 Task: Search one way flight ticket for 4 adults, 1 infant in seat and 1 infant on lap in premium economy from Orlando: Orlando International Airport to Laramie: Laramie Regional Airport on 5-3-2023. Choice of flights is Emirates. Number of bags: 3 checked bags. Price is upto 93000. Outbound departure time preference is 9:30.
Action: Mouse moved to (379, 152)
Screenshot: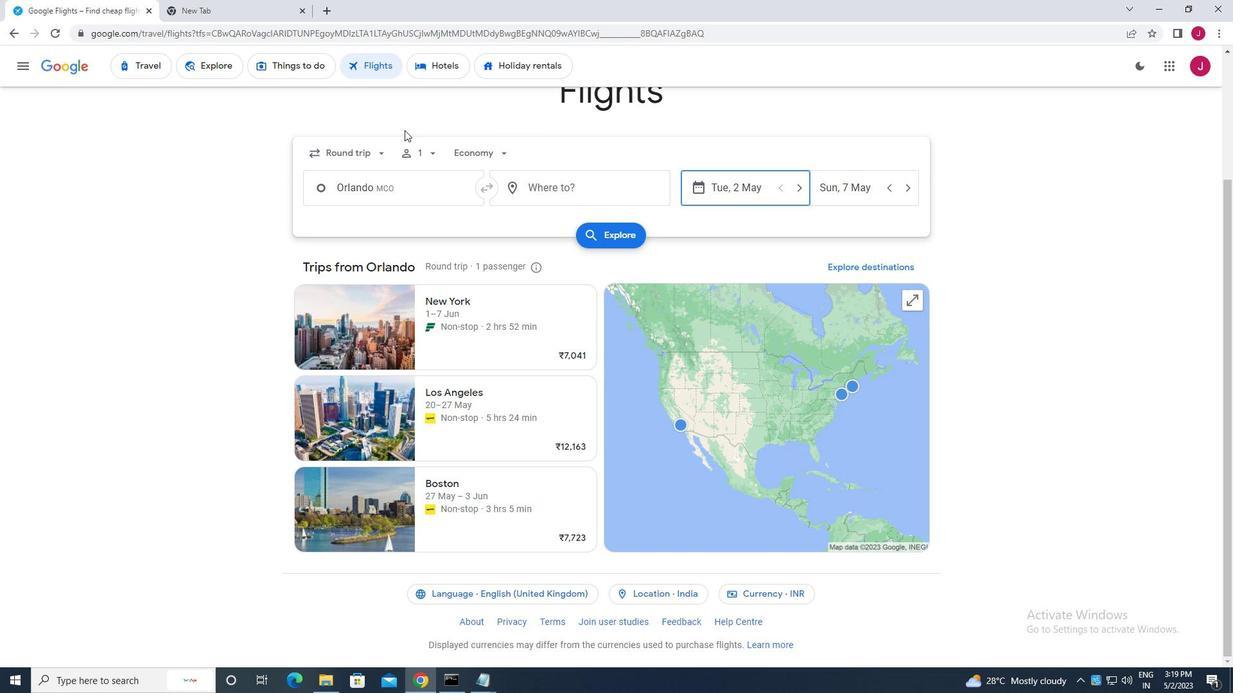 
Action: Mouse pressed left at (379, 152)
Screenshot: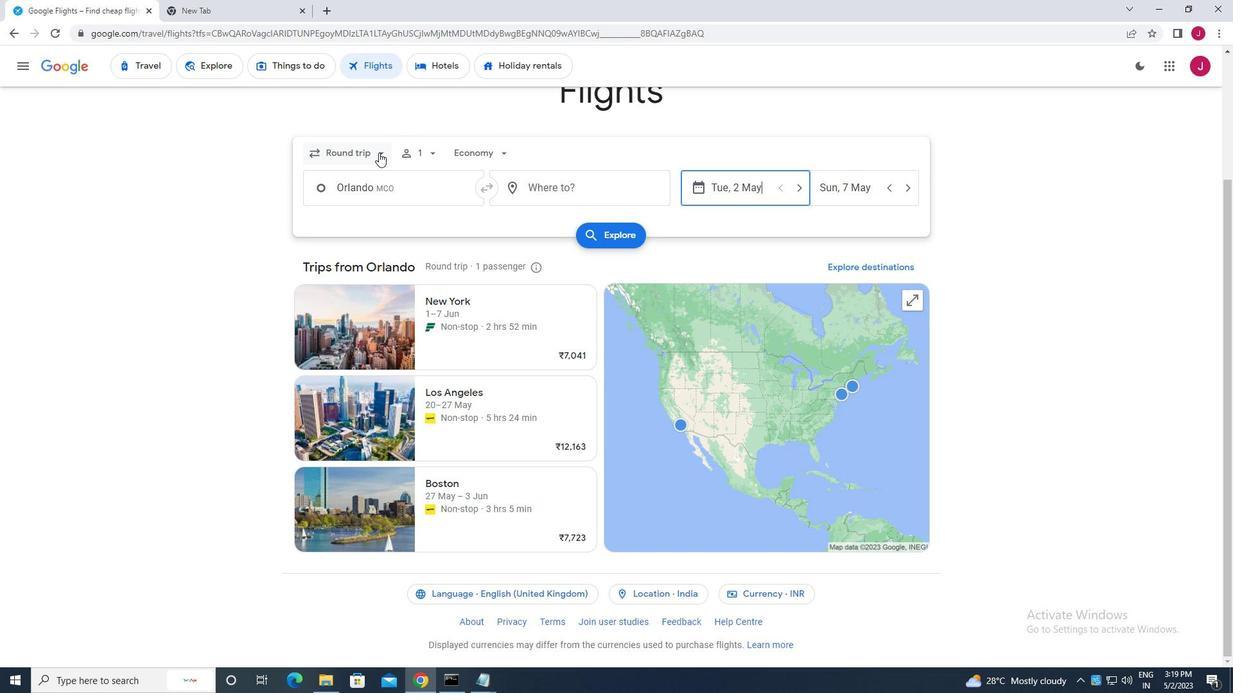 
Action: Mouse moved to (372, 210)
Screenshot: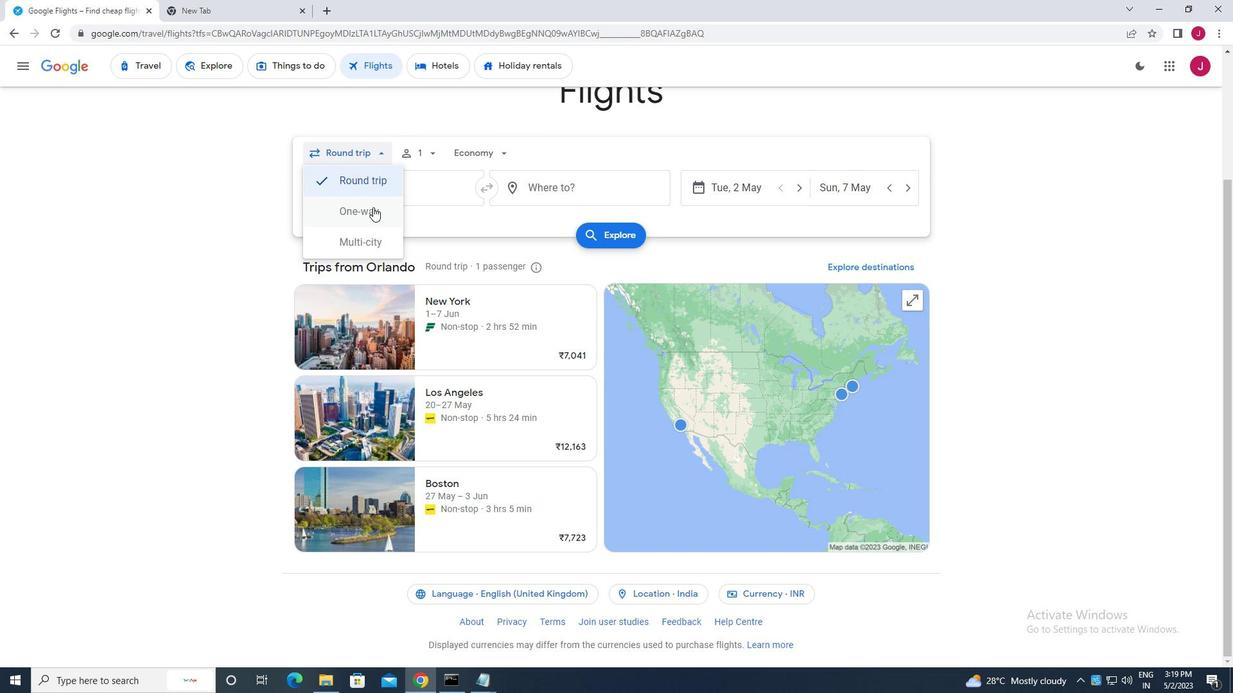 
Action: Mouse pressed left at (372, 210)
Screenshot: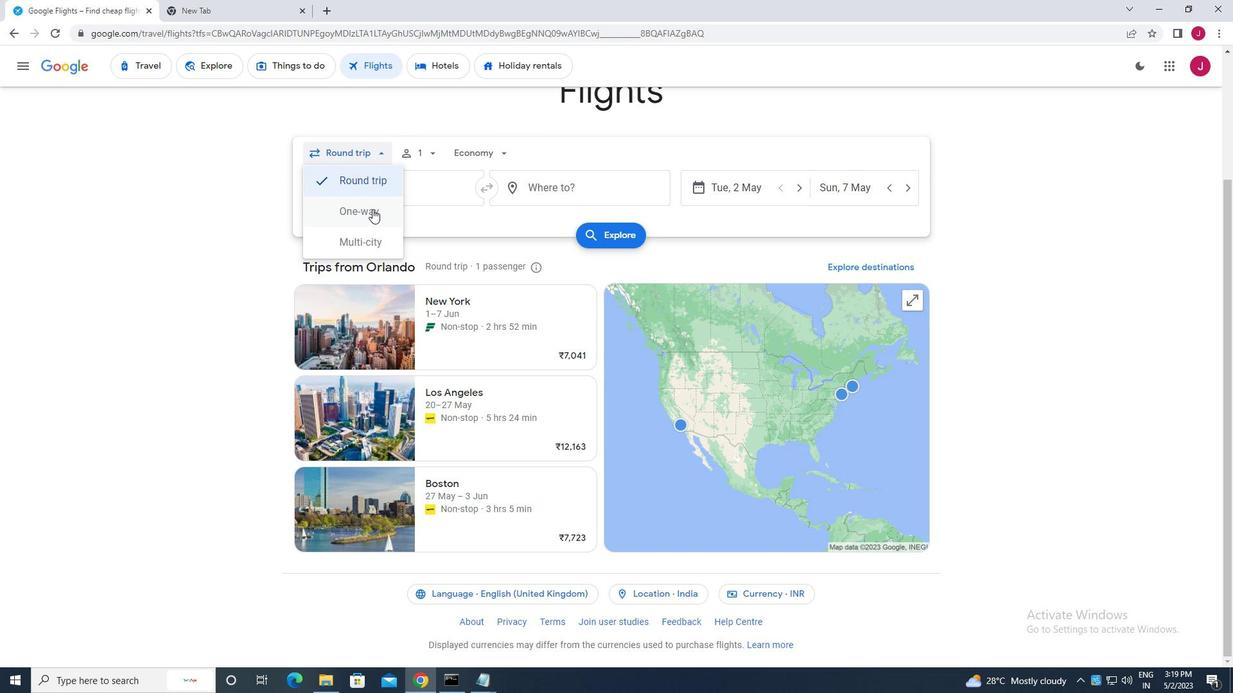 
Action: Mouse moved to (434, 154)
Screenshot: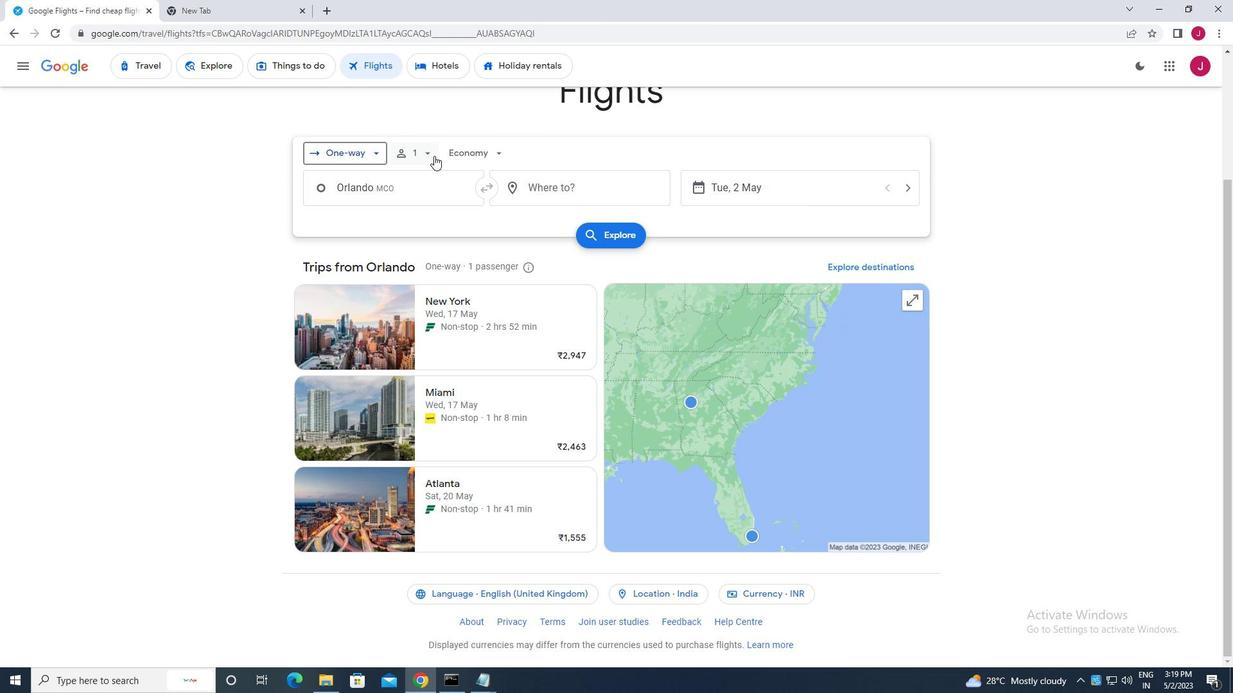 
Action: Mouse pressed left at (434, 154)
Screenshot: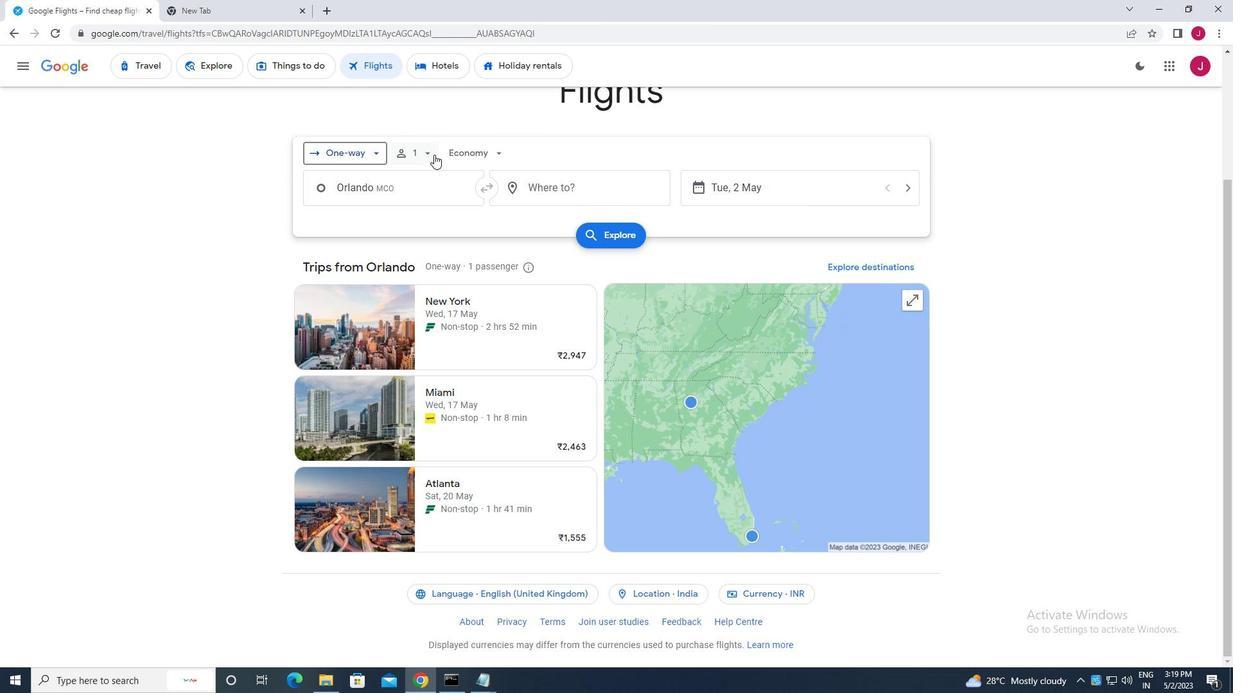 
Action: Mouse moved to (528, 188)
Screenshot: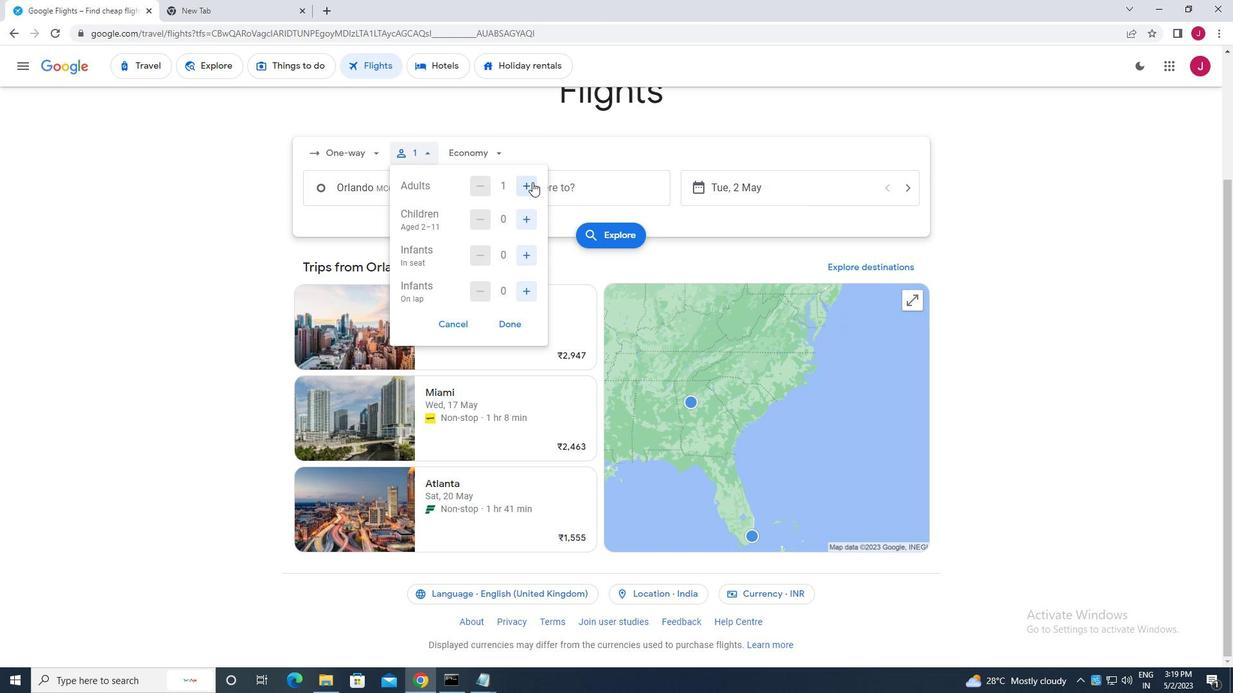 
Action: Mouse pressed left at (528, 188)
Screenshot: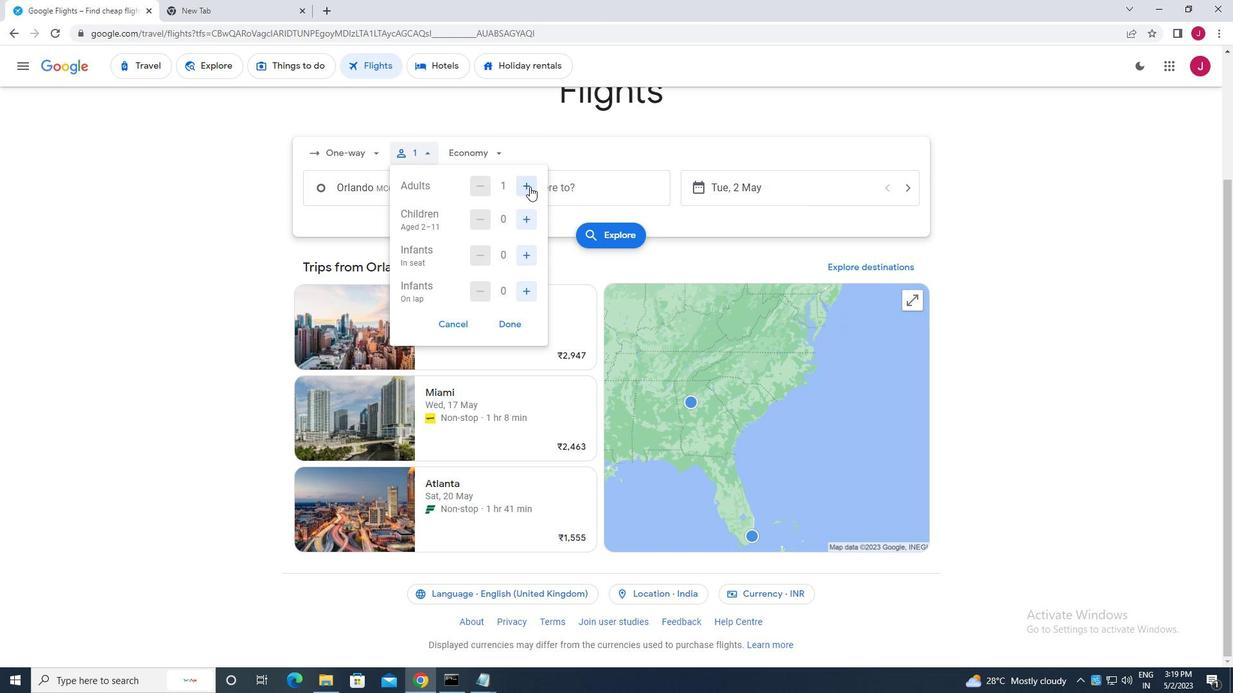 
Action: Mouse pressed left at (528, 188)
Screenshot: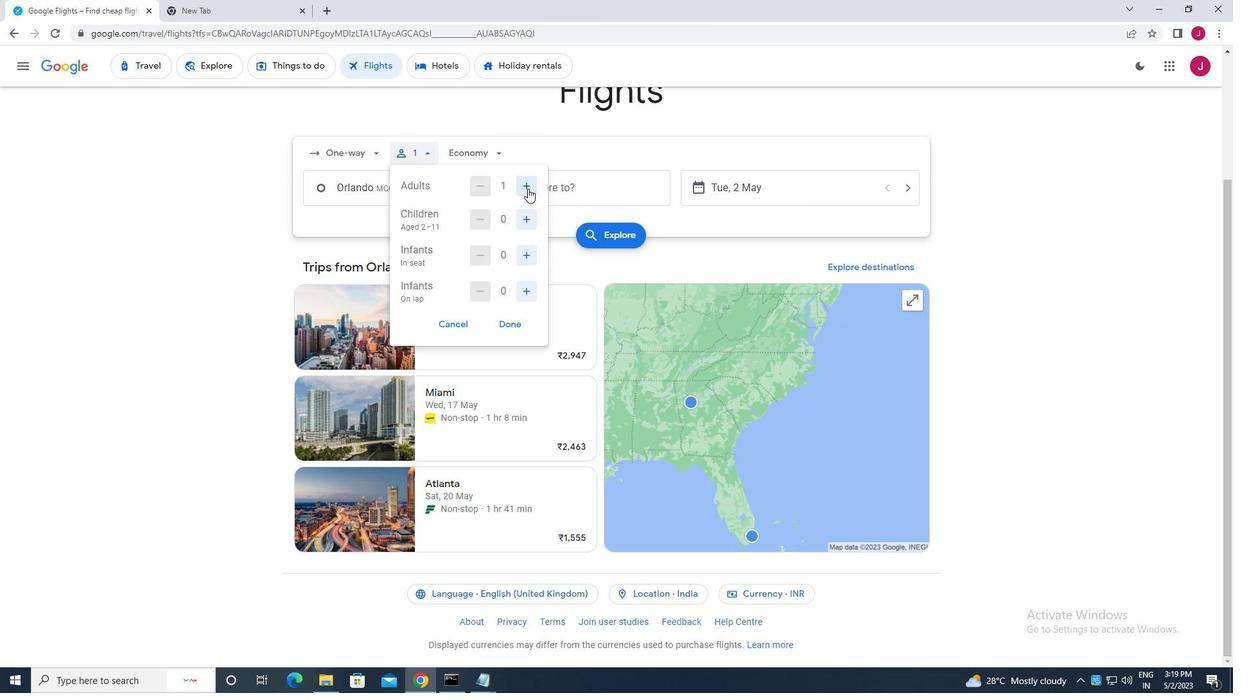 
Action: Mouse pressed left at (528, 188)
Screenshot: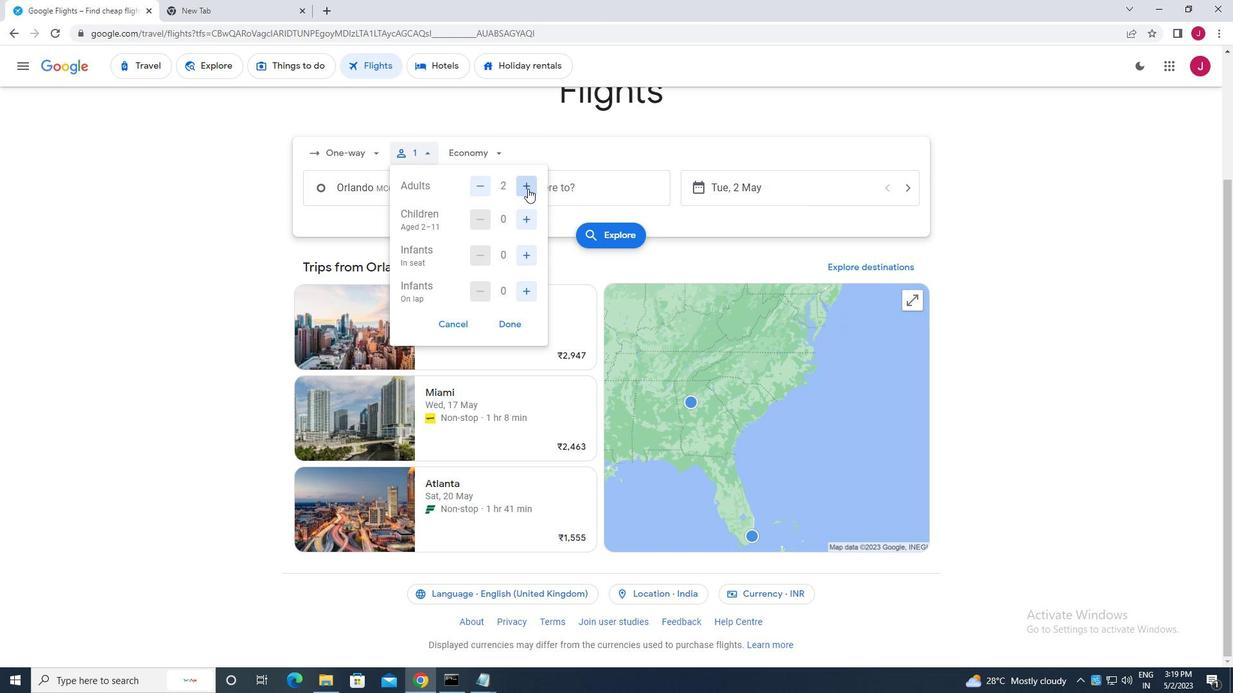 
Action: Mouse pressed left at (528, 188)
Screenshot: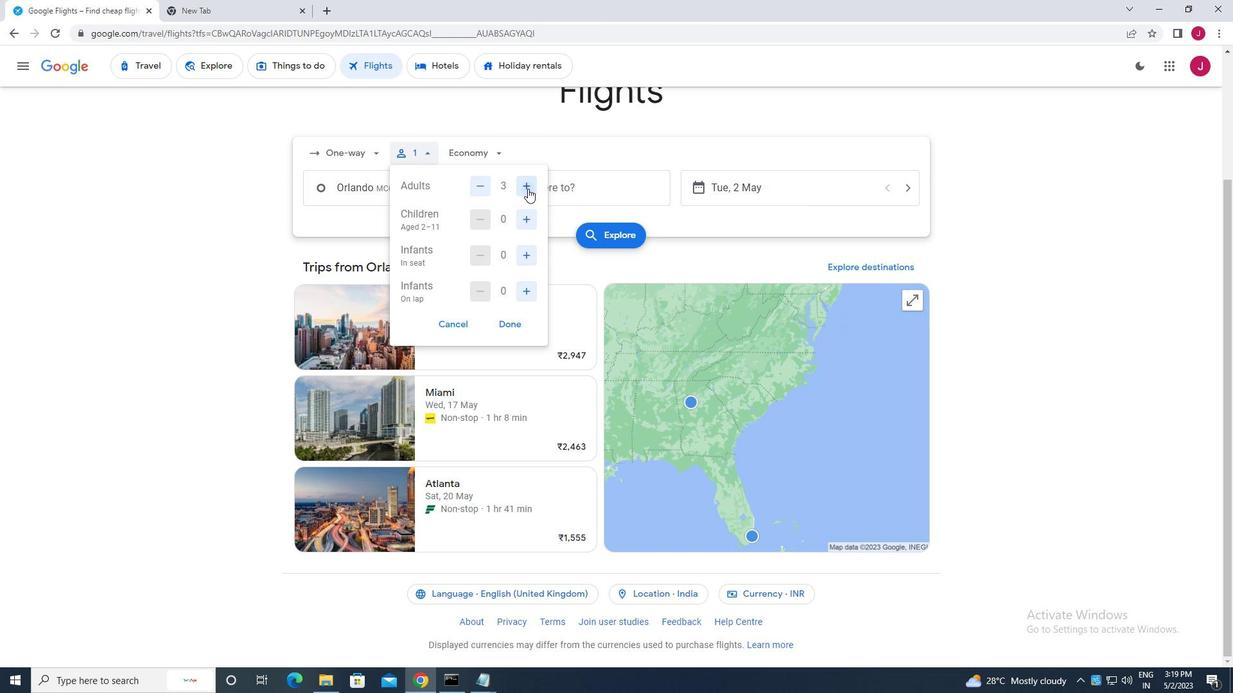 
Action: Mouse moved to (477, 181)
Screenshot: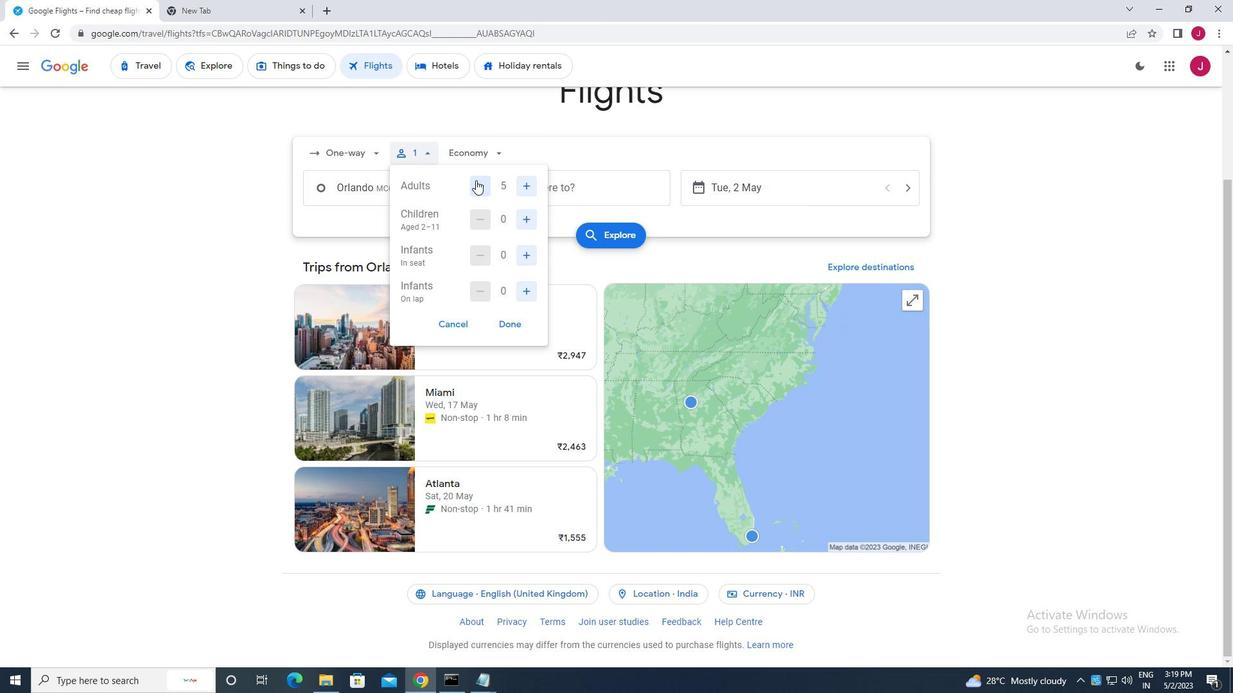 
Action: Mouse pressed left at (477, 181)
Screenshot: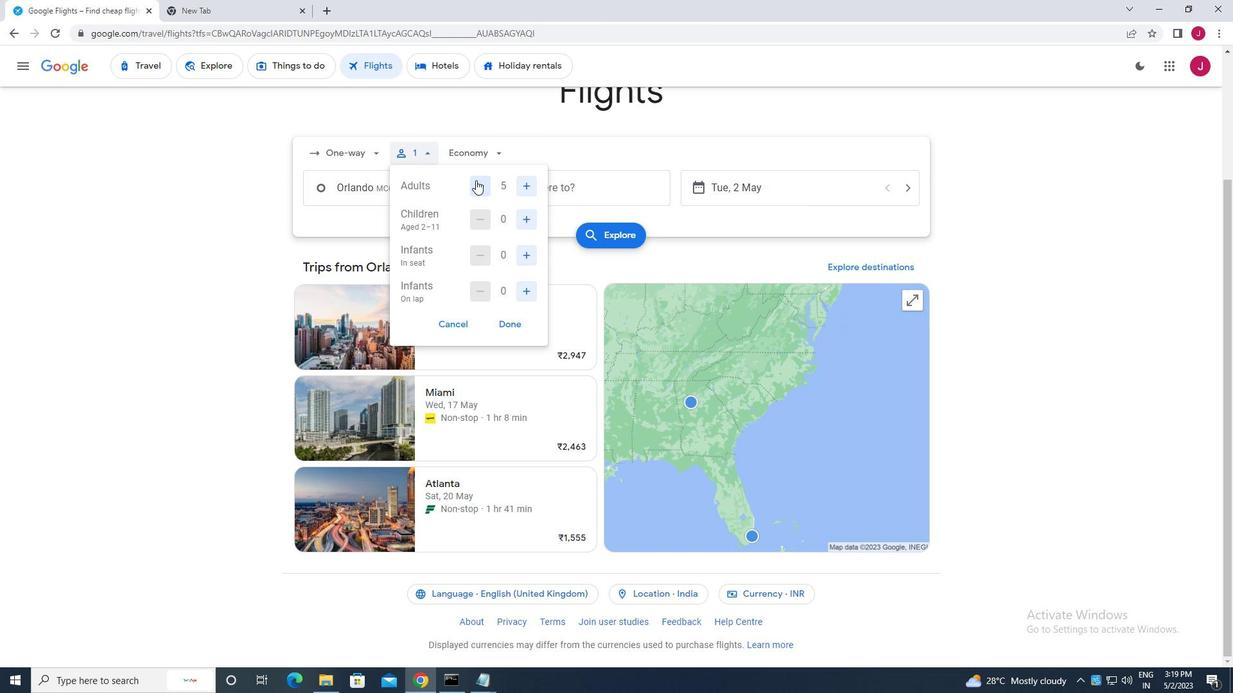 
Action: Mouse moved to (528, 224)
Screenshot: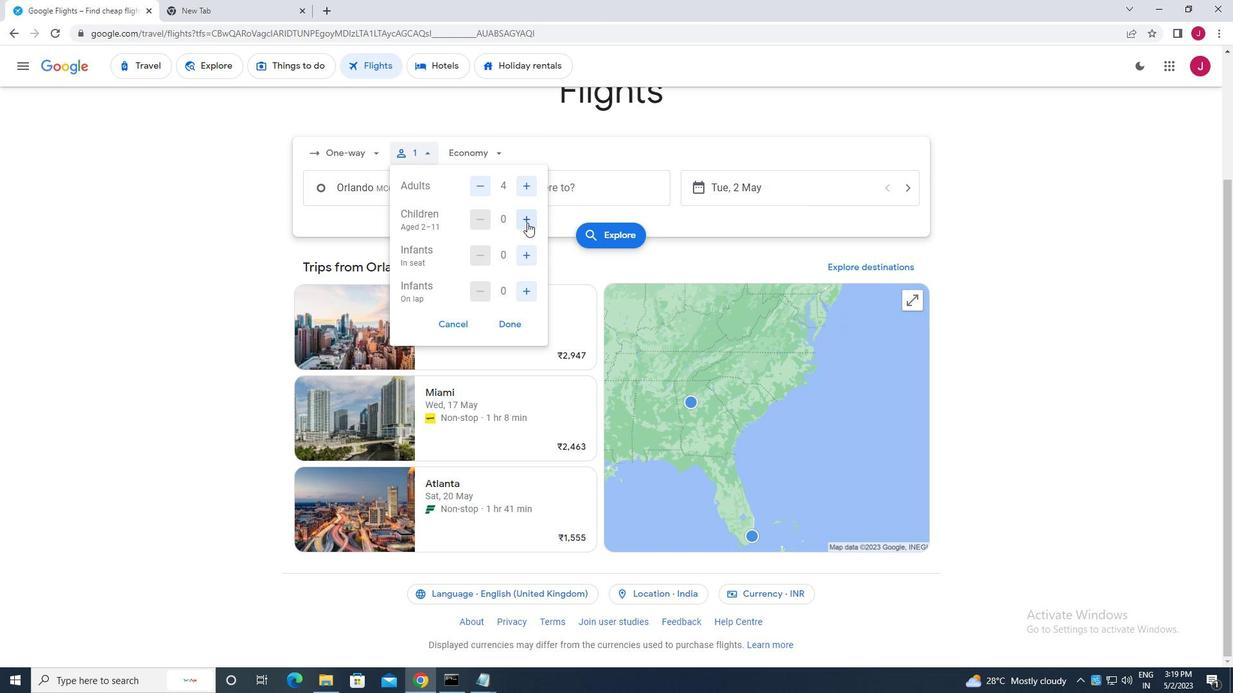 
Action: Mouse pressed left at (528, 224)
Screenshot: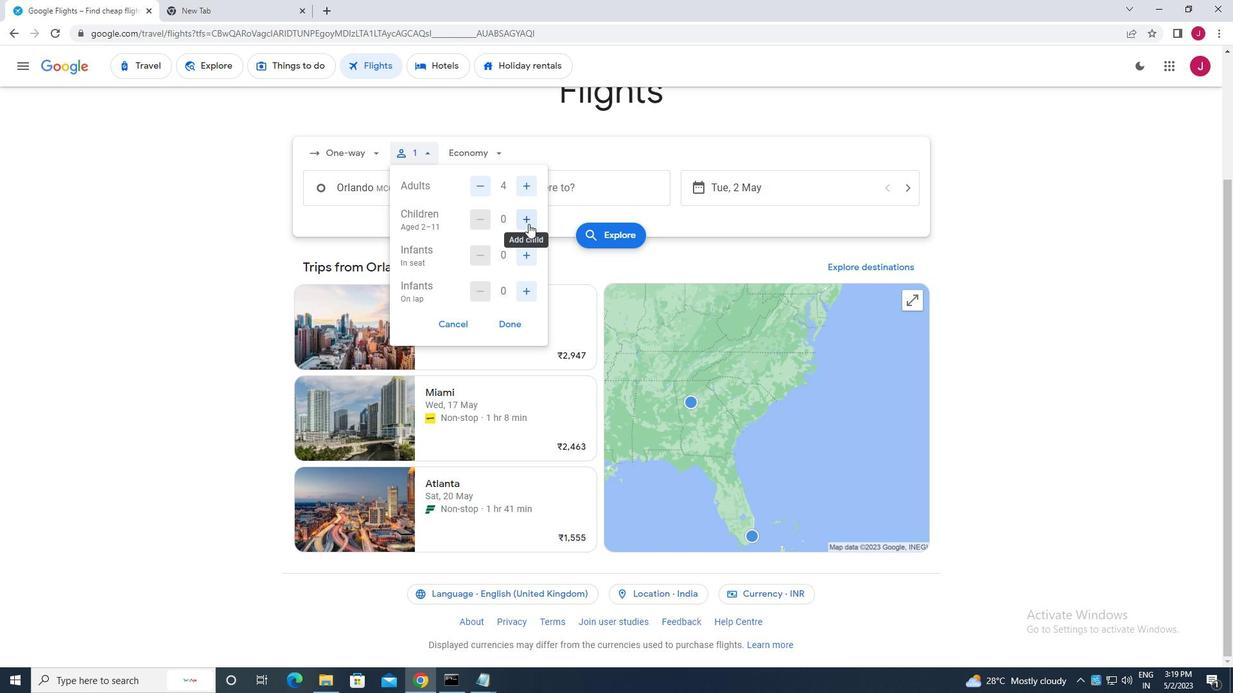 
Action: Mouse moved to (481, 219)
Screenshot: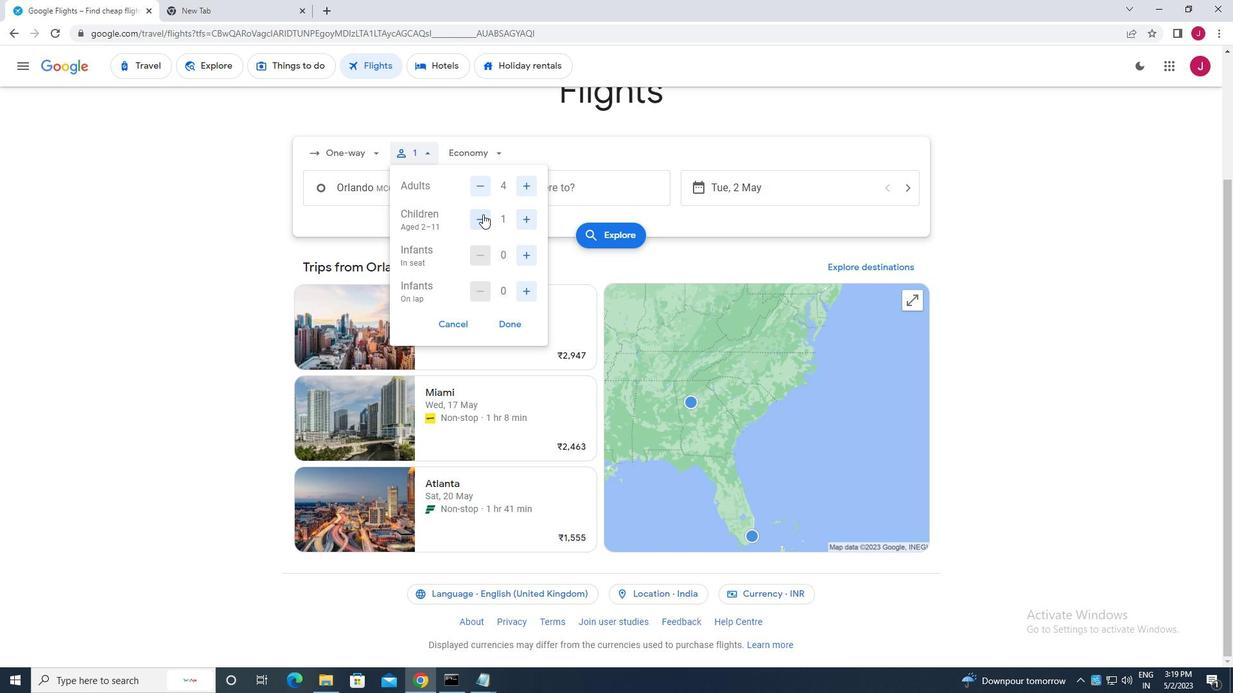 
Action: Mouse pressed left at (481, 219)
Screenshot: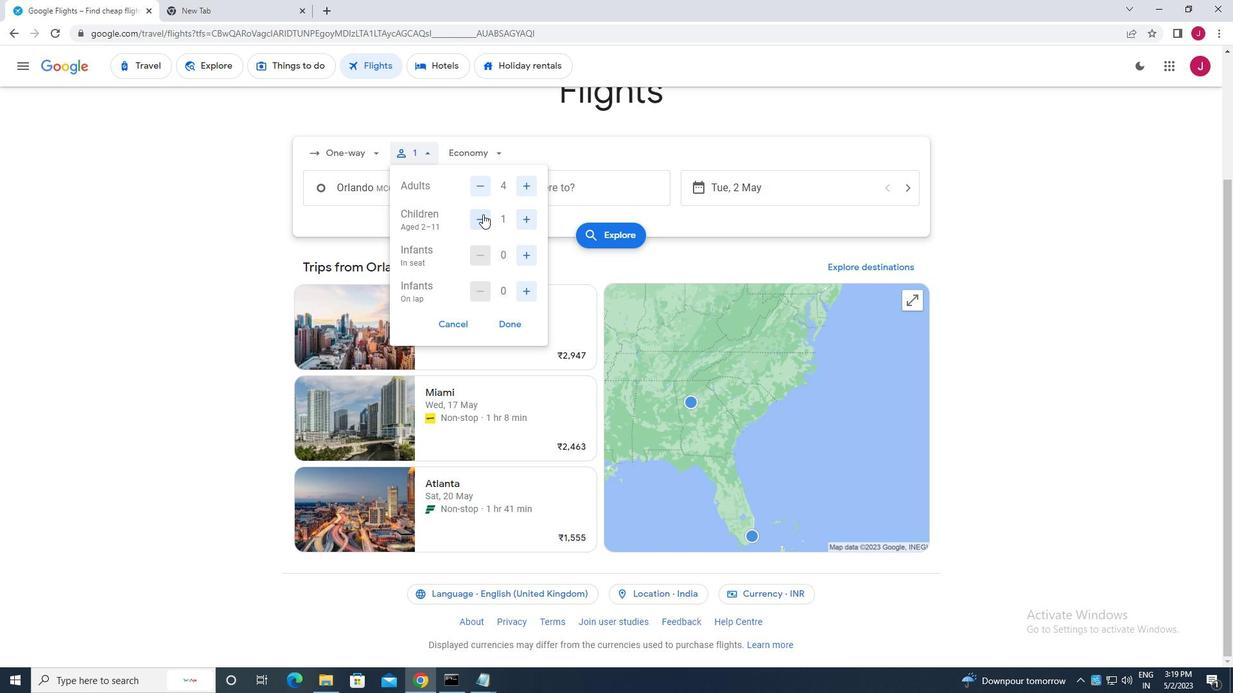 
Action: Mouse moved to (525, 255)
Screenshot: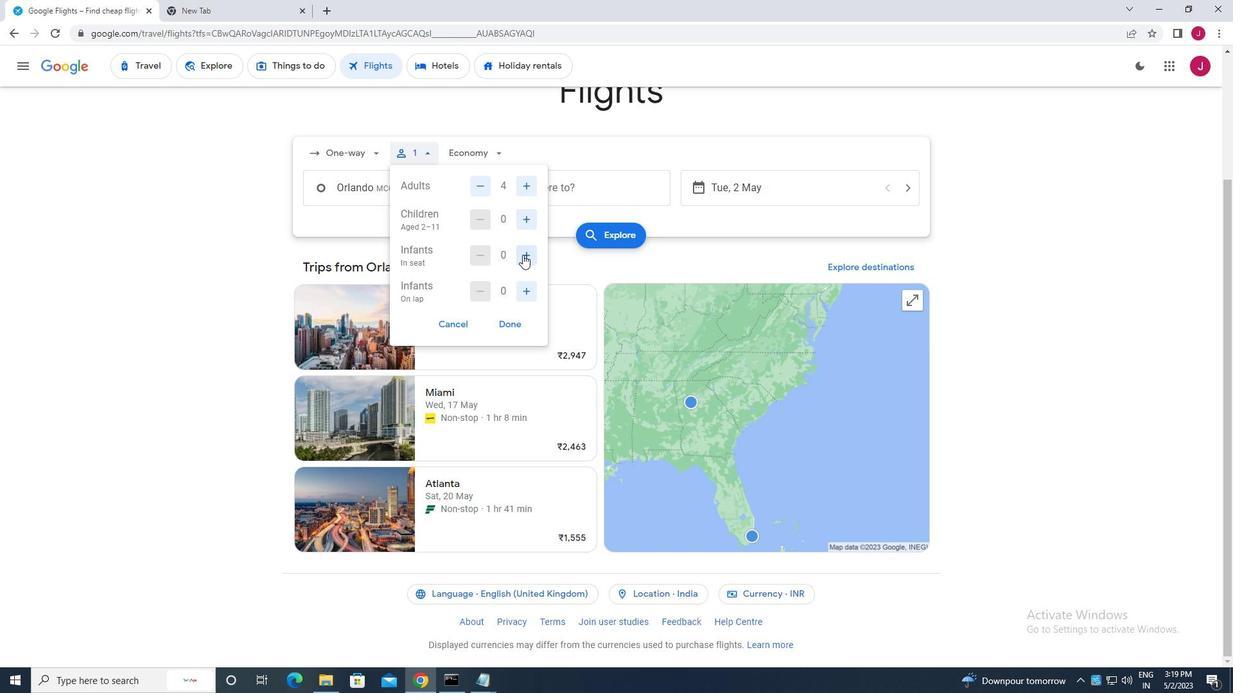 
Action: Mouse pressed left at (525, 255)
Screenshot: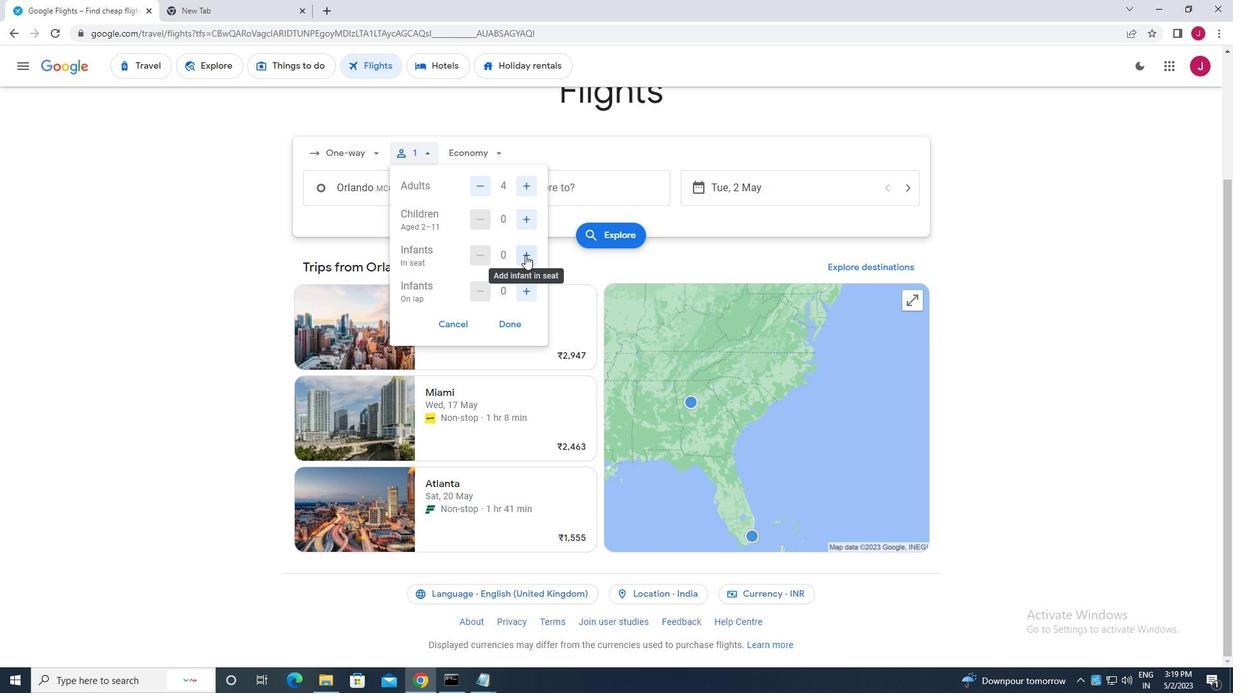 
Action: Mouse moved to (526, 288)
Screenshot: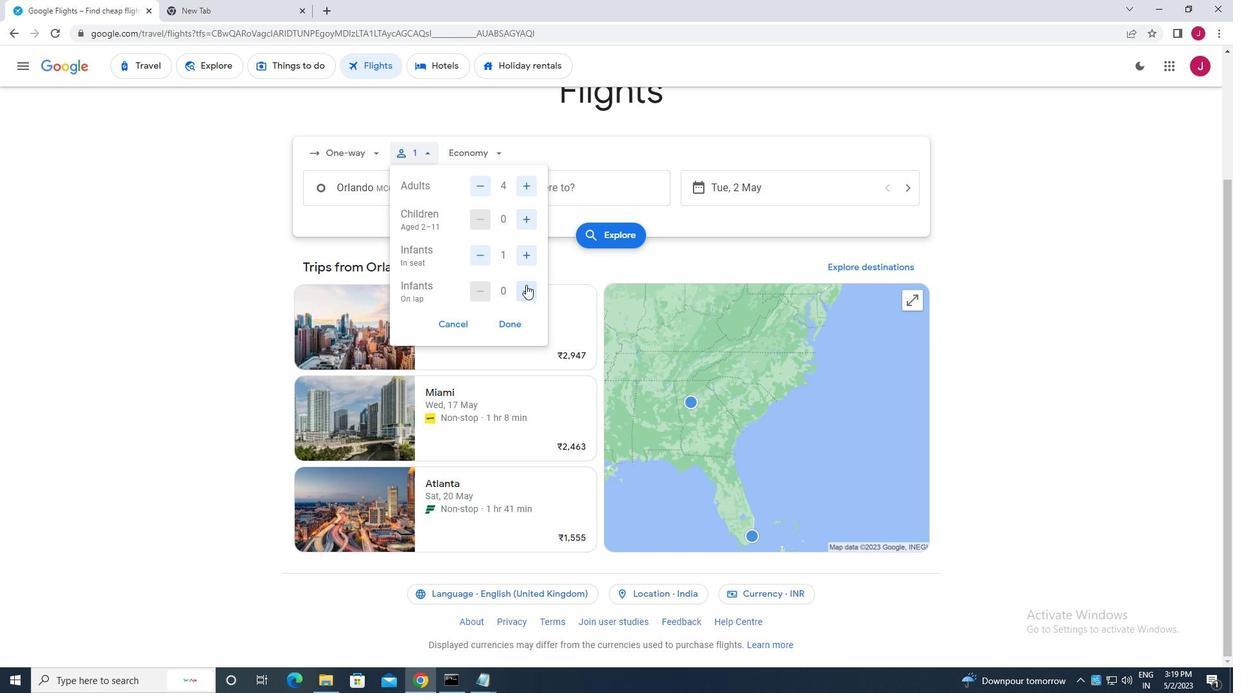 
Action: Mouse pressed left at (526, 288)
Screenshot: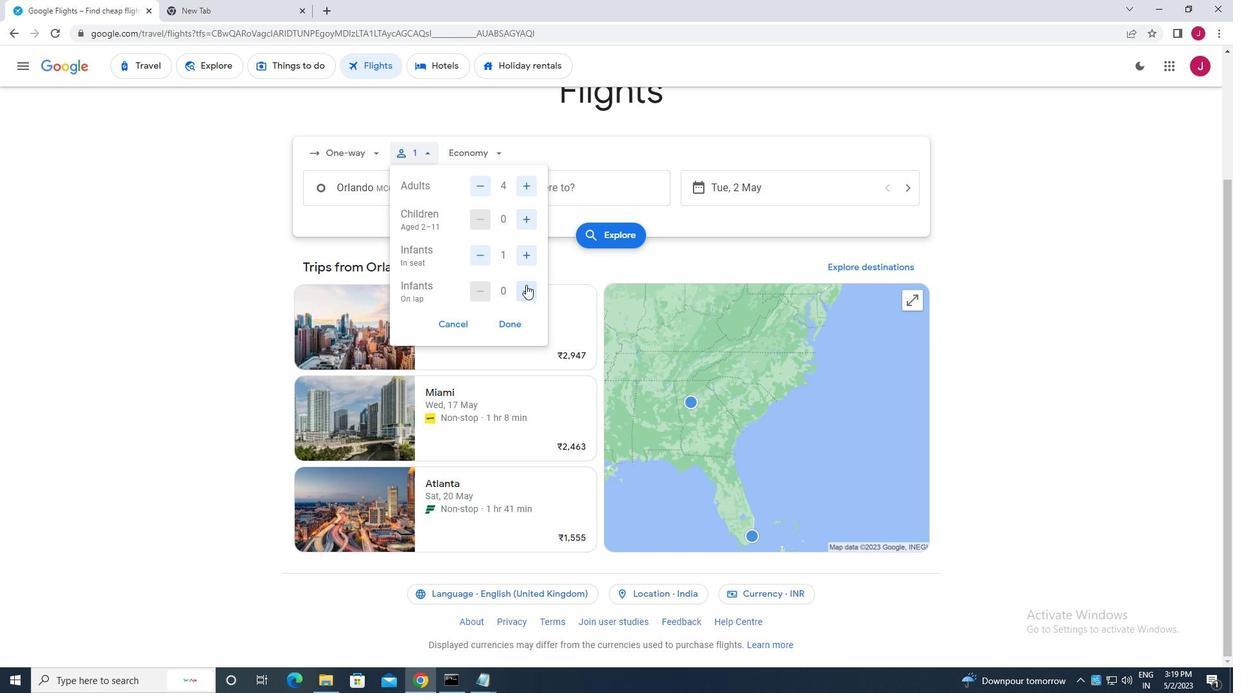 
Action: Mouse moved to (512, 322)
Screenshot: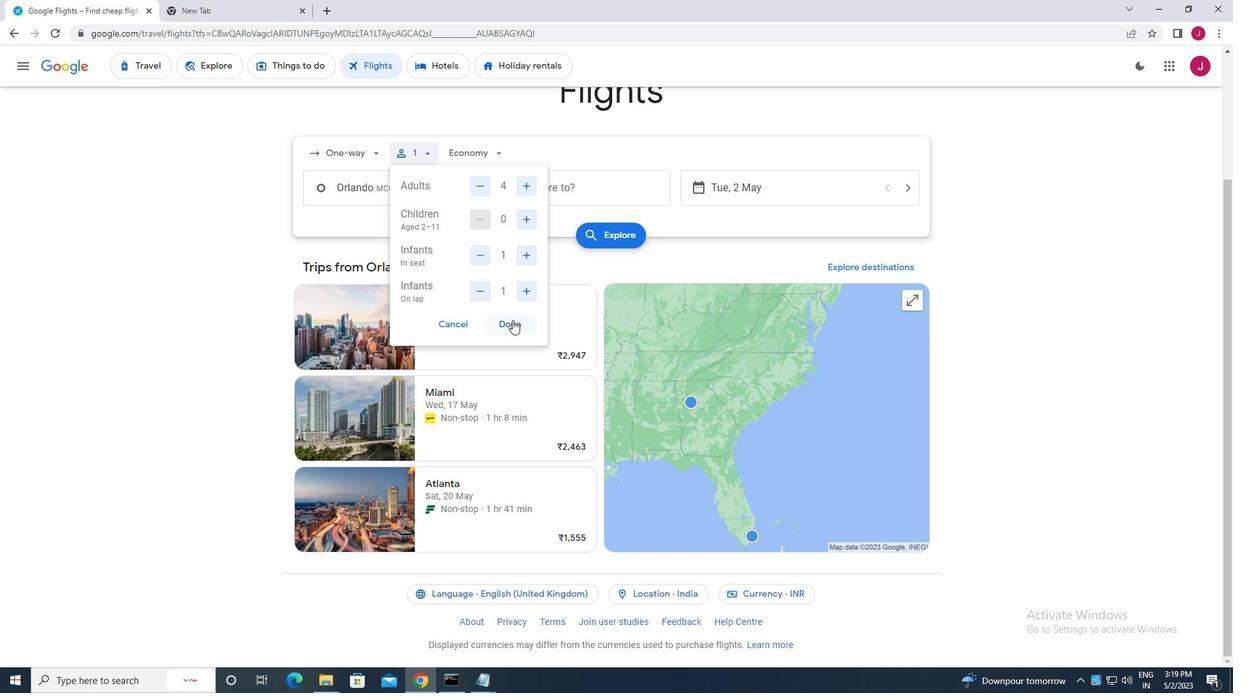 
Action: Mouse pressed left at (512, 322)
Screenshot: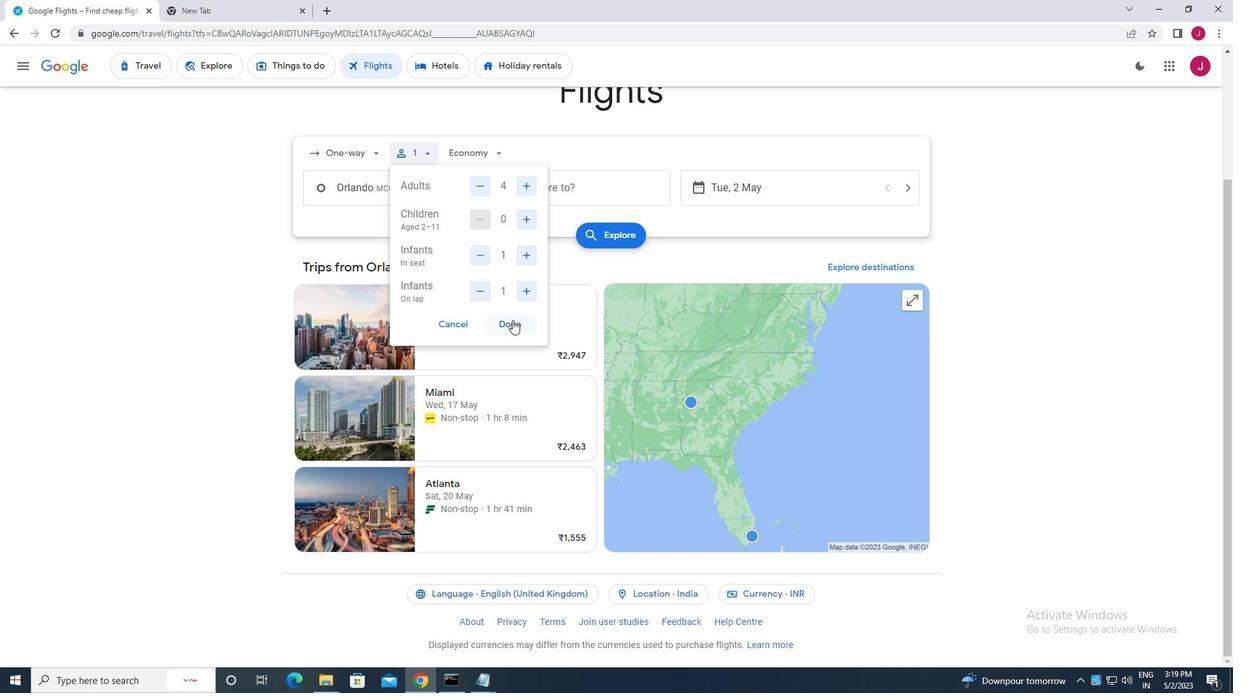 
Action: Mouse moved to (498, 152)
Screenshot: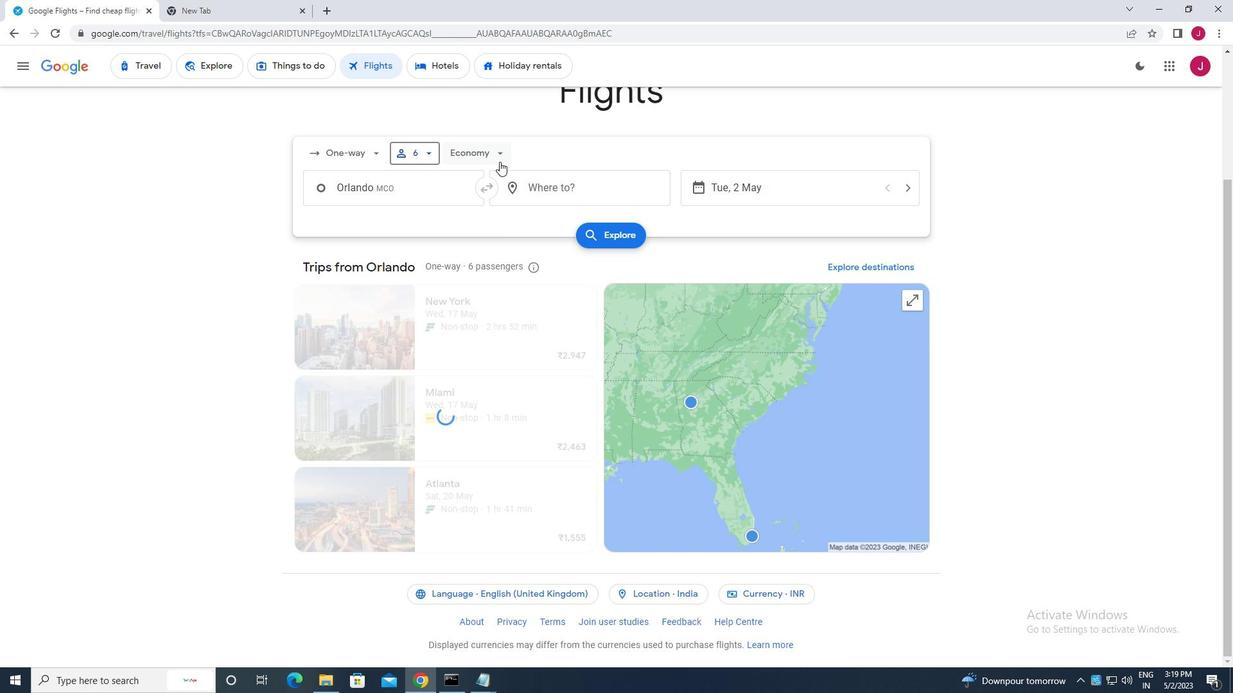 
Action: Mouse pressed left at (498, 152)
Screenshot: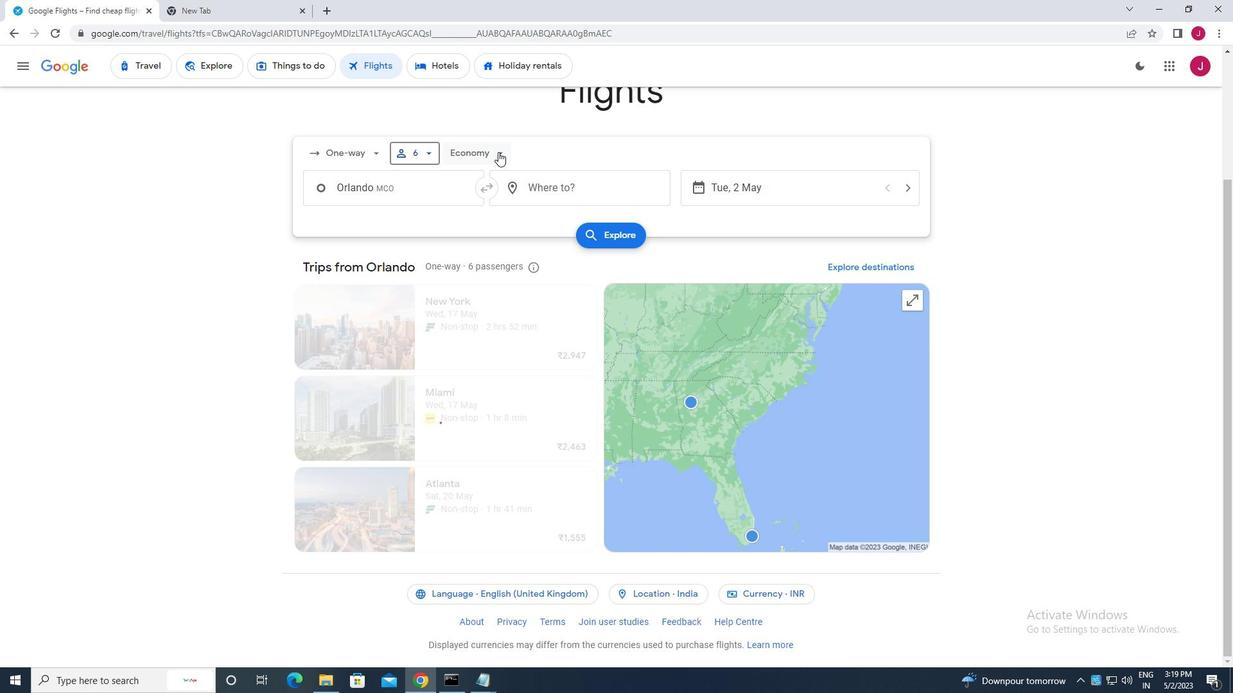 
Action: Mouse moved to (498, 208)
Screenshot: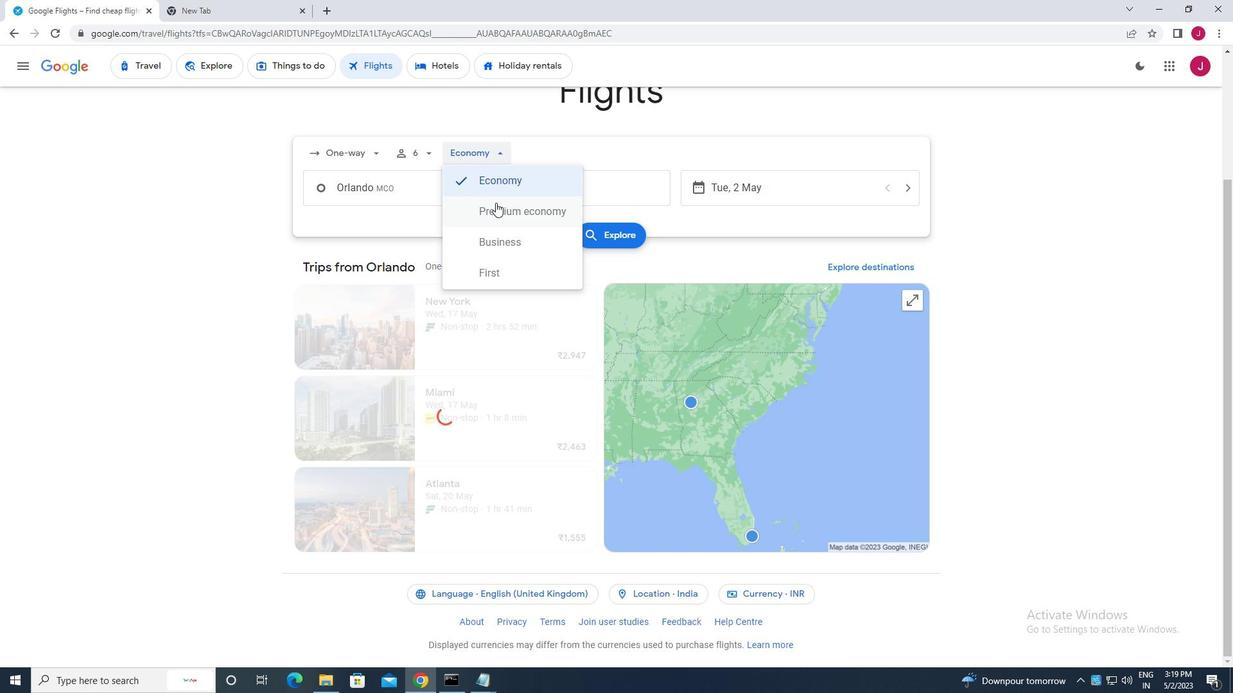 
Action: Mouse pressed left at (498, 208)
Screenshot: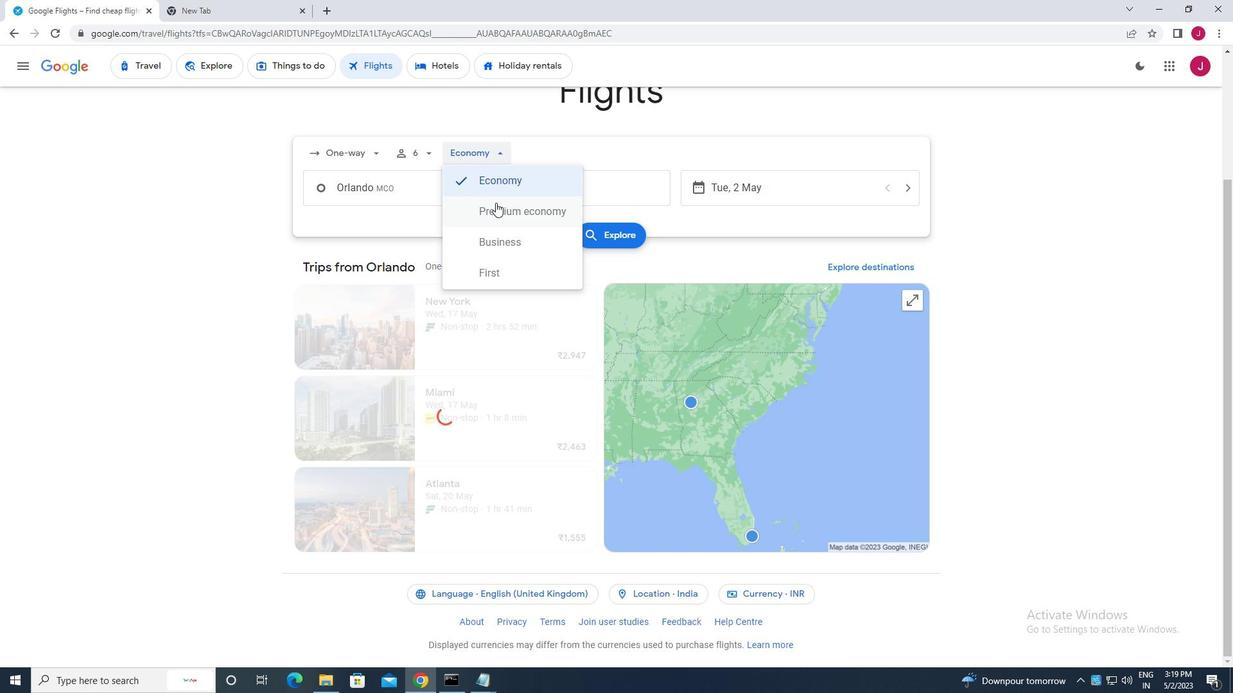
Action: Mouse moved to (423, 187)
Screenshot: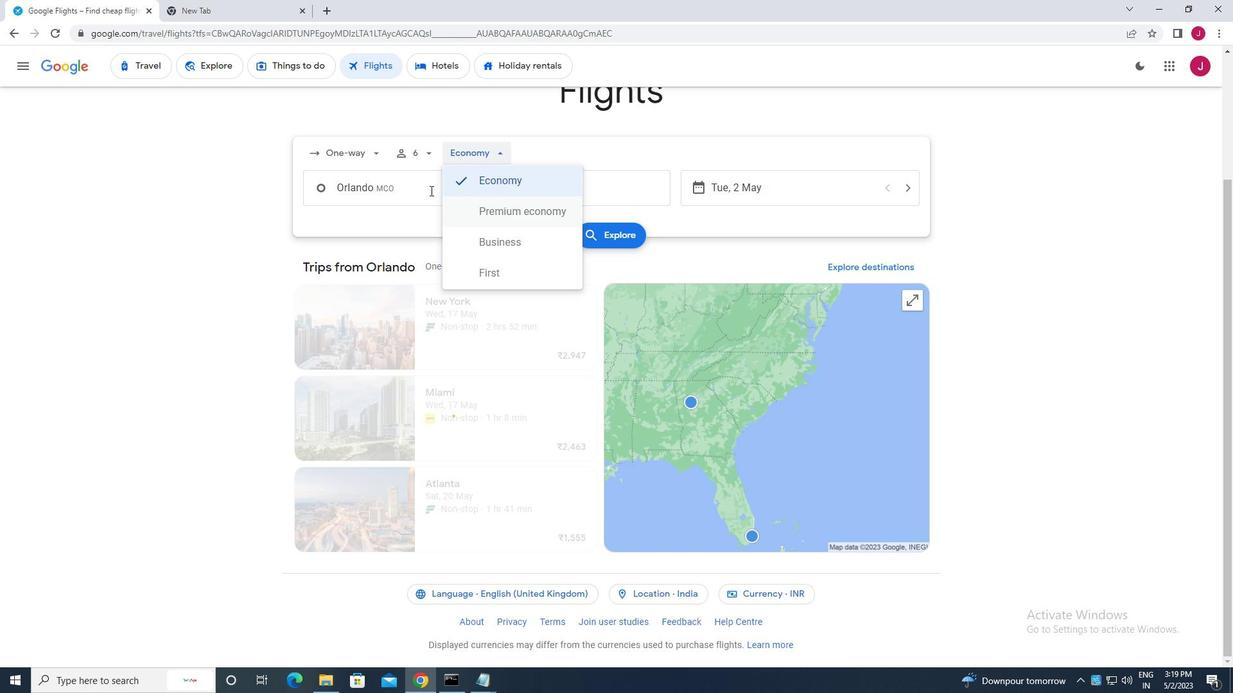 
Action: Mouse pressed left at (423, 187)
Screenshot: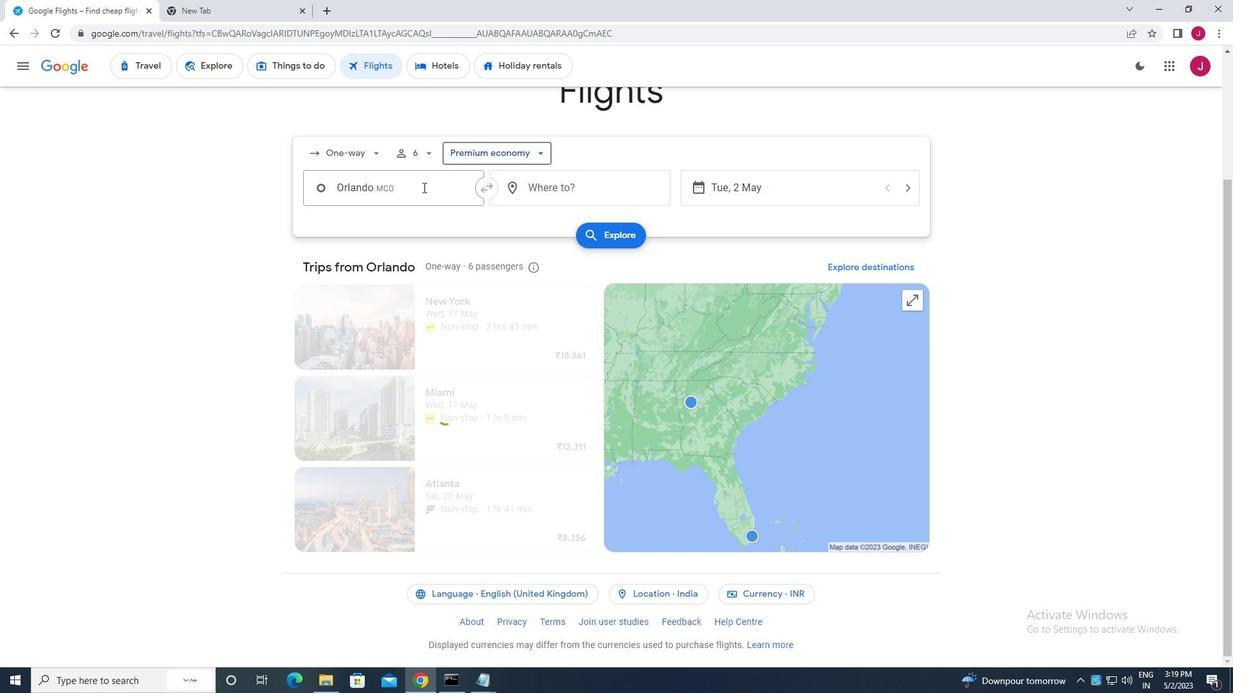 
Action: Key pressed orland
Screenshot: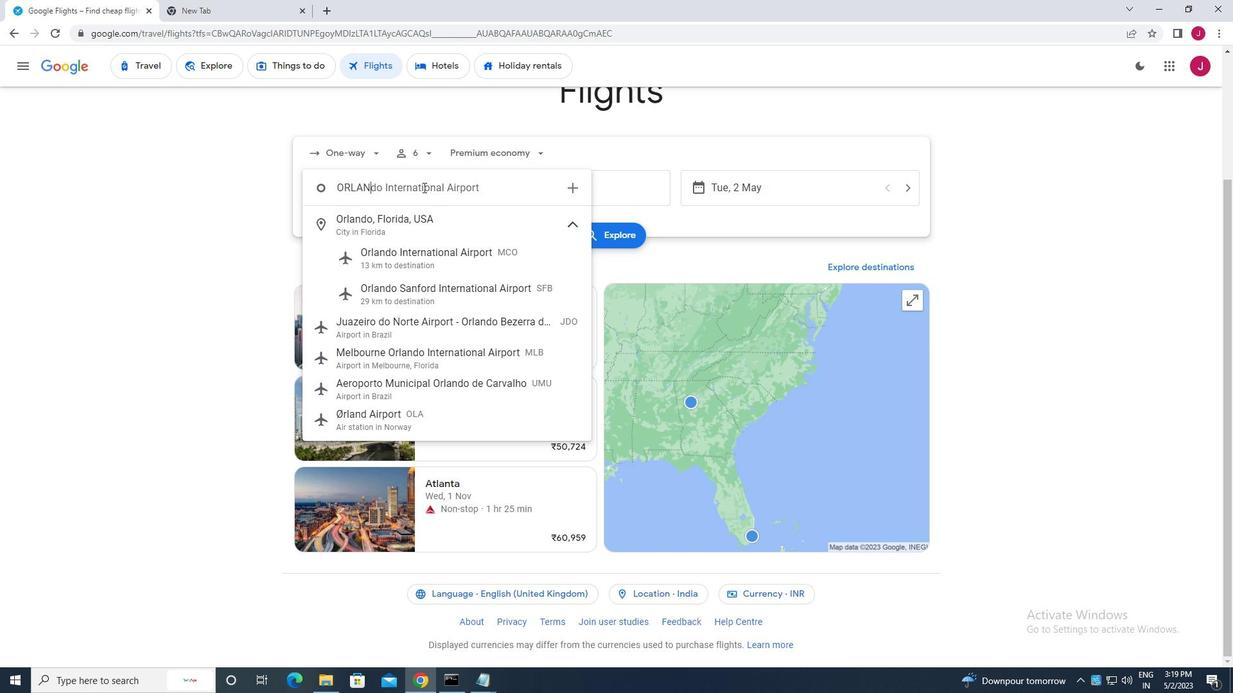 
Action: Mouse moved to (404, 256)
Screenshot: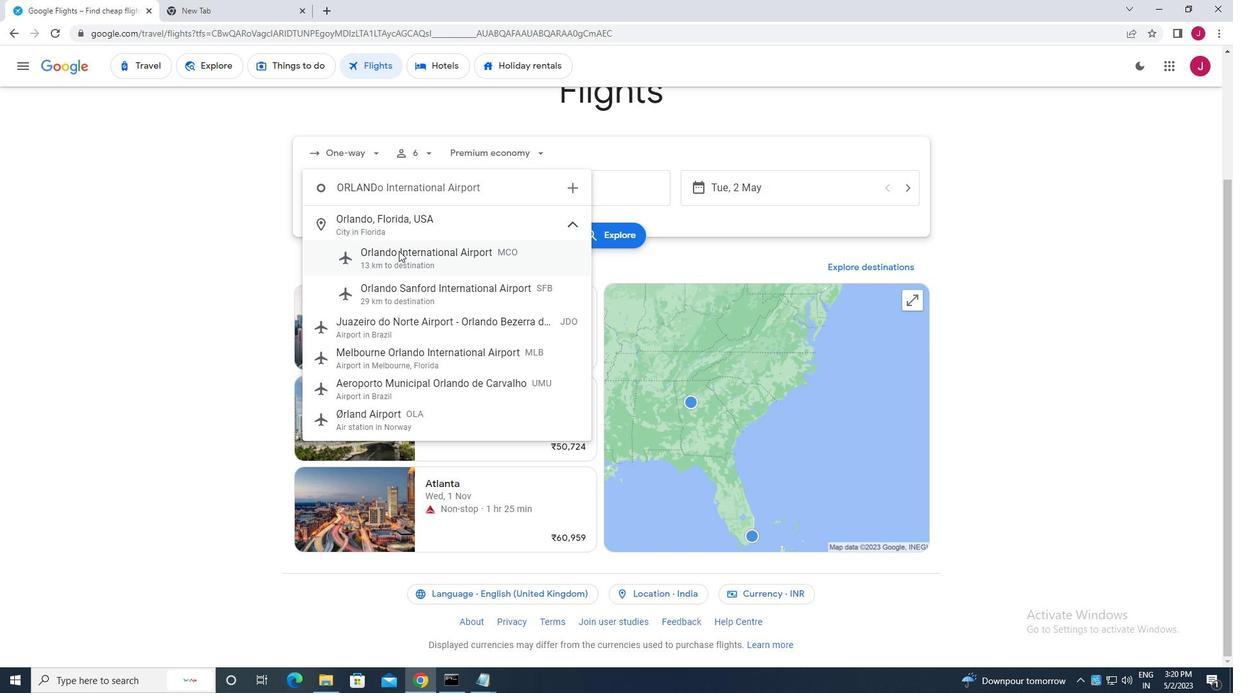 
Action: Mouse pressed left at (404, 256)
Screenshot: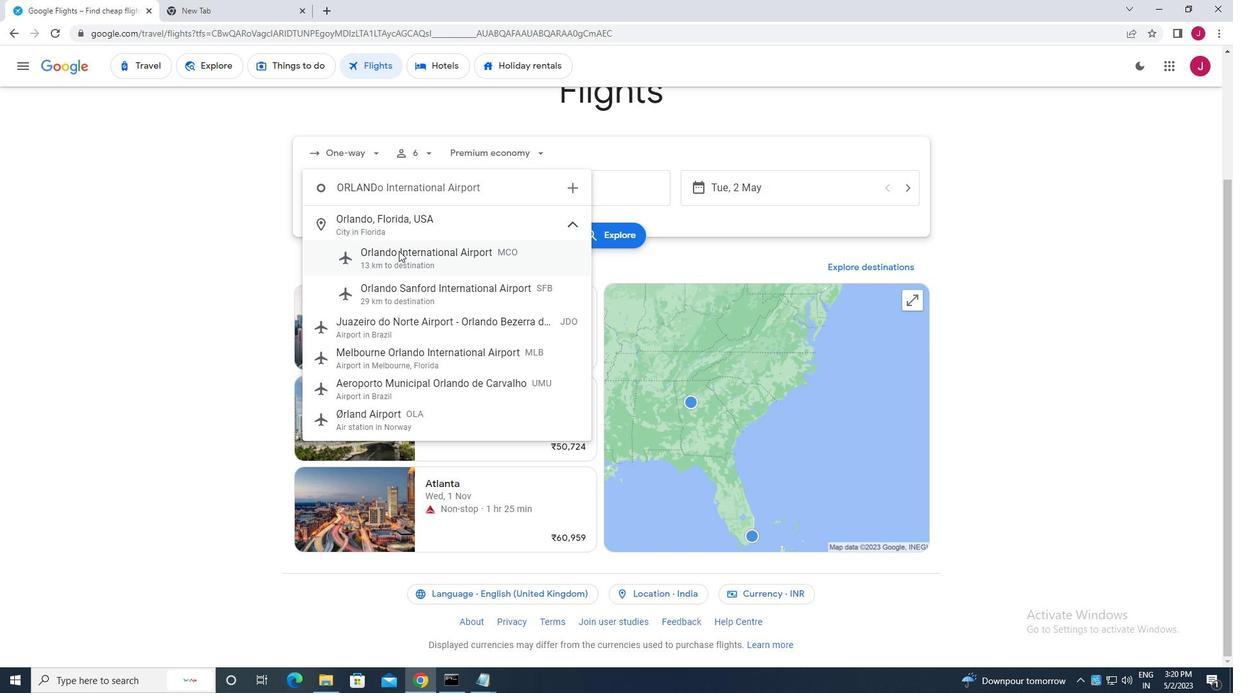 
Action: Mouse moved to (617, 195)
Screenshot: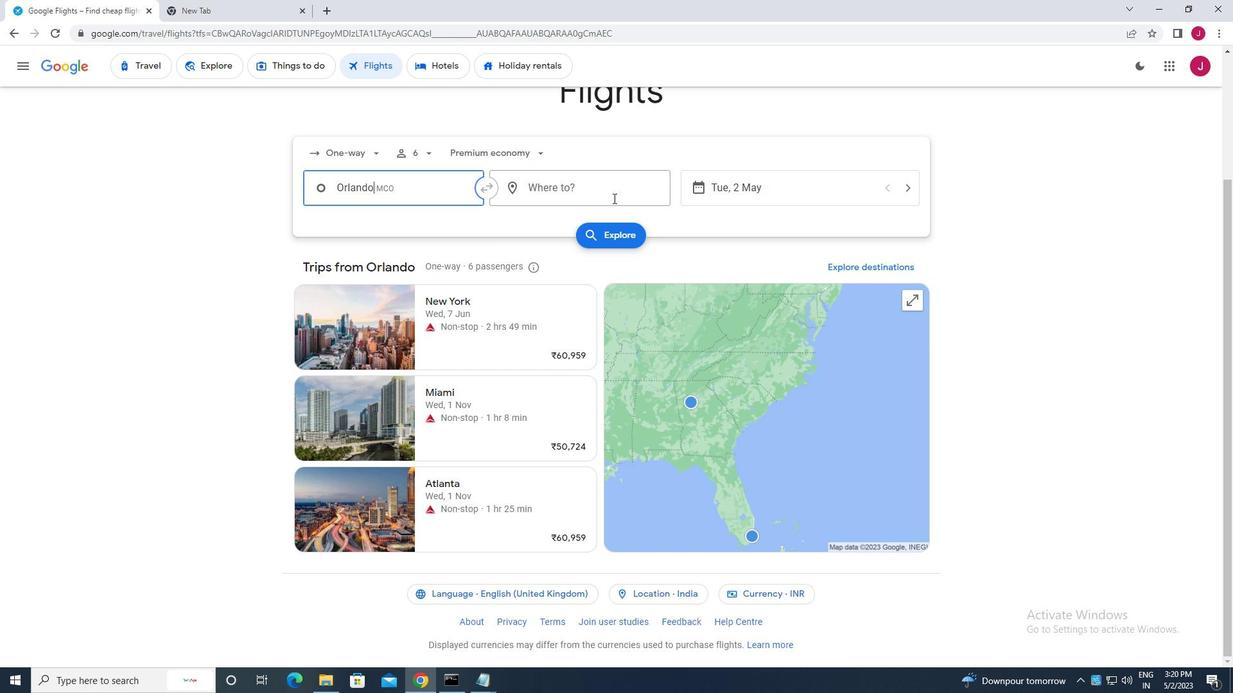 
Action: Mouse pressed left at (617, 195)
Screenshot: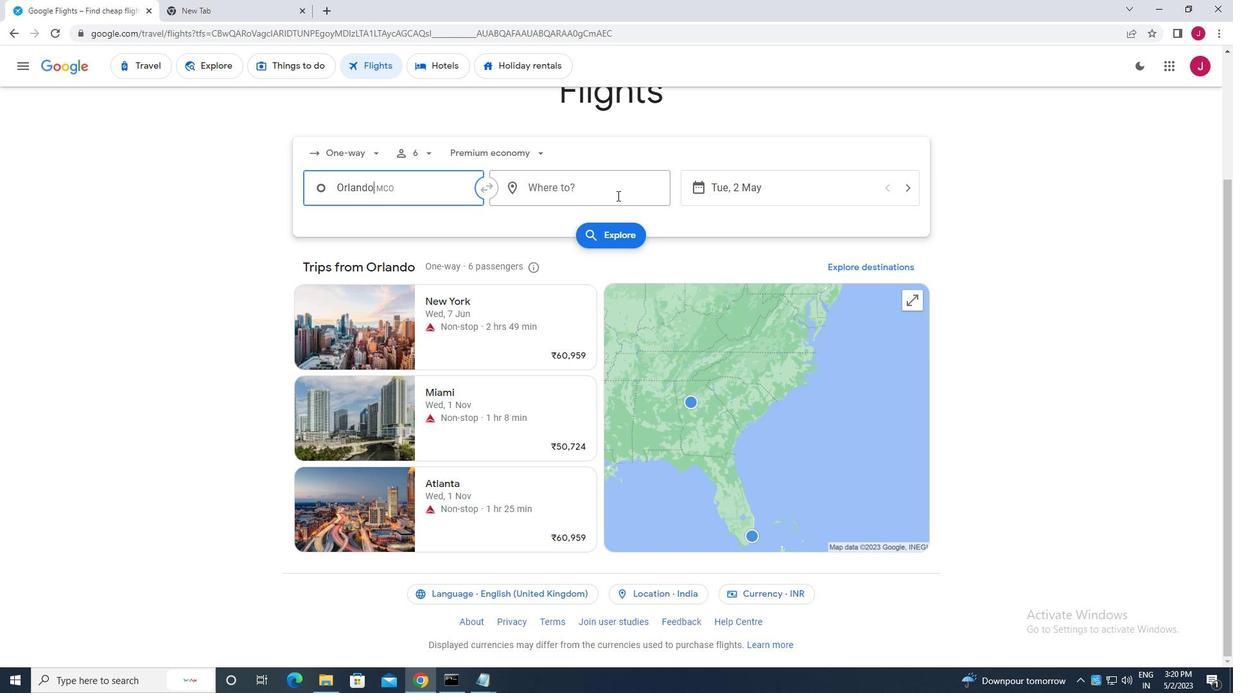 
Action: Mouse moved to (617, 196)
Screenshot: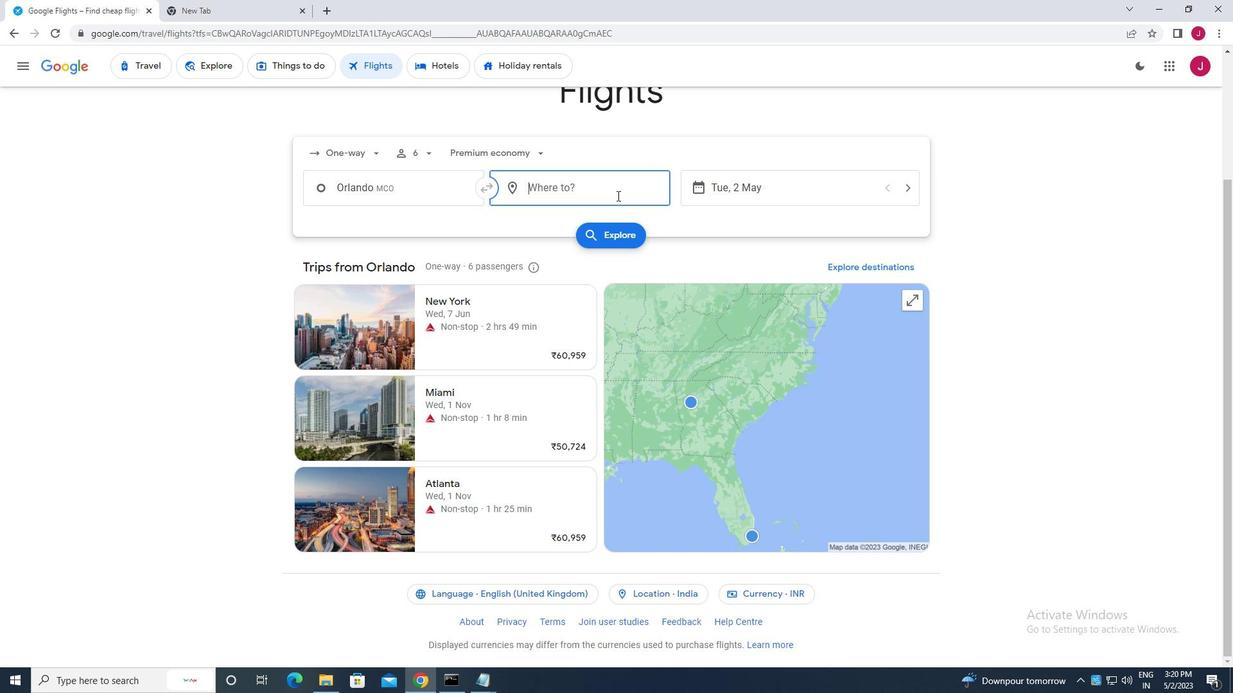 
Action: Key pressed laram
Screenshot: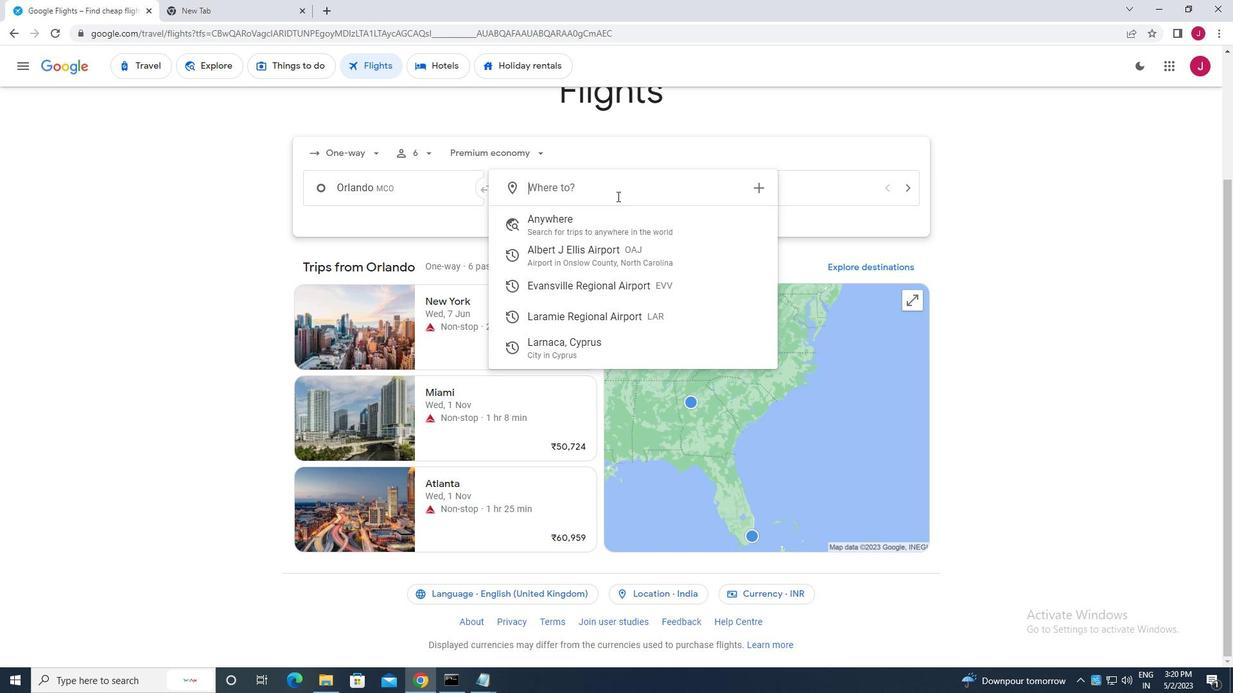 
Action: Mouse moved to (619, 298)
Screenshot: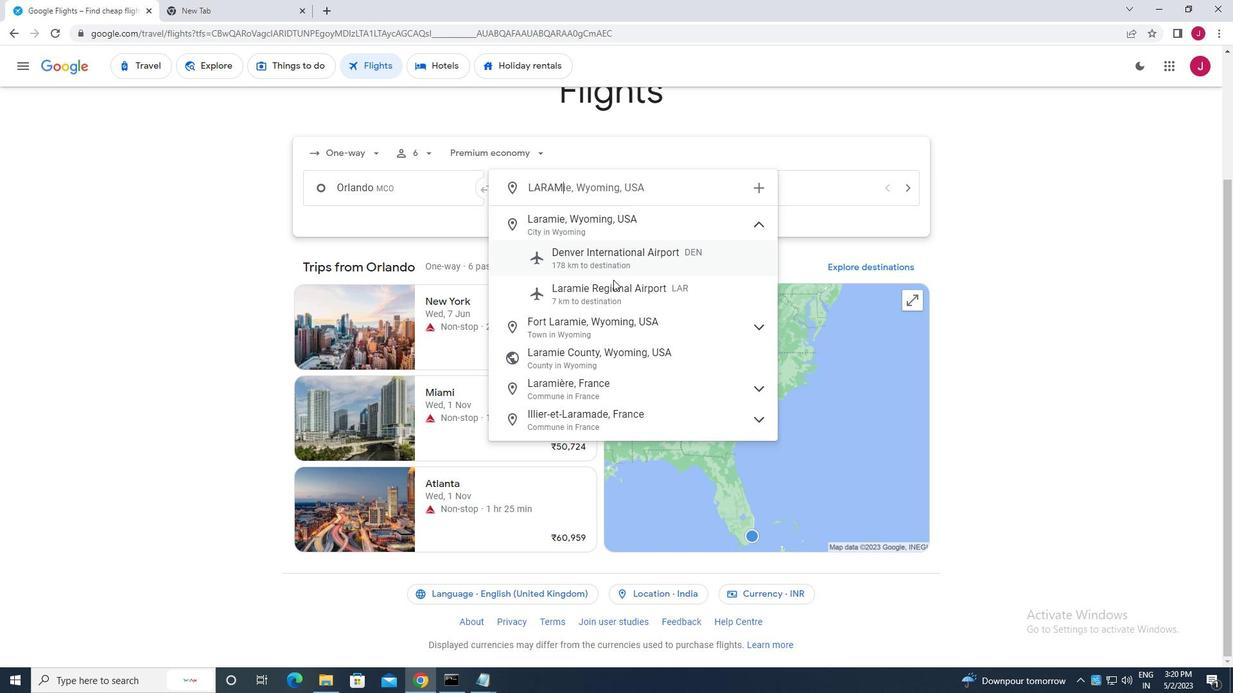 
Action: Mouse pressed left at (619, 298)
Screenshot: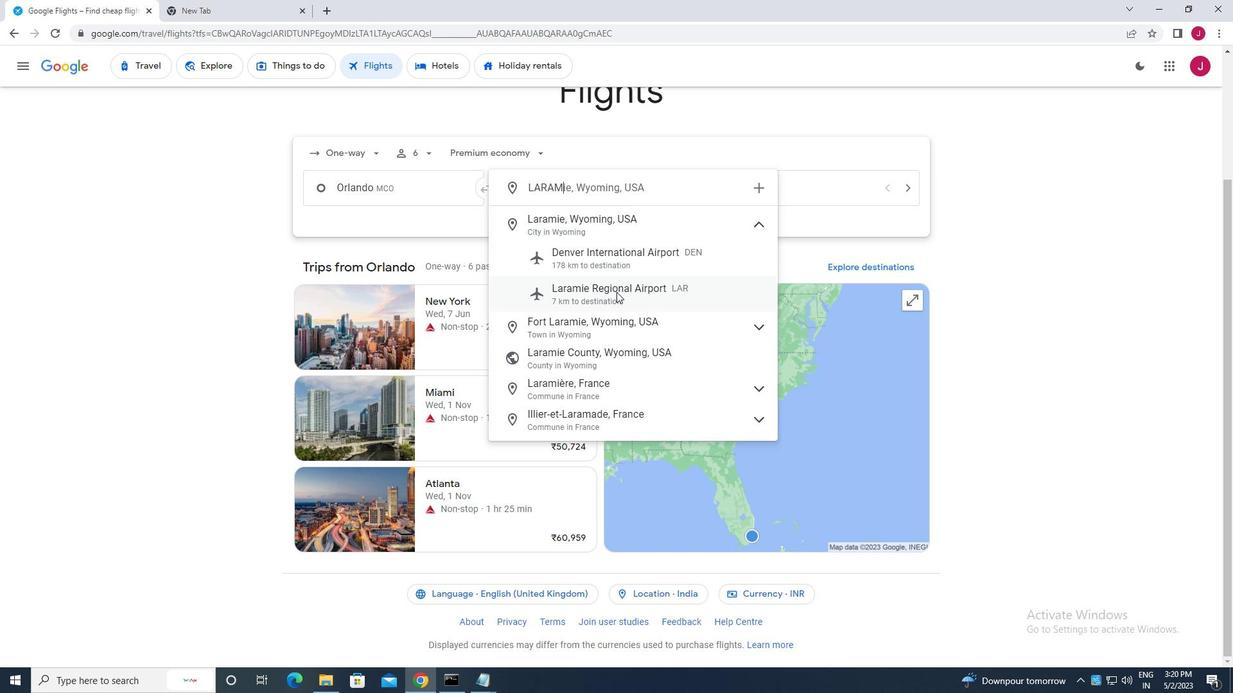 
Action: Mouse moved to (751, 196)
Screenshot: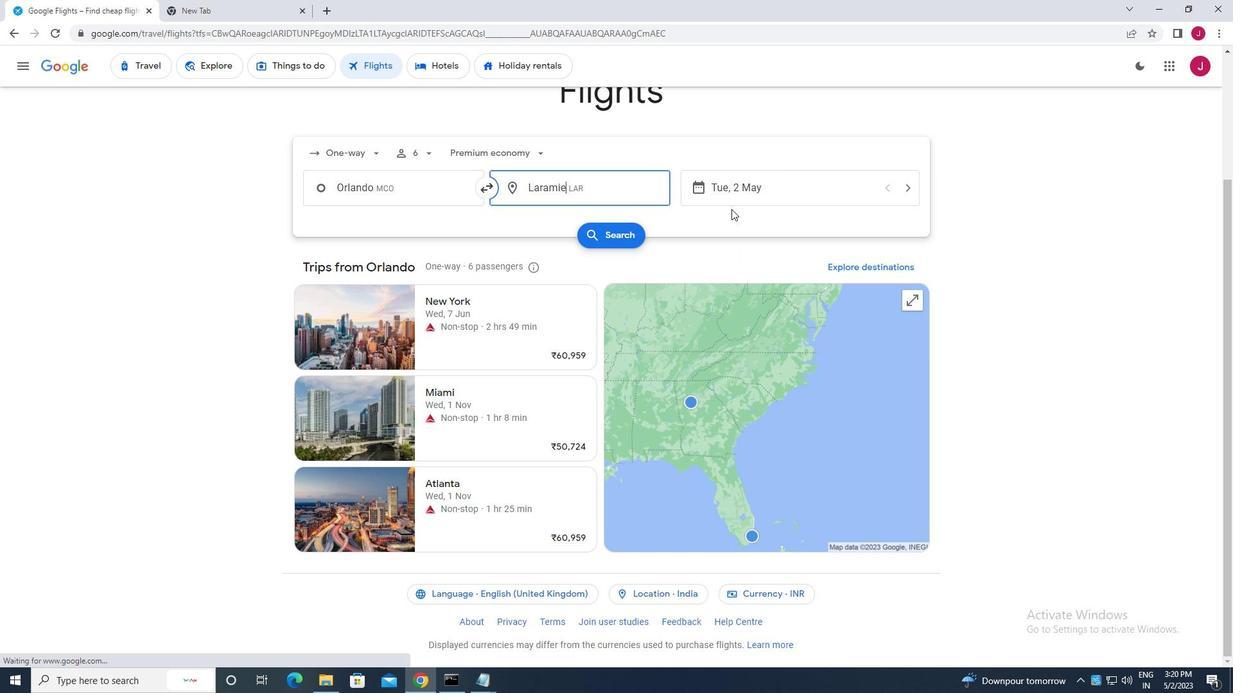 
Action: Mouse pressed left at (751, 196)
Screenshot: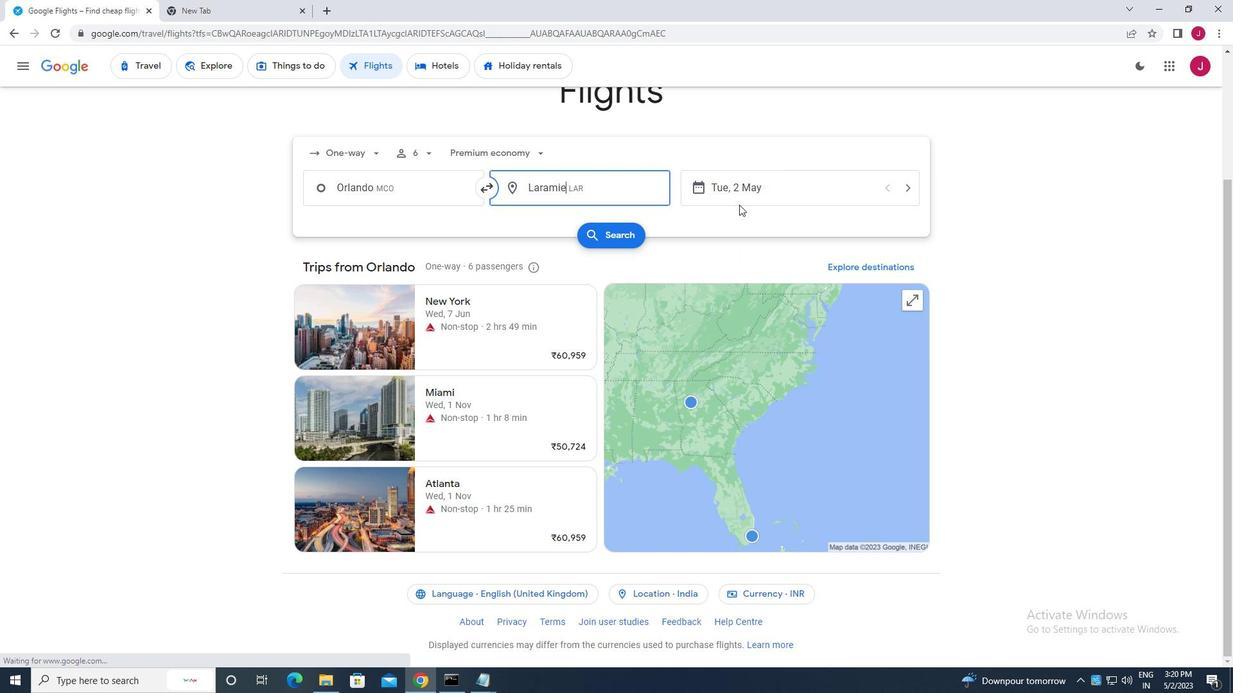 
Action: Mouse moved to (557, 285)
Screenshot: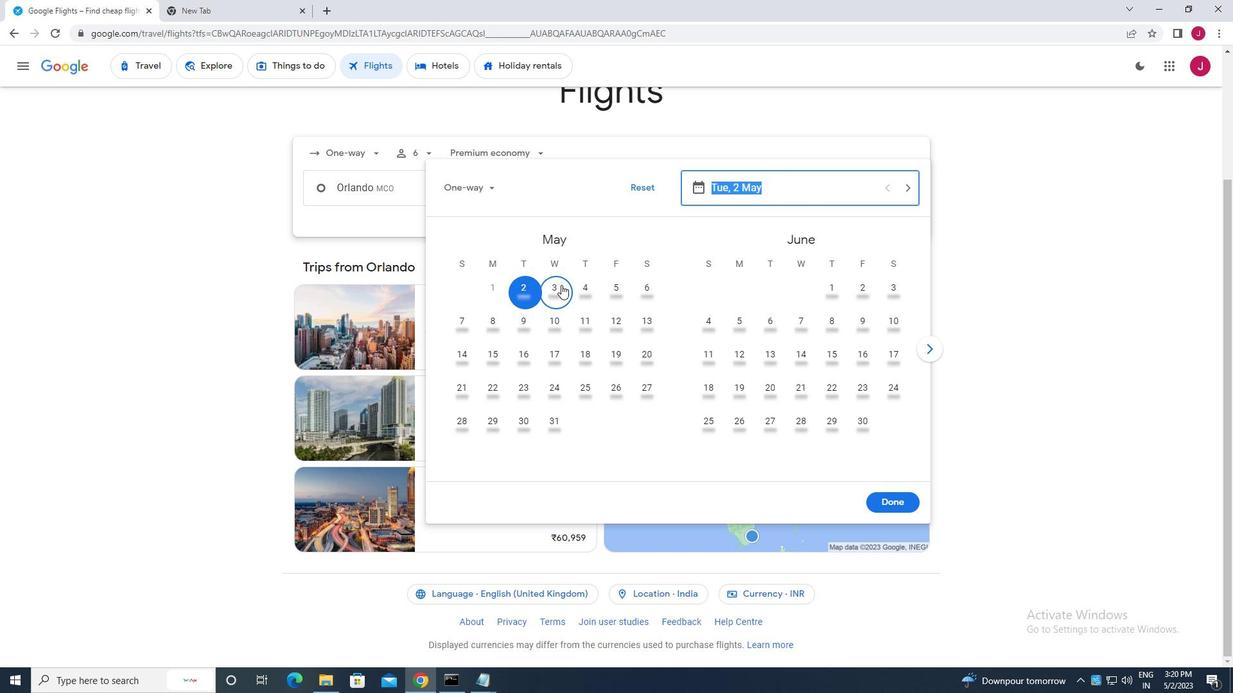 
Action: Mouse pressed left at (557, 285)
Screenshot: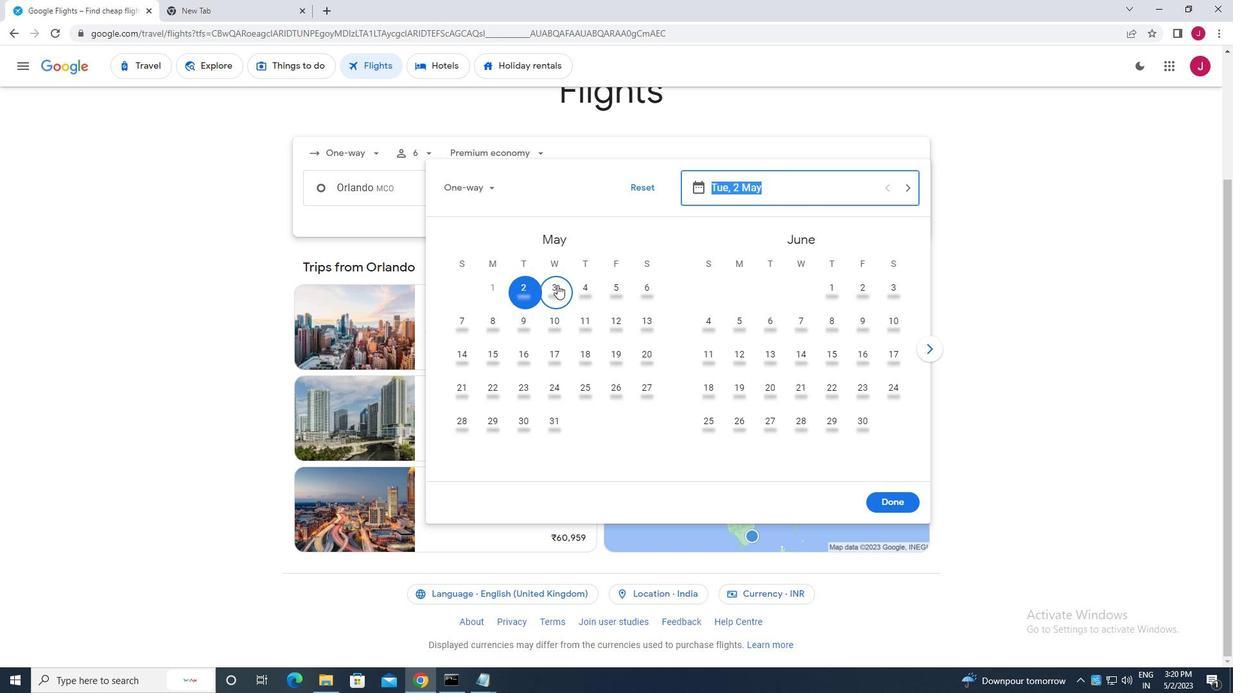 
Action: Mouse moved to (873, 502)
Screenshot: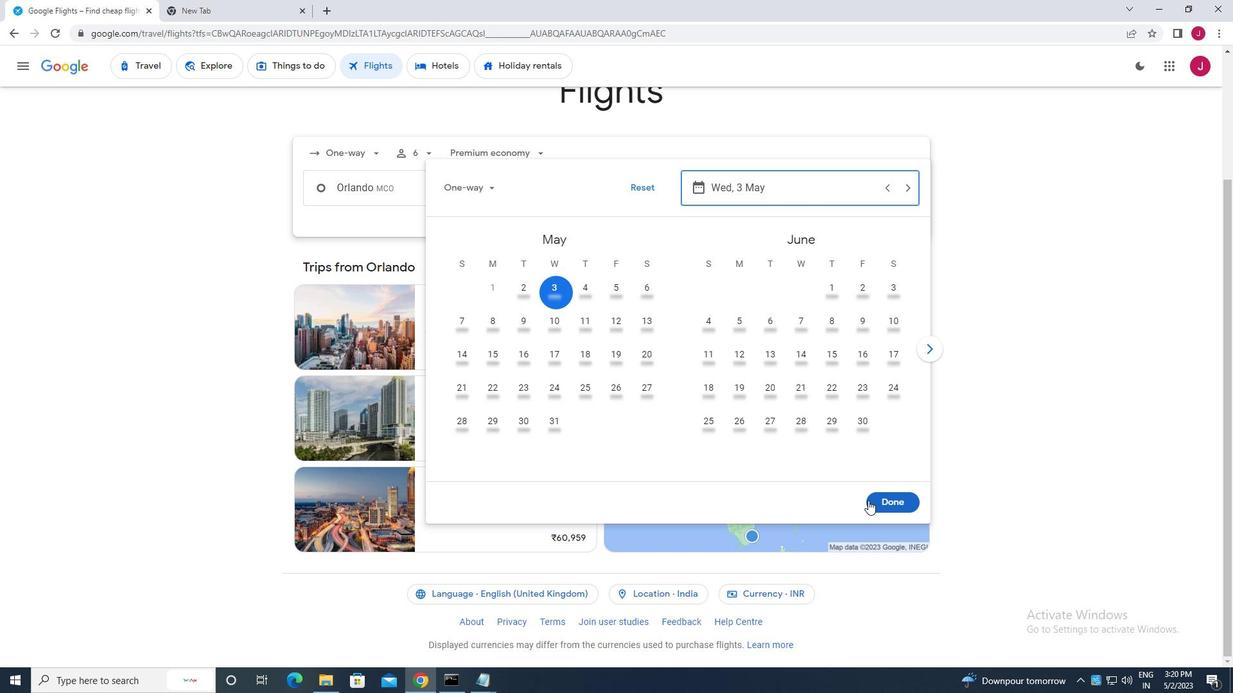 
Action: Mouse pressed left at (873, 502)
Screenshot: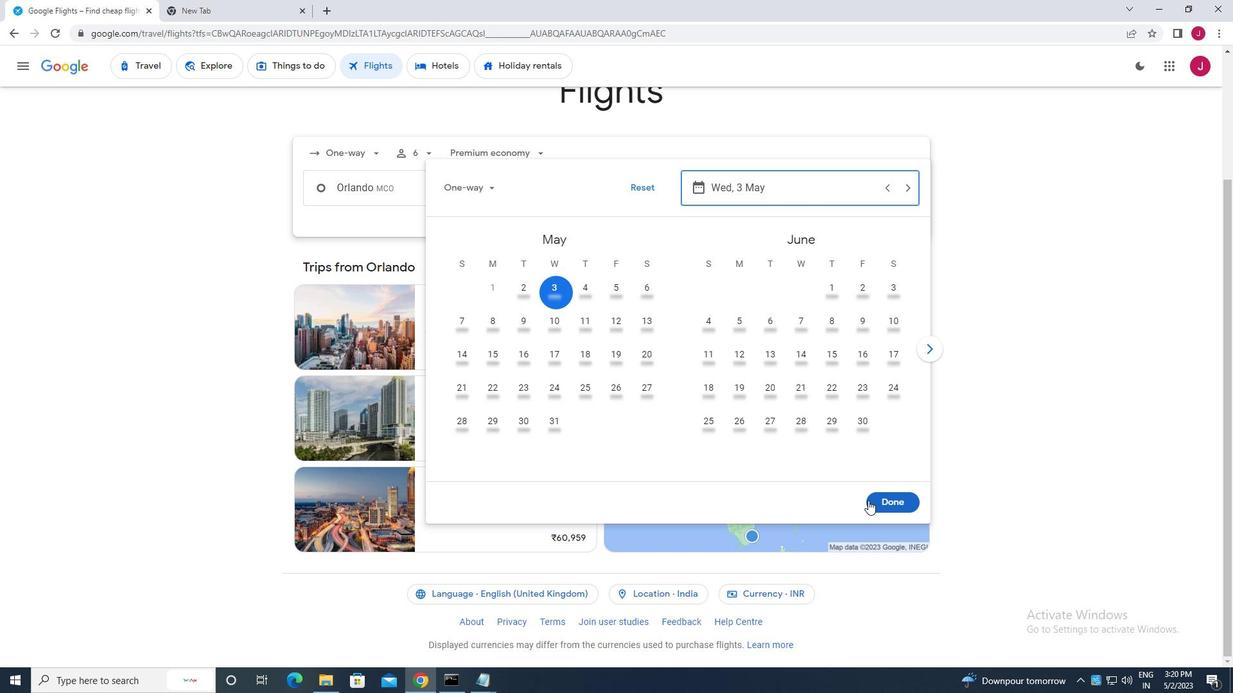 
Action: Mouse moved to (610, 234)
Screenshot: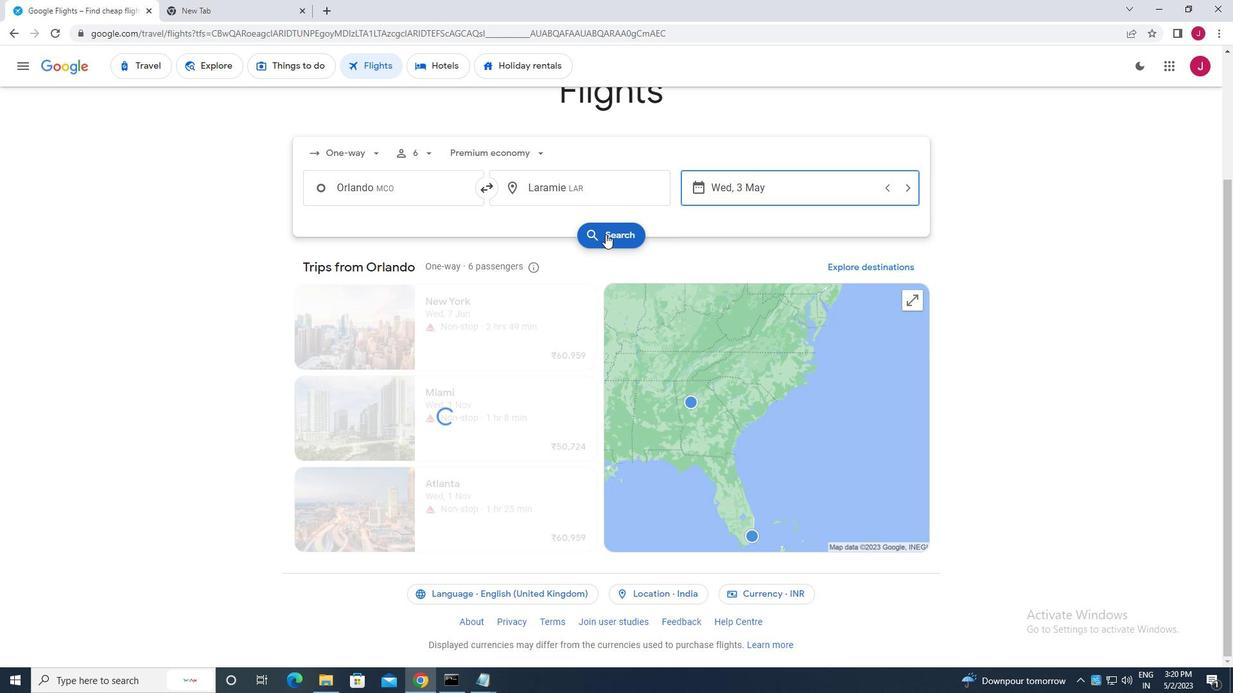 
Action: Mouse pressed left at (610, 234)
Screenshot: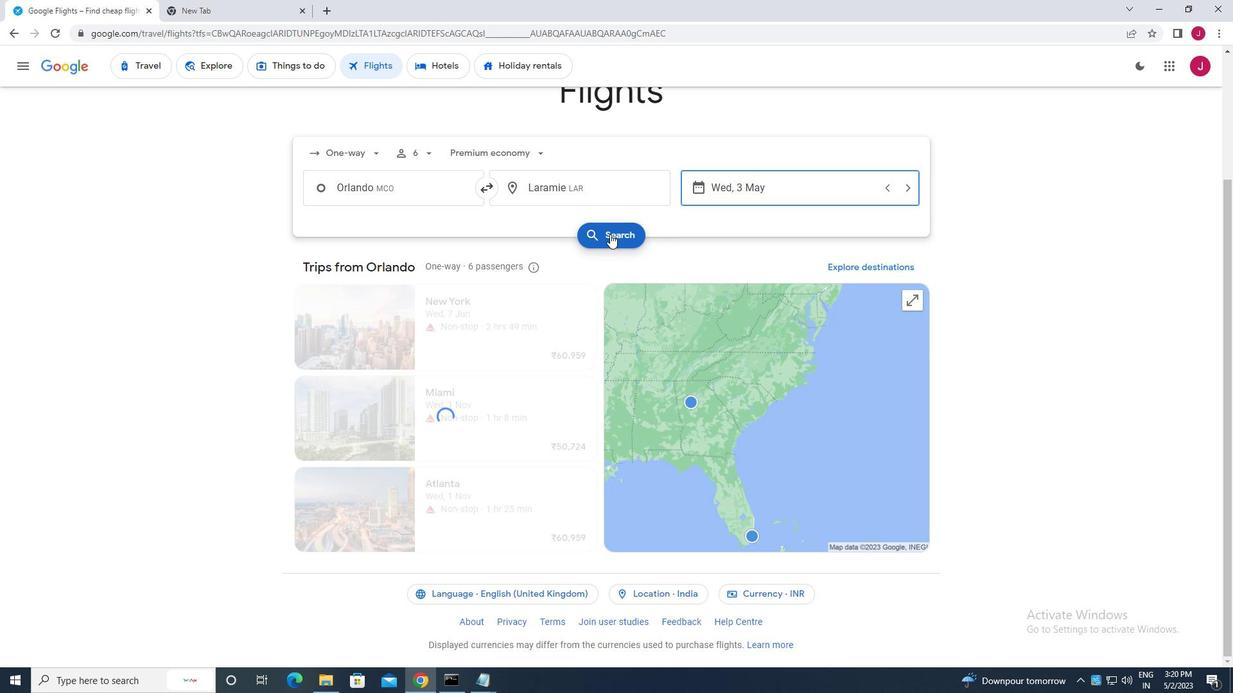 
Action: Mouse moved to (315, 186)
Screenshot: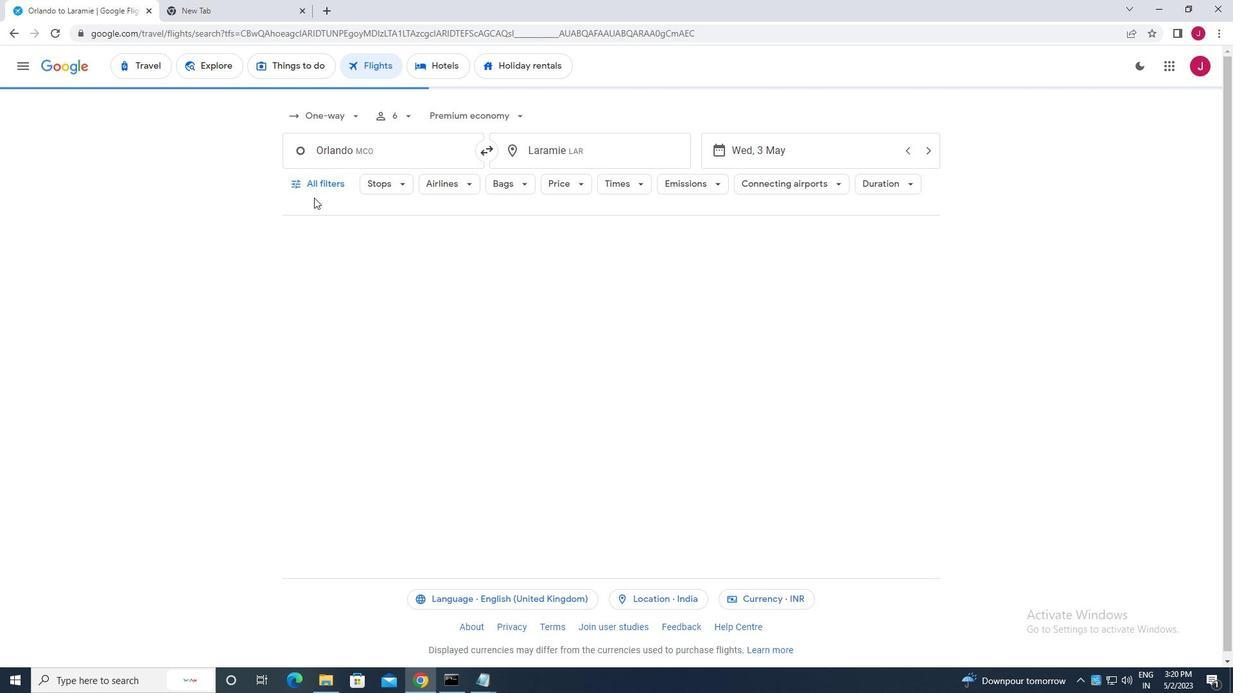
Action: Mouse pressed left at (315, 186)
Screenshot: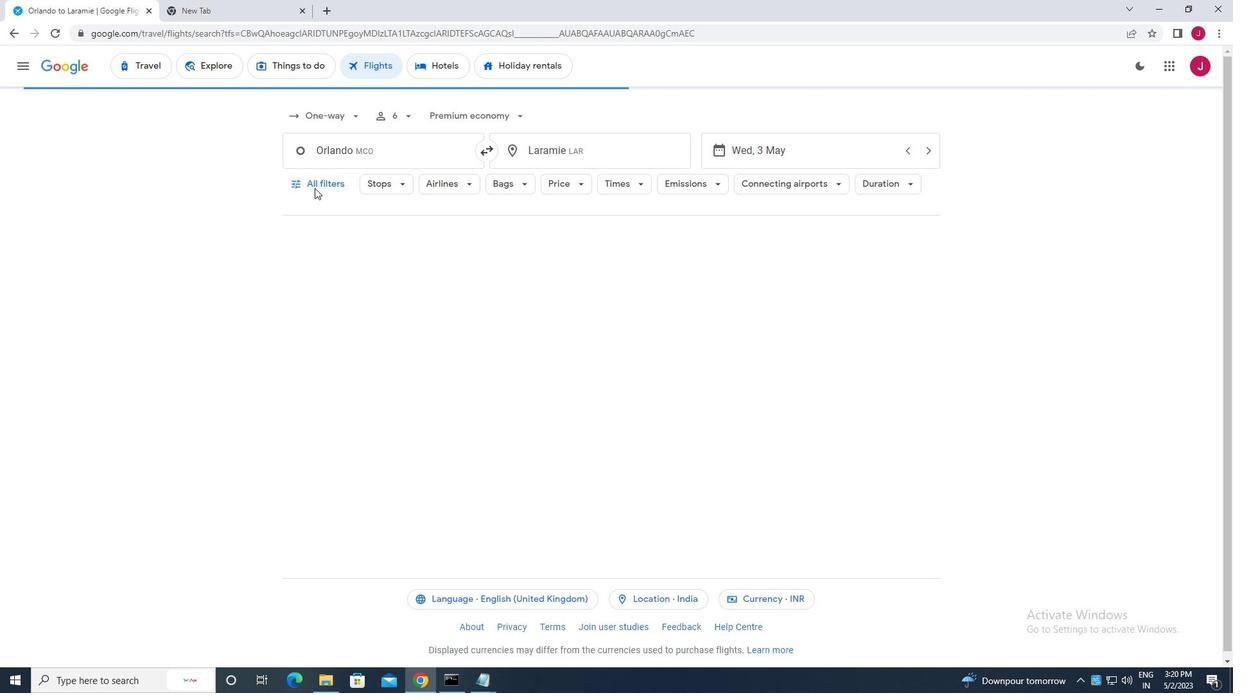 
Action: Mouse moved to (349, 233)
Screenshot: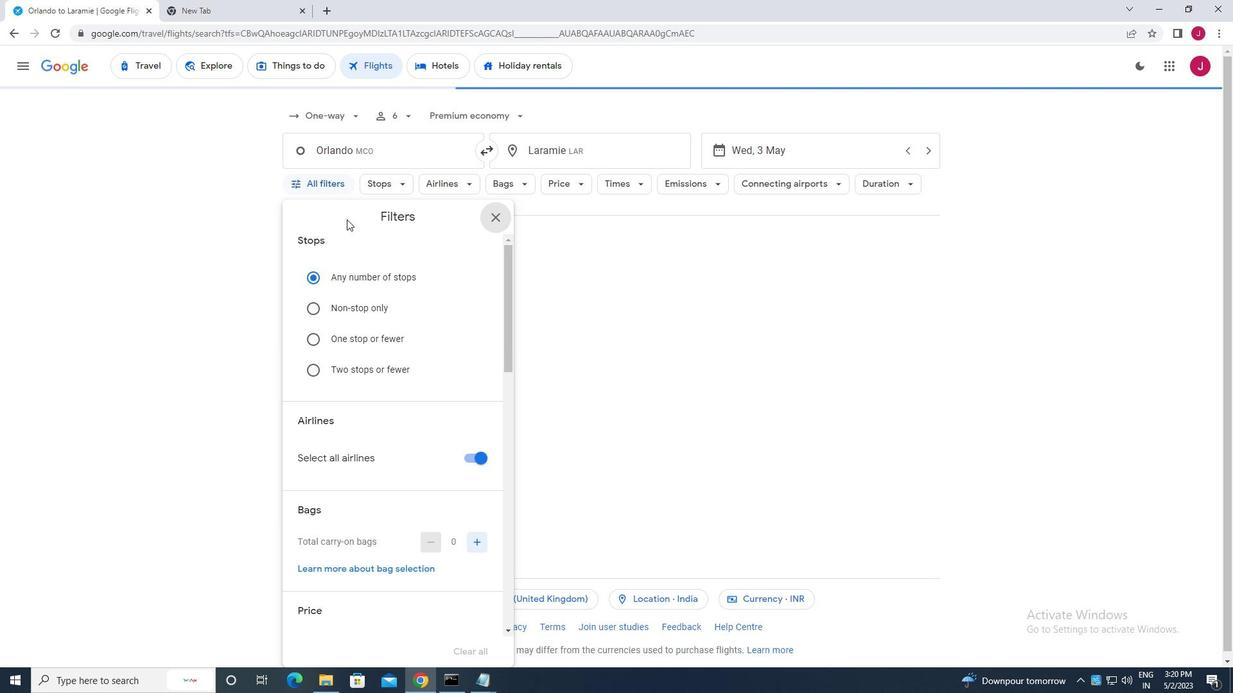 
Action: Mouse scrolled (349, 233) with delta (0, 0)
Screenshot: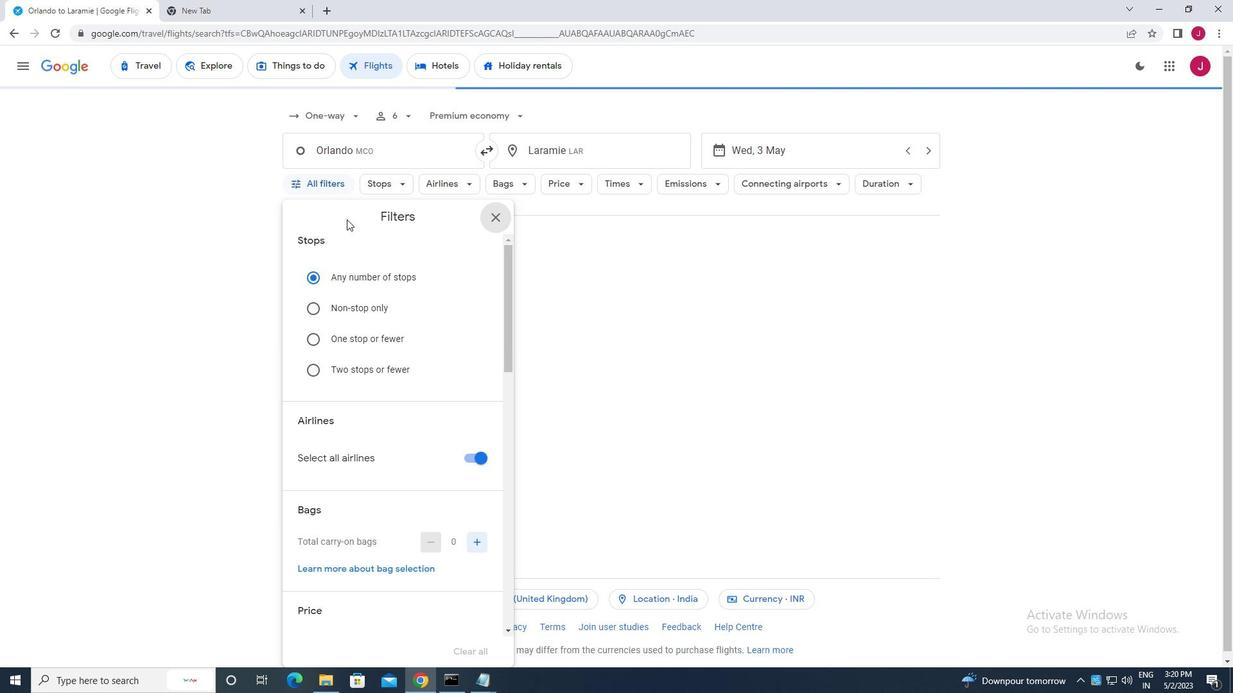 
Action: Mouse moved to (350, 239)
Screenshot: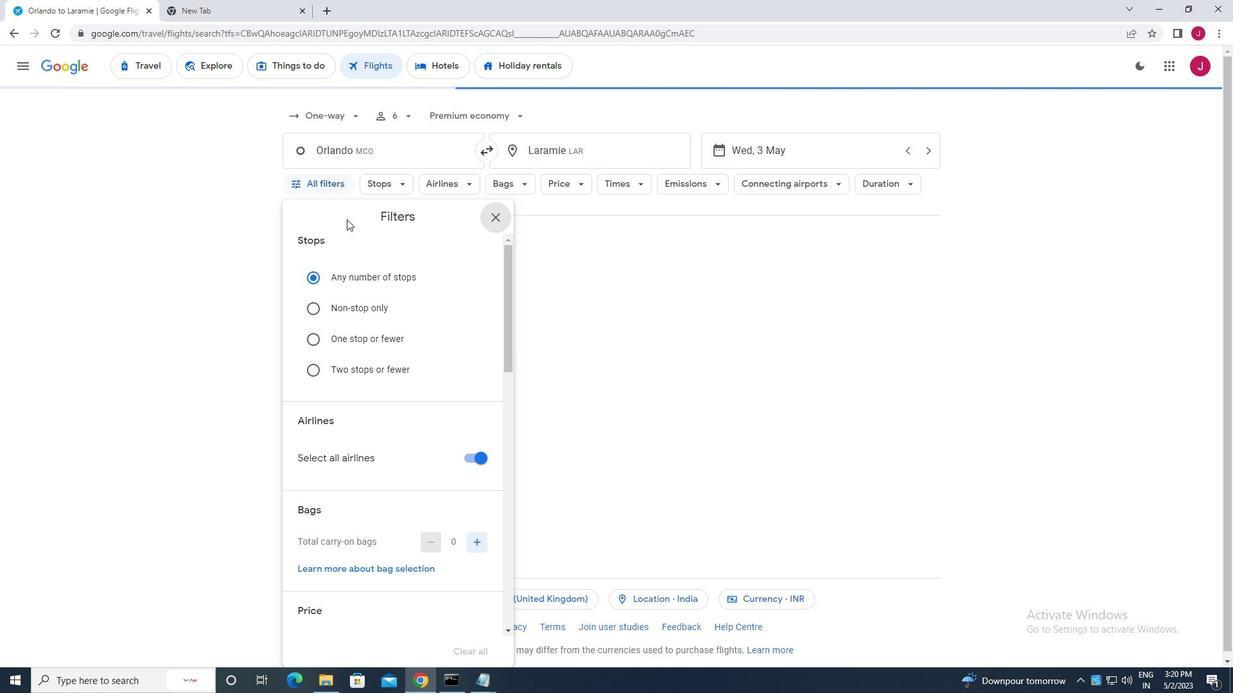
Action: Mouse scrolled (350, 238) with delta (0, 0)
Screenshot: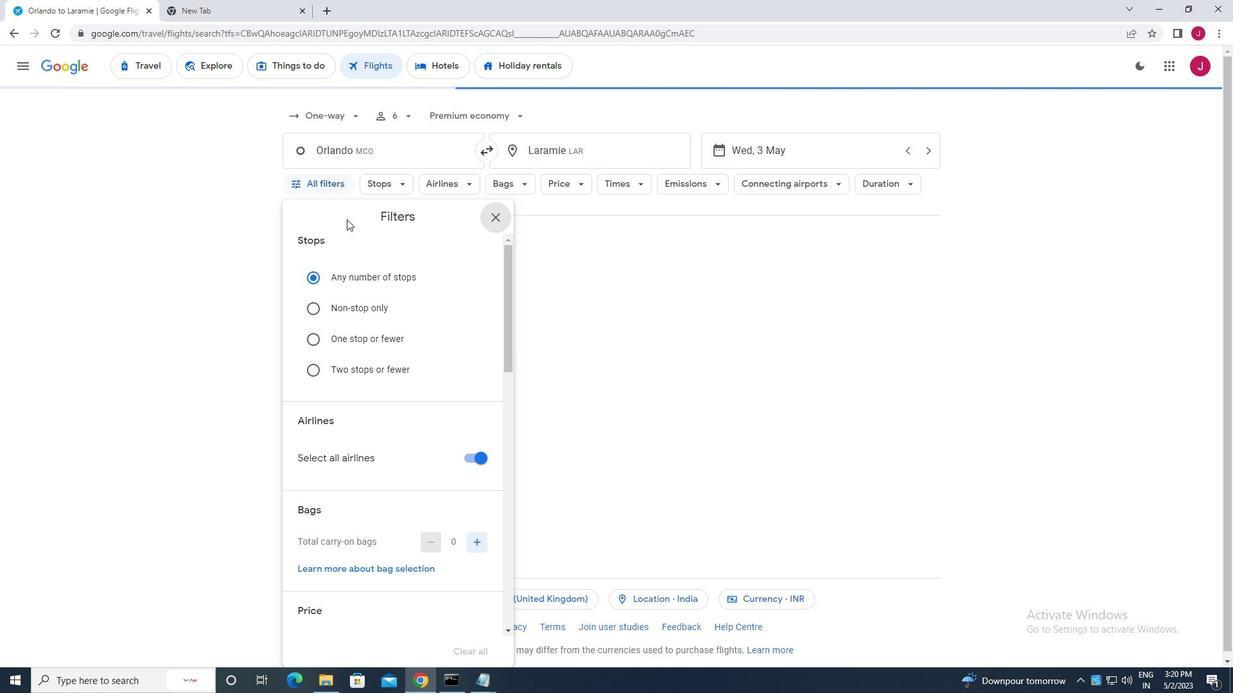 
Action: Mouse moved to (391, 279)
Screenshot: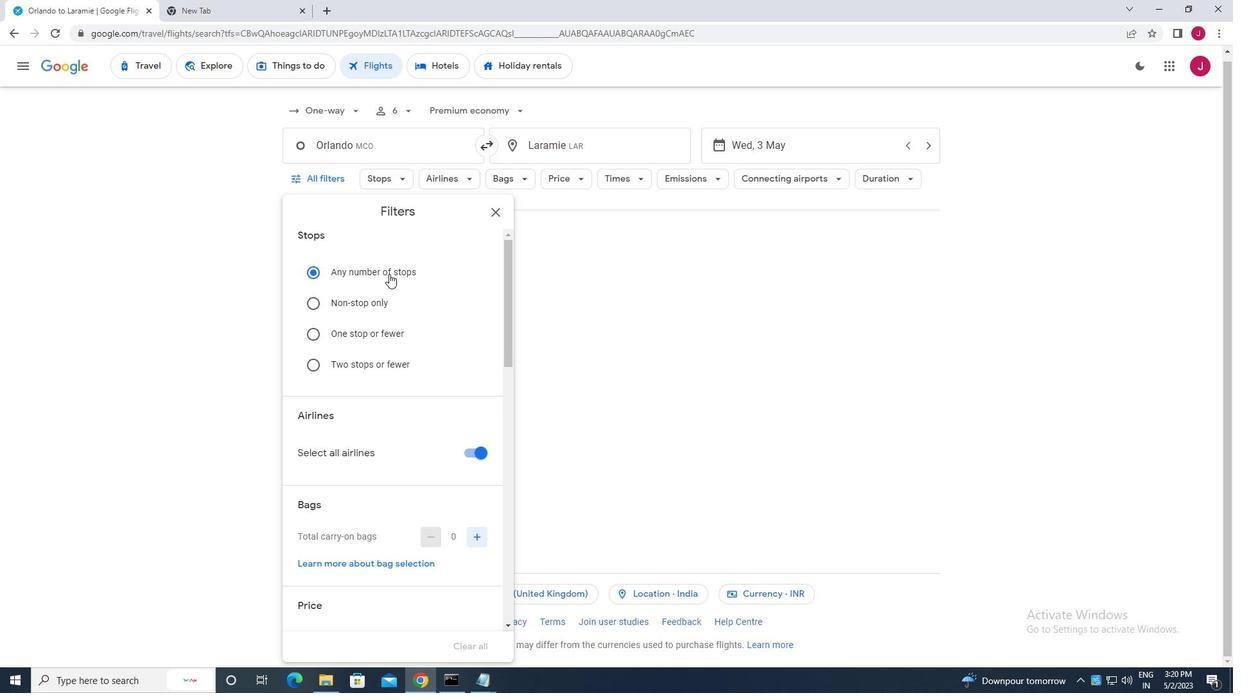 
Action: Mouse scrolled (391, 278) with delta (0, 0)
Screenshot: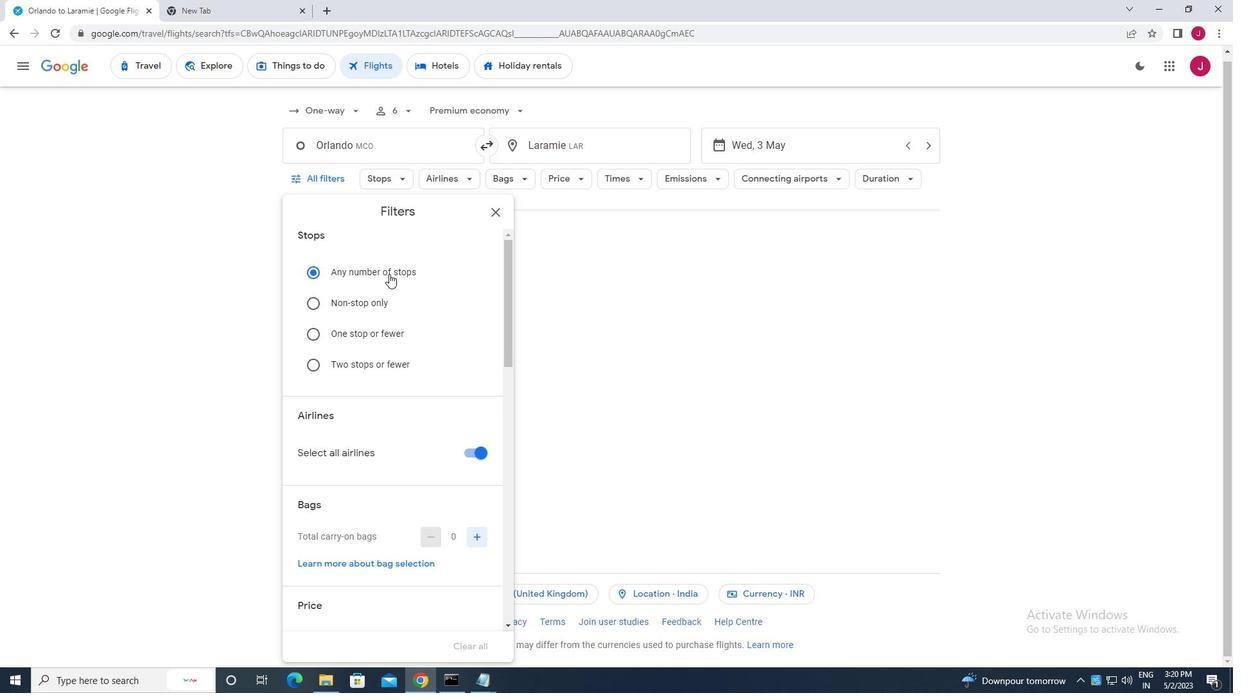 
Action: Mouse moved to (391, 280)
Screenshot: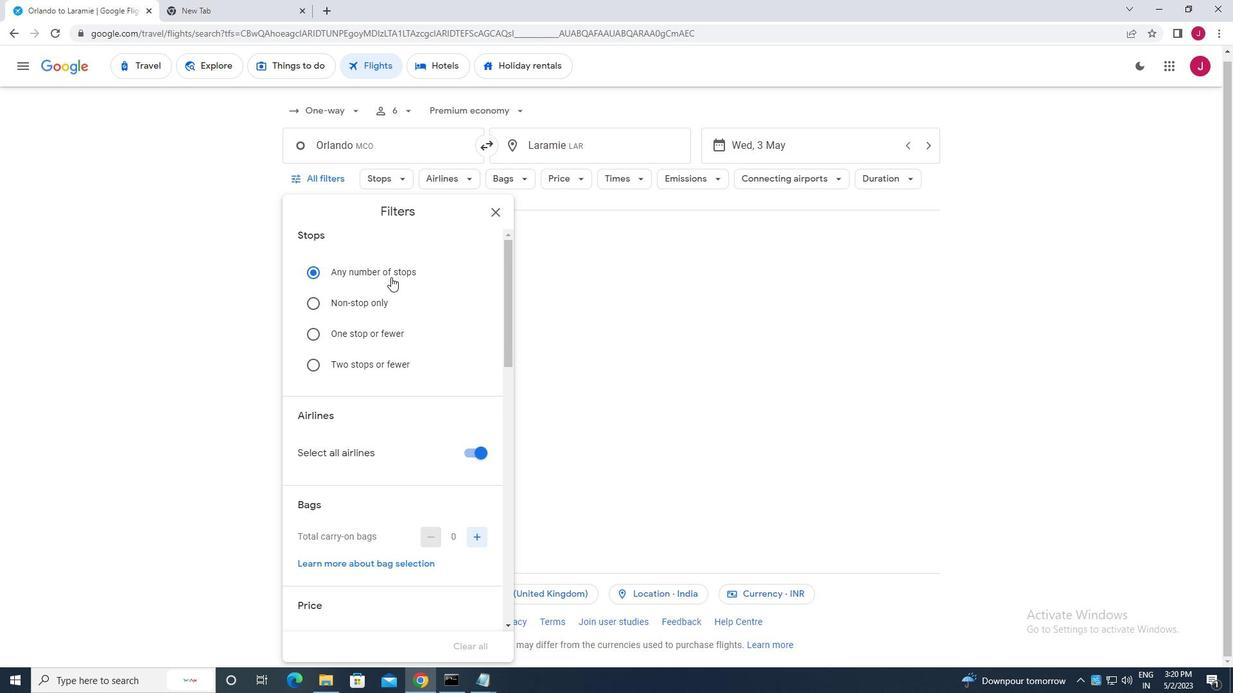 
Action: Mouse scrolled (391, 279) with delta (0, 0)
Screenshot: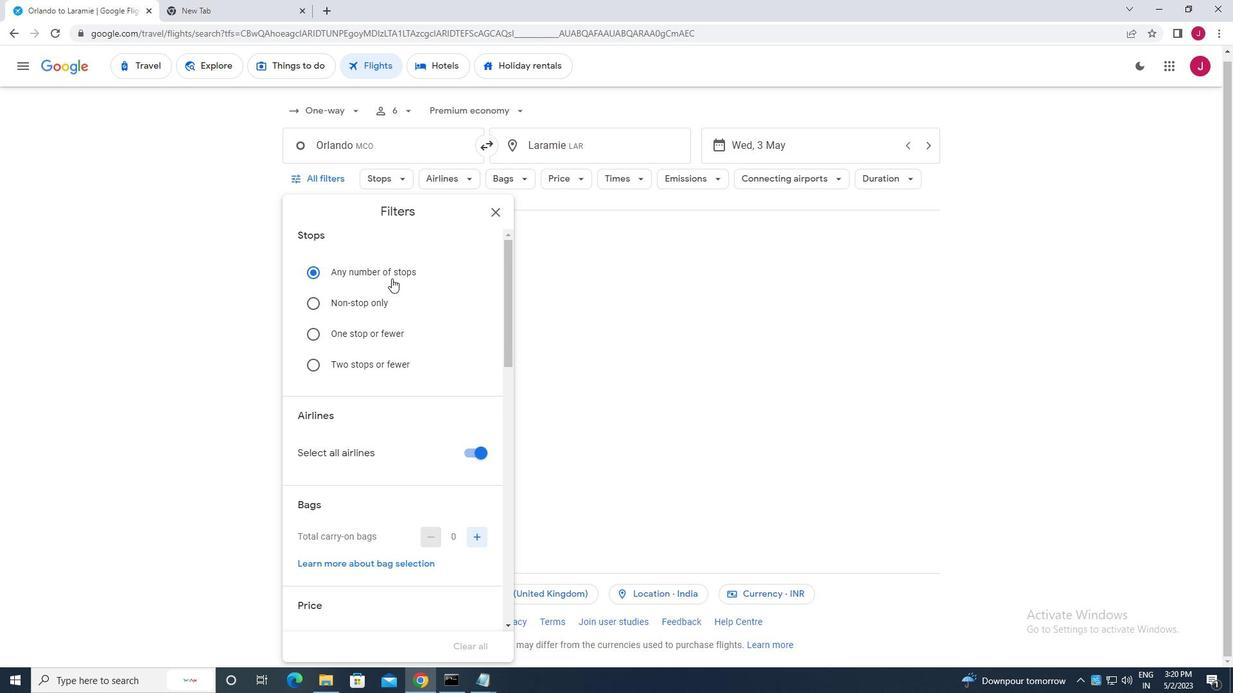 
Action: Mouse moved to (467, 322)
Screenshot: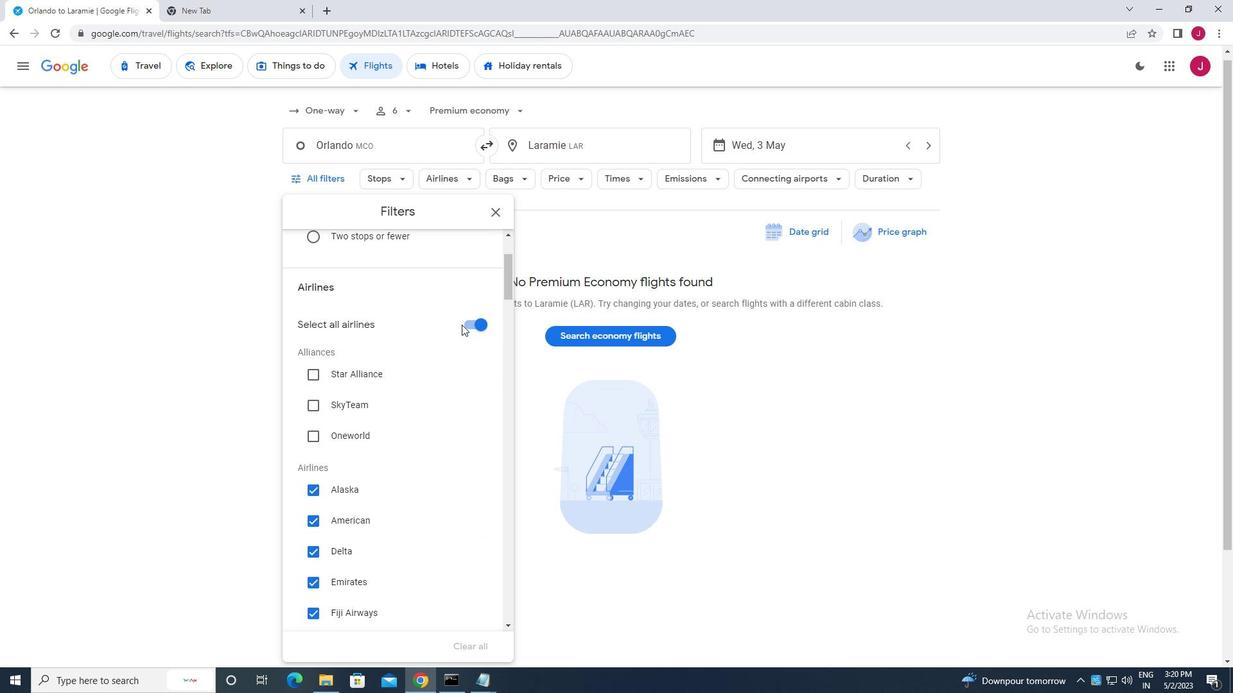 
Action: Mouse pressed left at (467, 322)
Screenshot: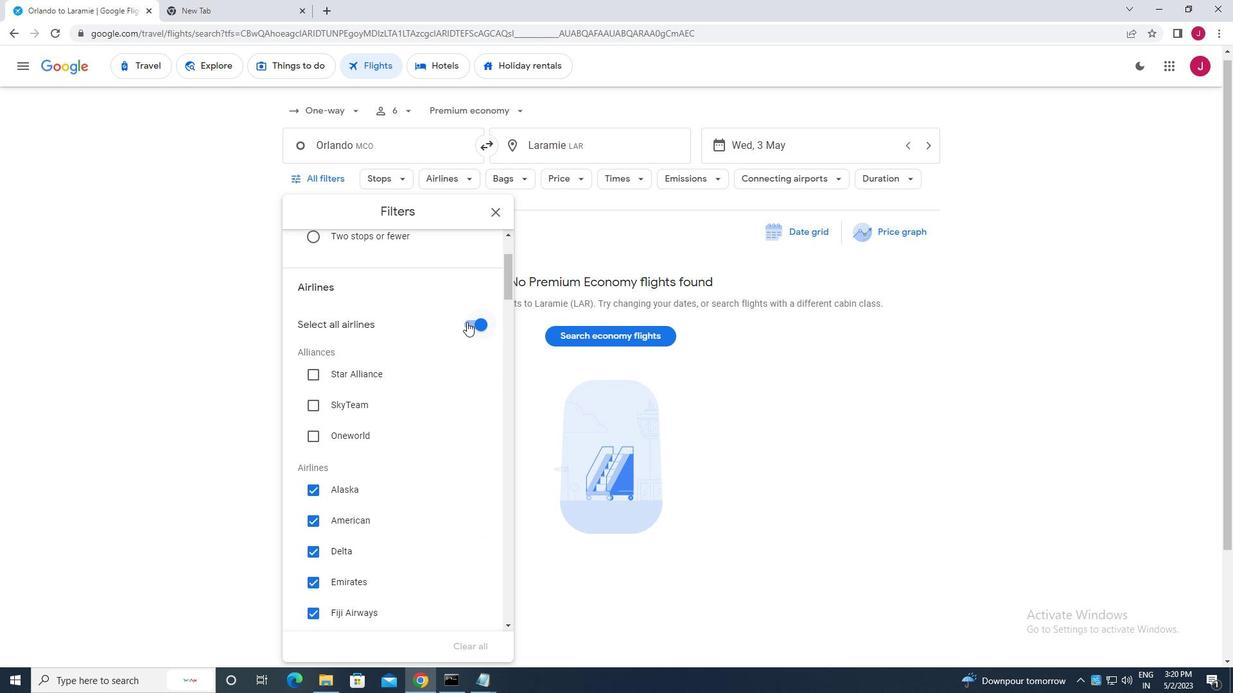 
Action: Mouse moved to (447, 324)
Screenshot: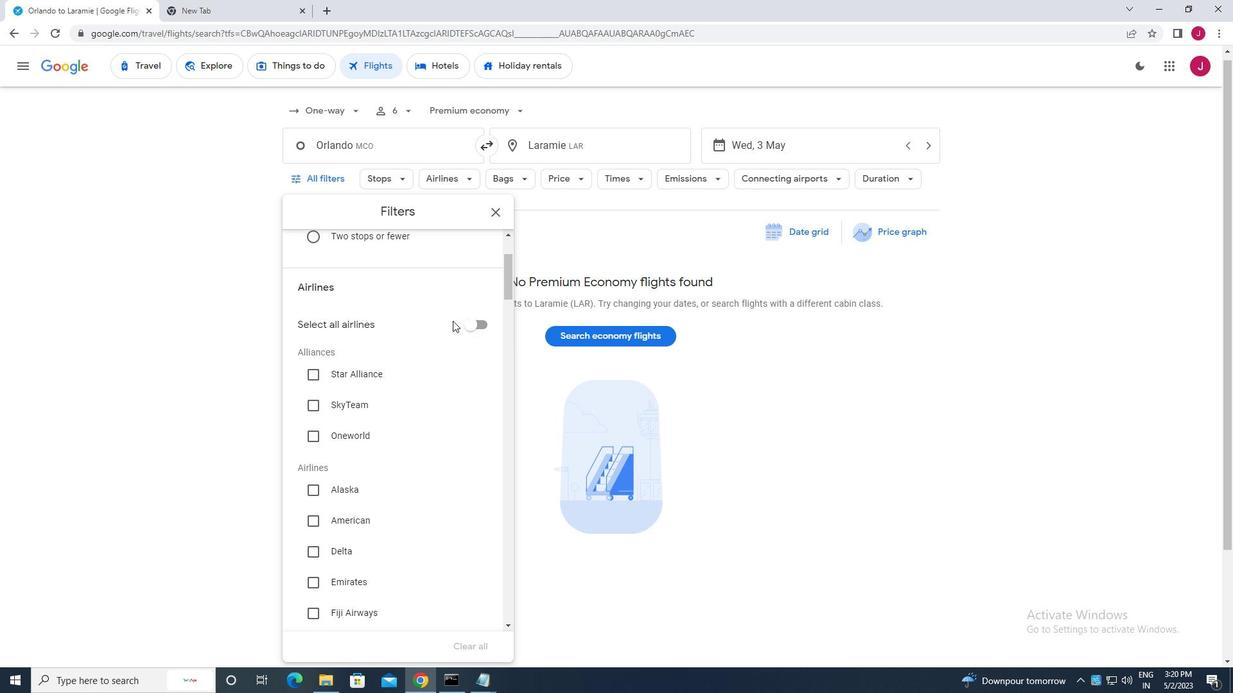 
Action: Mouse scrolled (447, 323) with delta (0, 0)
Screenshot: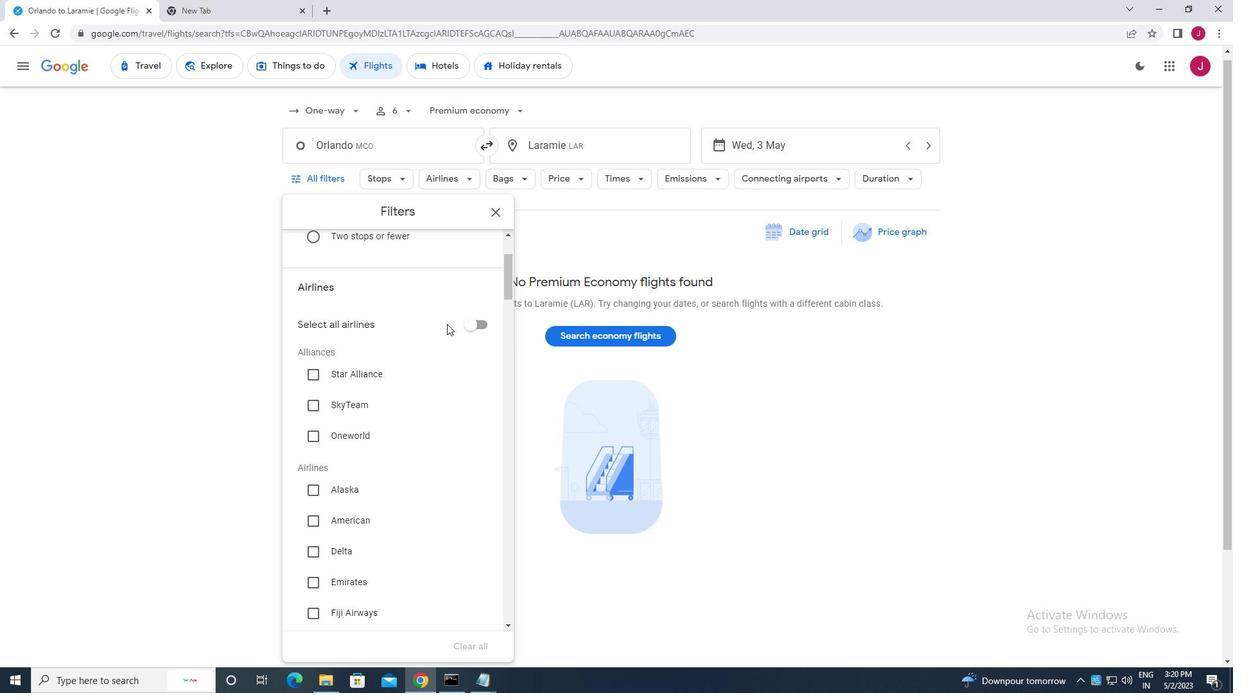 
Action: Mouse scrolled (447, 323) with delta (0, 0)
Screenshot: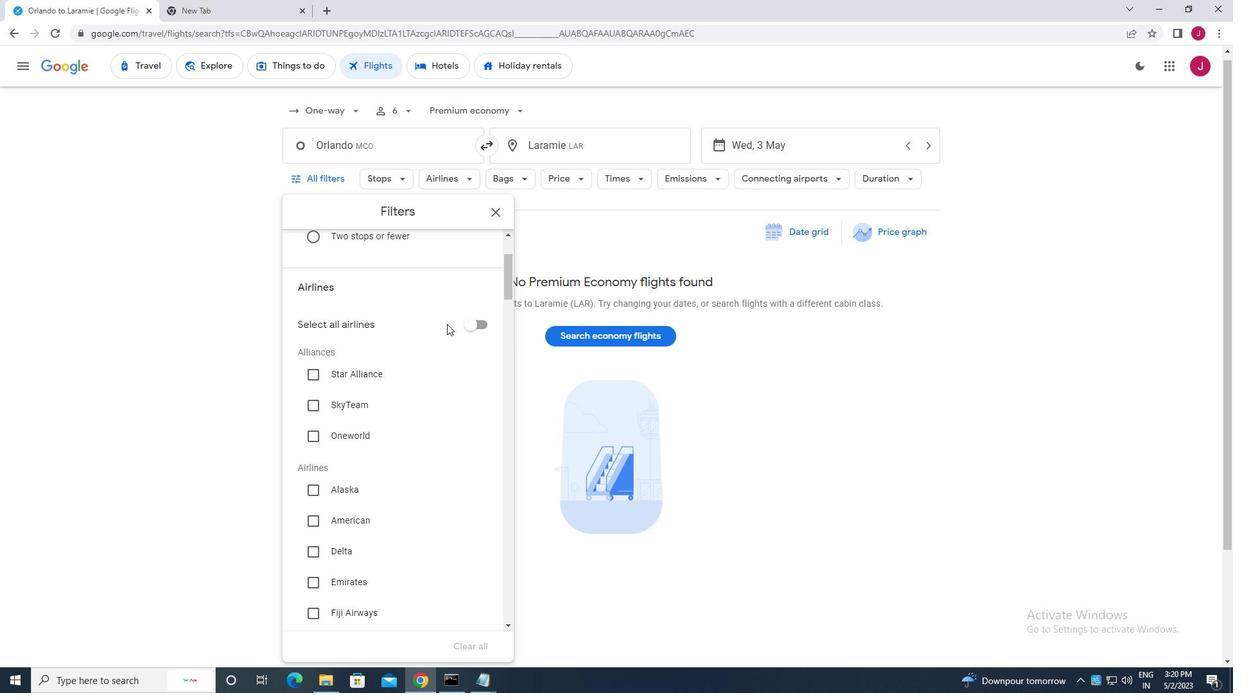 
Action: Mouse scrolled (447, 323) with delta (0, 0)
Screenshot: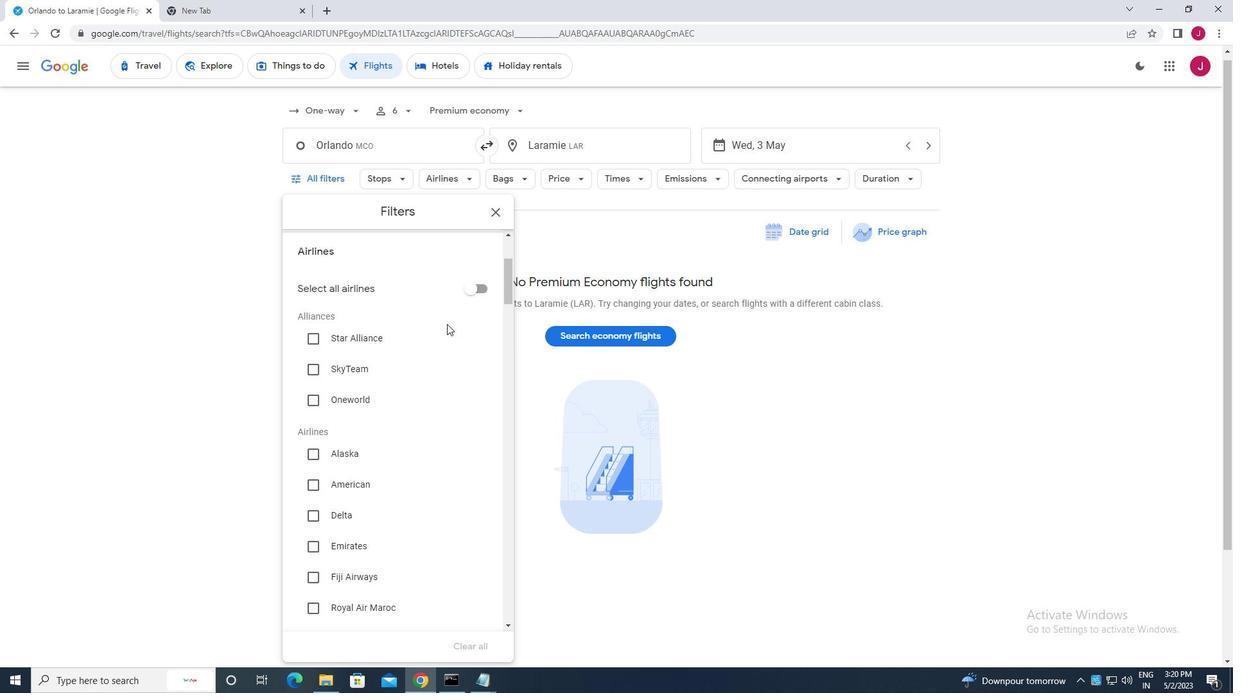 
Action: Mouse moved to (317, 389)
Screenshot: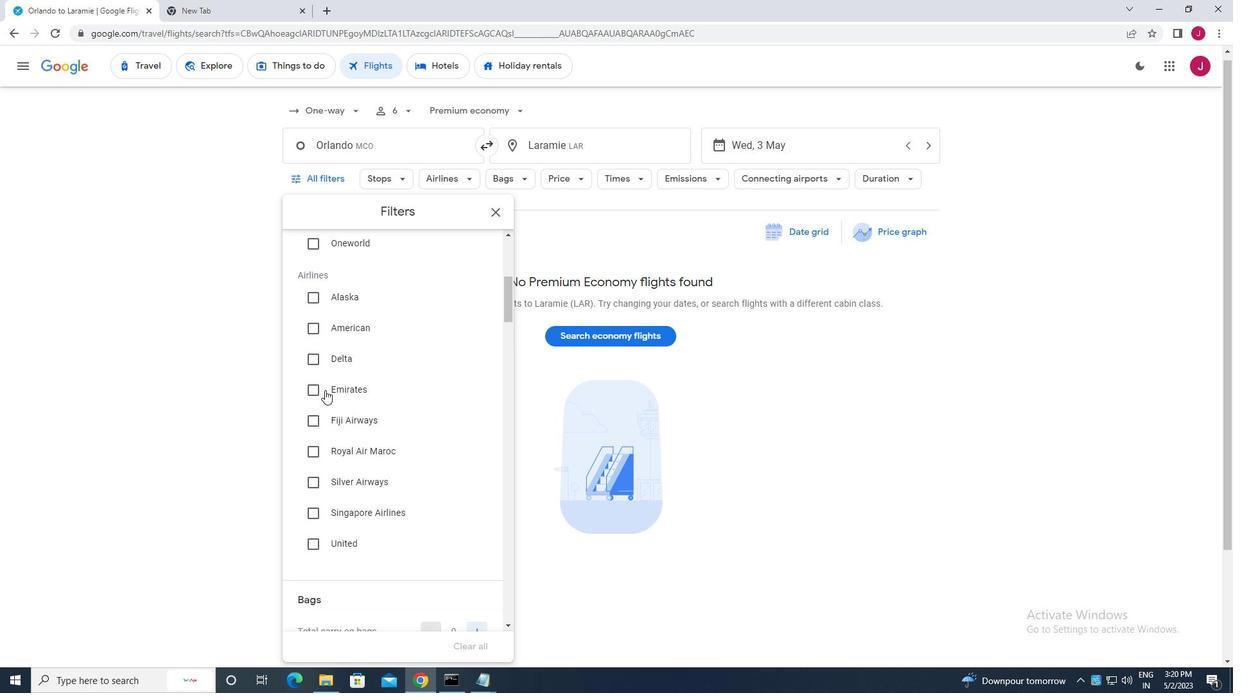 
Action: Mouse pressed left at (317, 389)
Screenshot: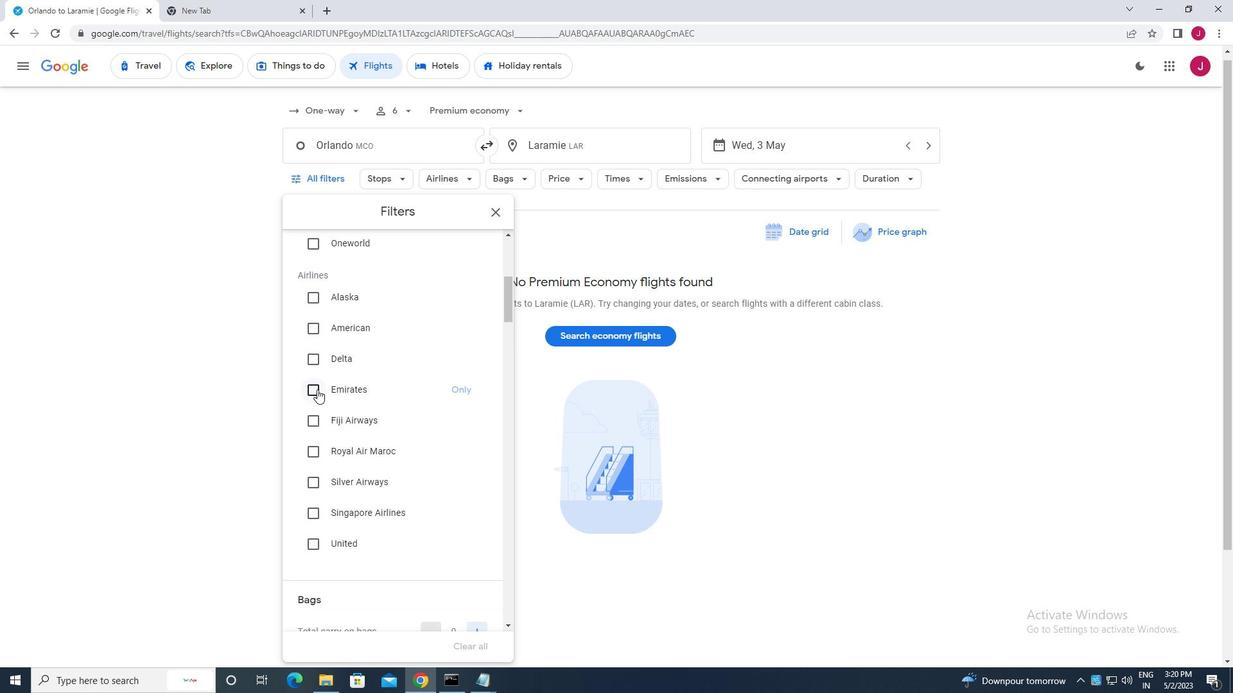 
Action: Mouse moved to (377, 379)
Screenshot: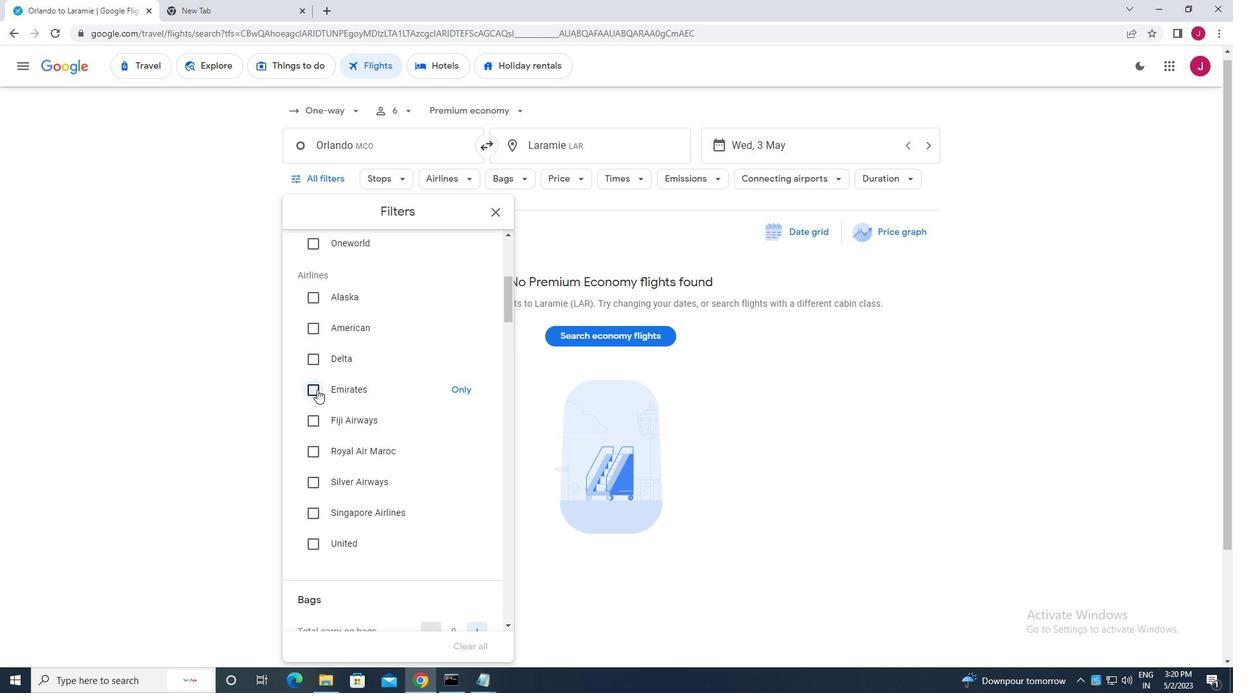 
Action: Mouse scrolled (377, 379) with delta (0, 0)
Screenshot: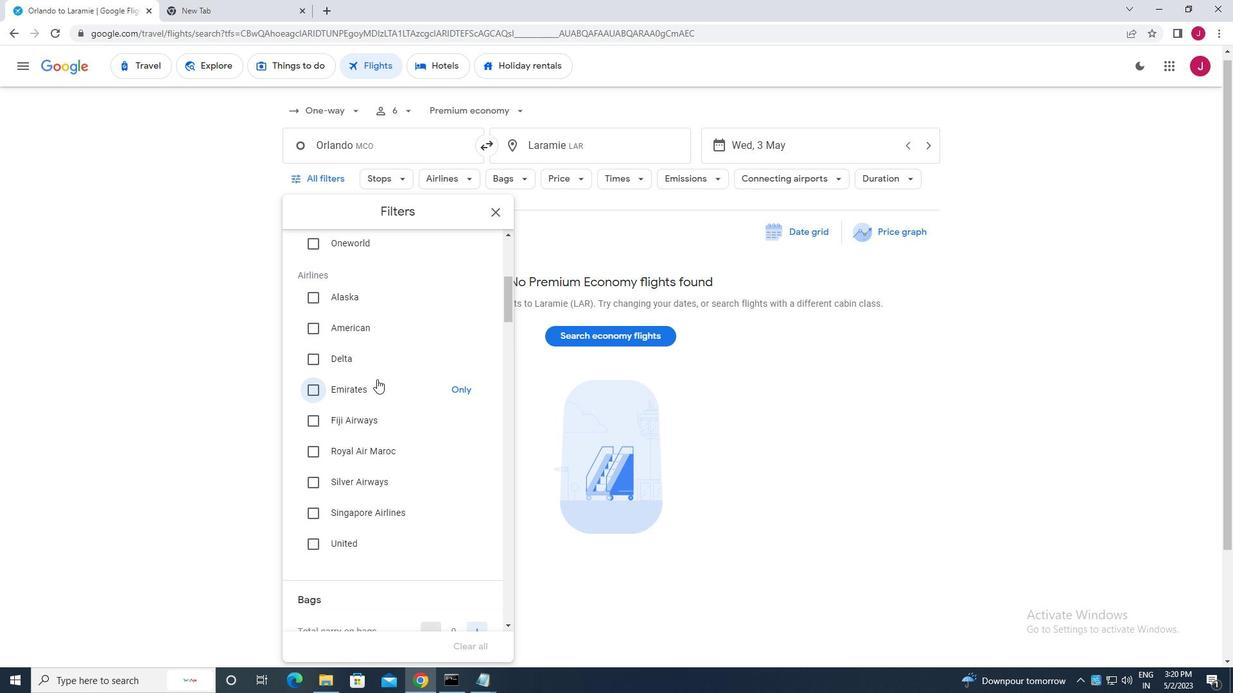 
Action: Mouse scrolled (377, 379) with delta (0, 0)
Screenshot: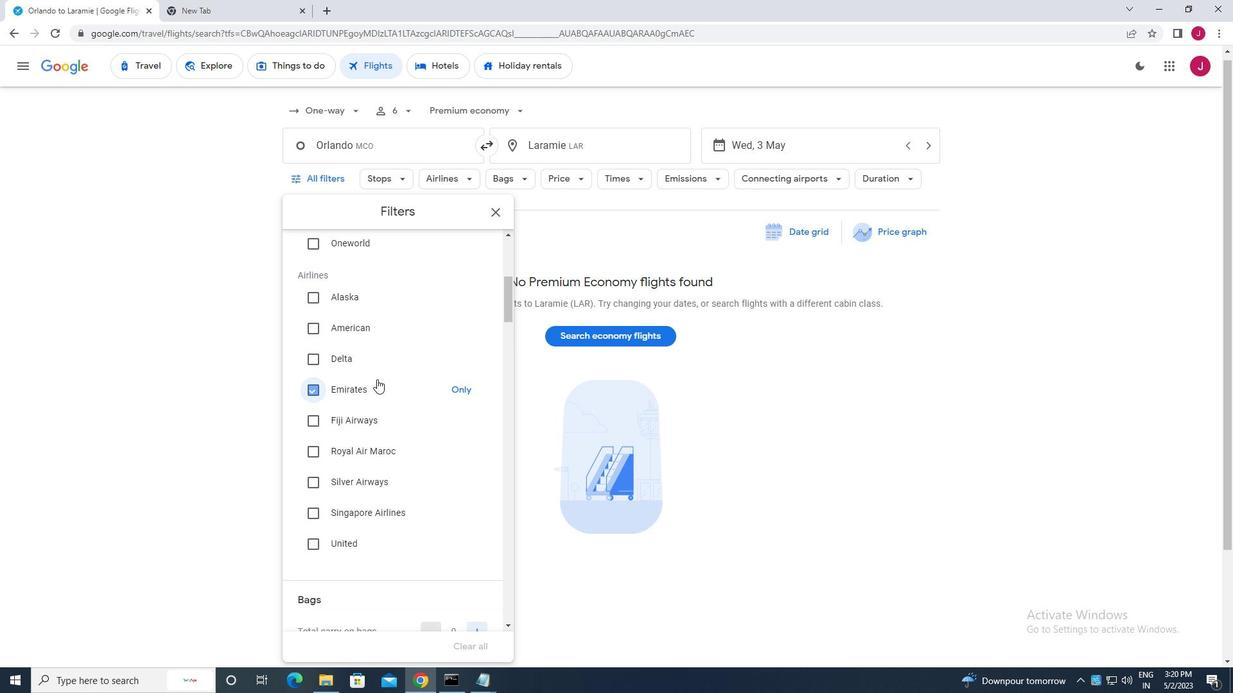 
Action: Mouse scrolled (377, 379) with delta (0, 0)
Screenshot: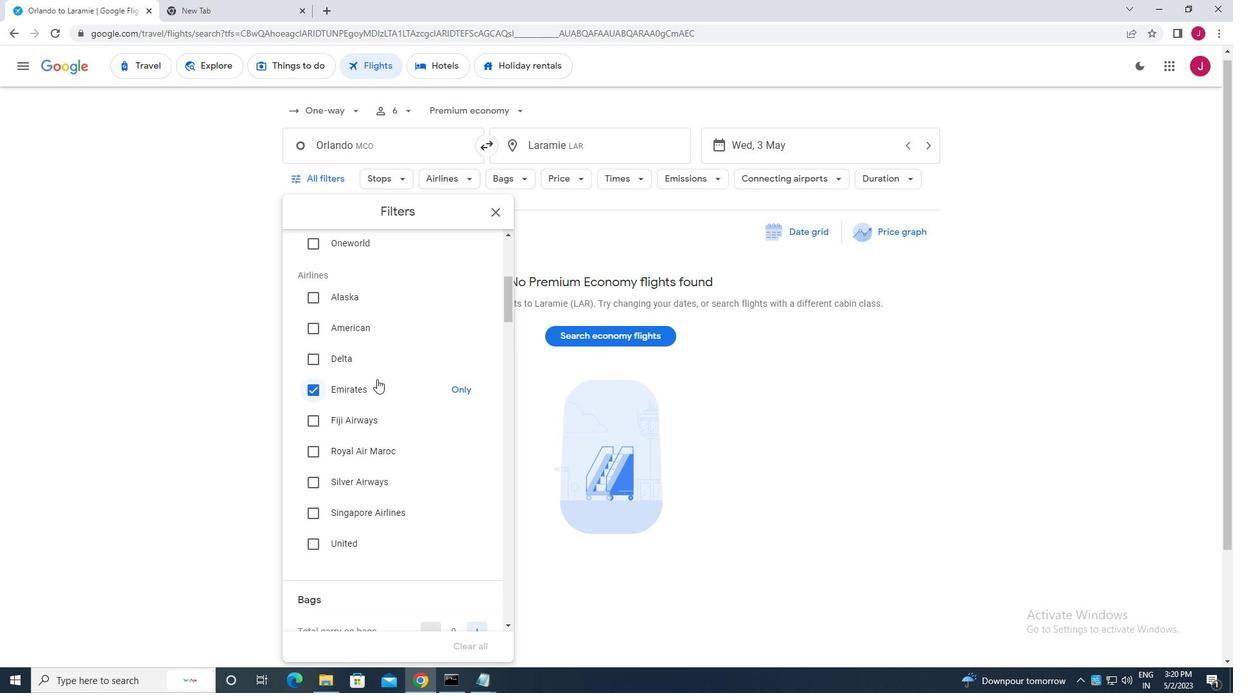 
Action: Mouse scrolled (377, 379) with delta (0, 0)
Screenshot: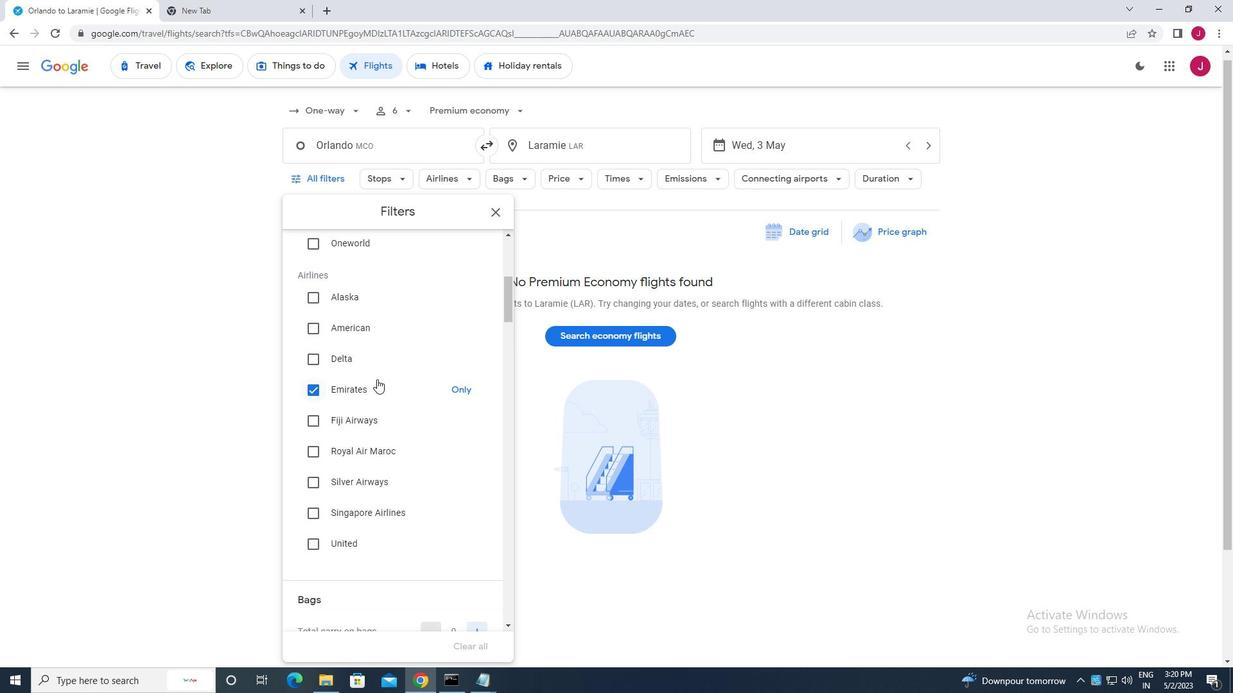 
Action: Mouse scrolled (377, 379) with delta (0, 0)
Screenshot: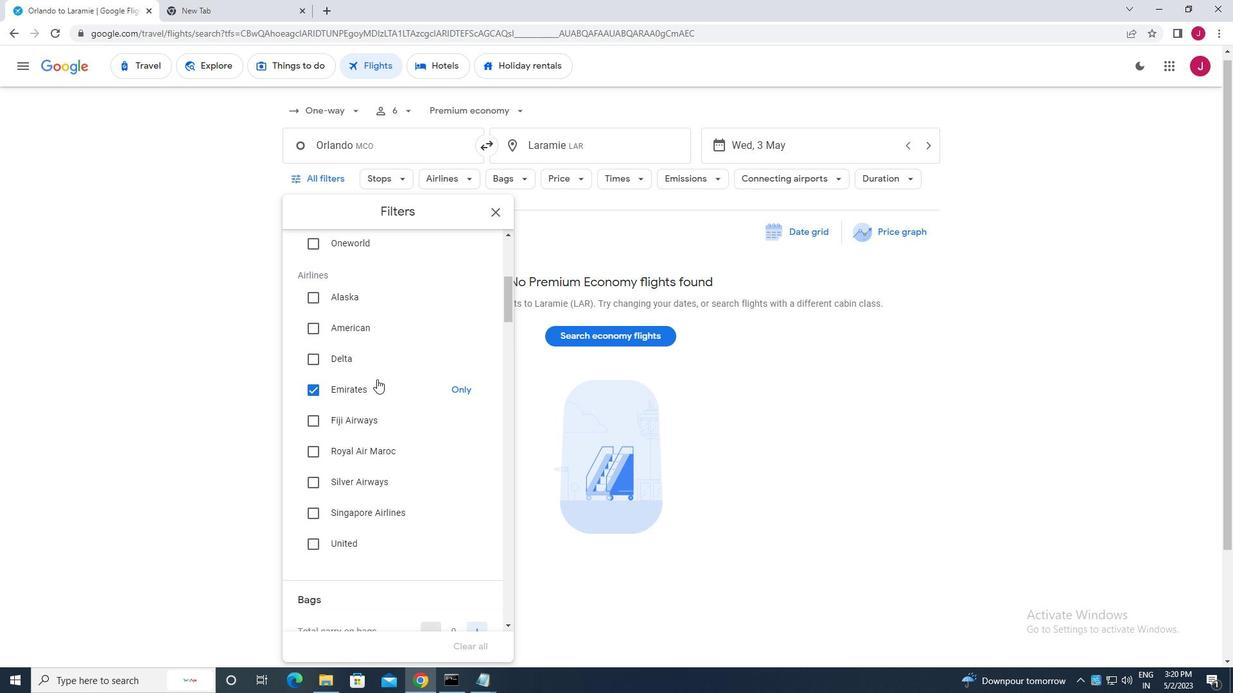 
Action: Mouse moved to (479, 344)
Screenshot: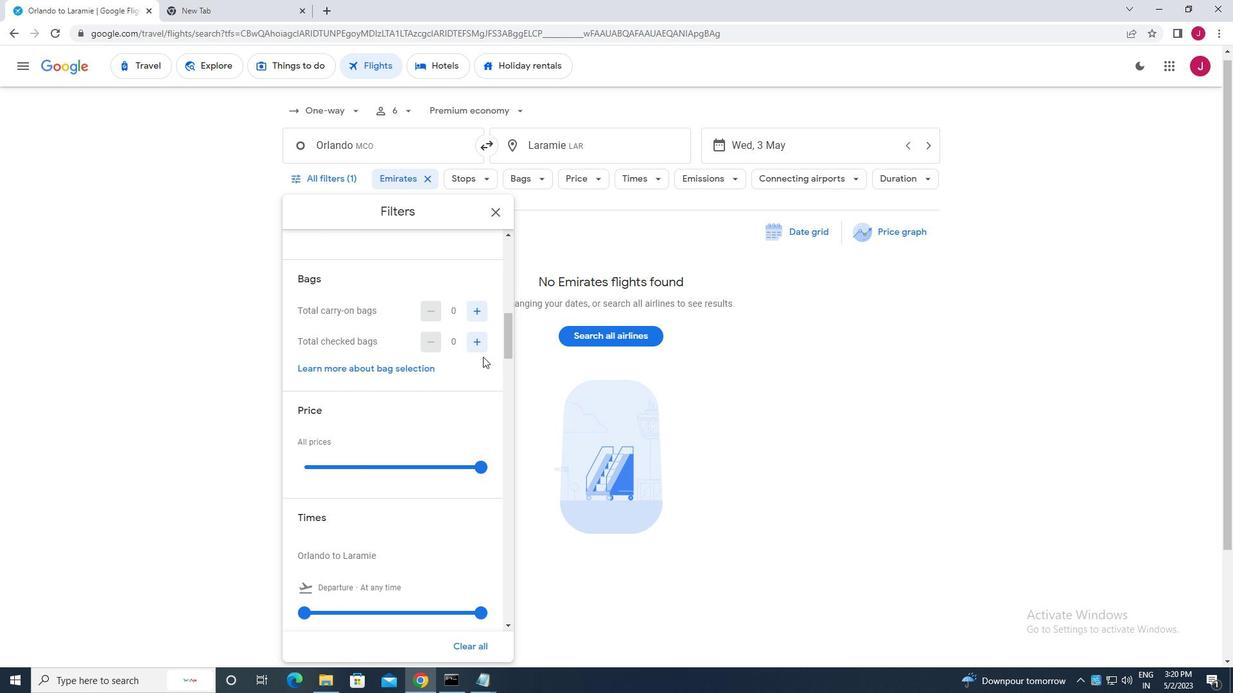 
Action: Mouse pressed left at (479, 344)
Screenshot: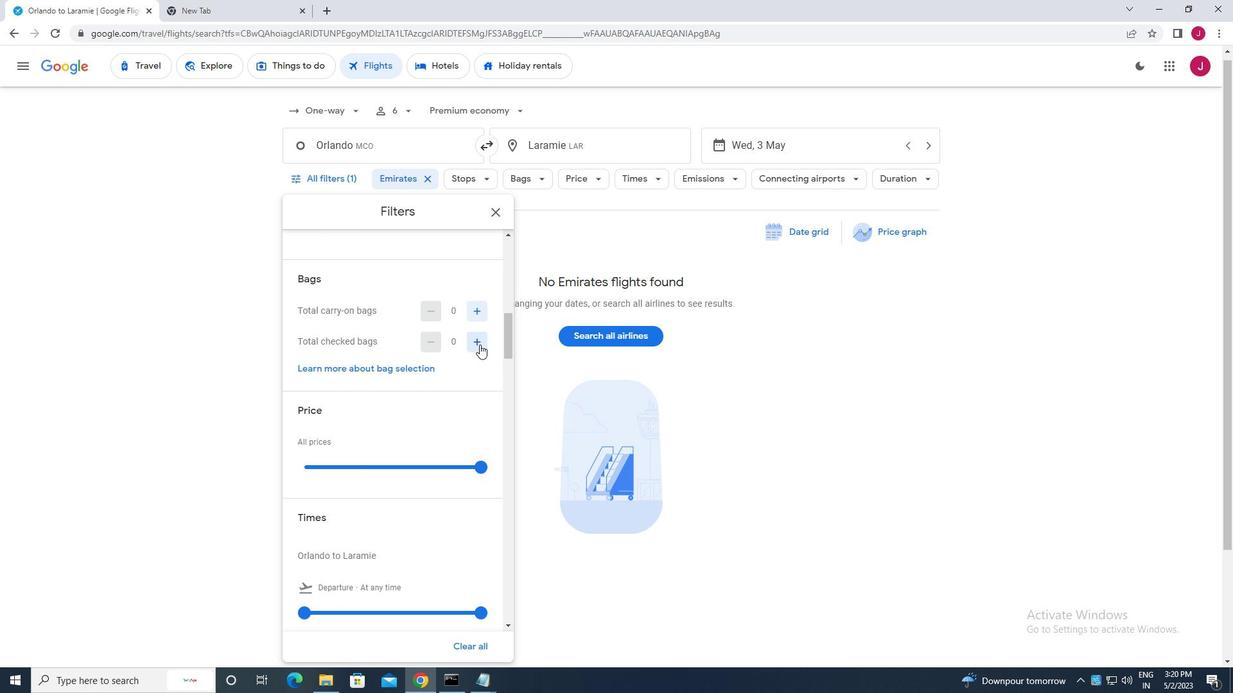 
Action: Mouse pressed left at (479, 344)
Screenshot: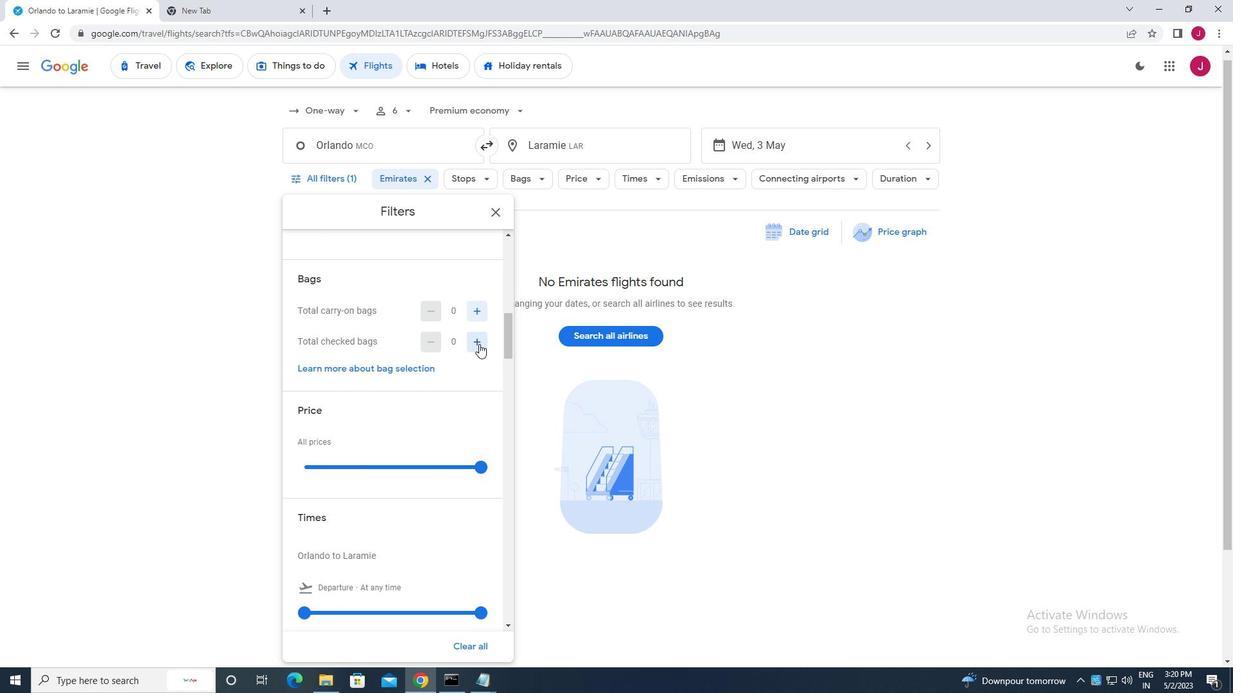 
Action: Mouse pressed left at (479, 344)
Screenshot: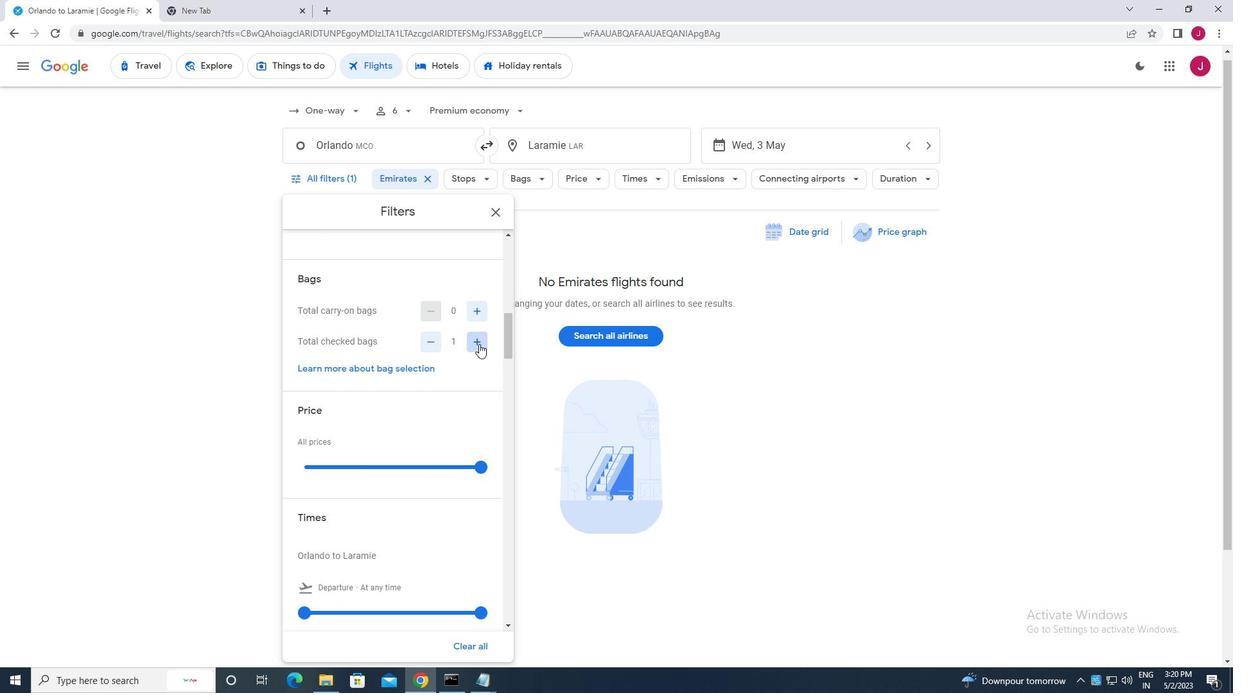 
Action: Mouse moved to (478, 356)
Screenshot: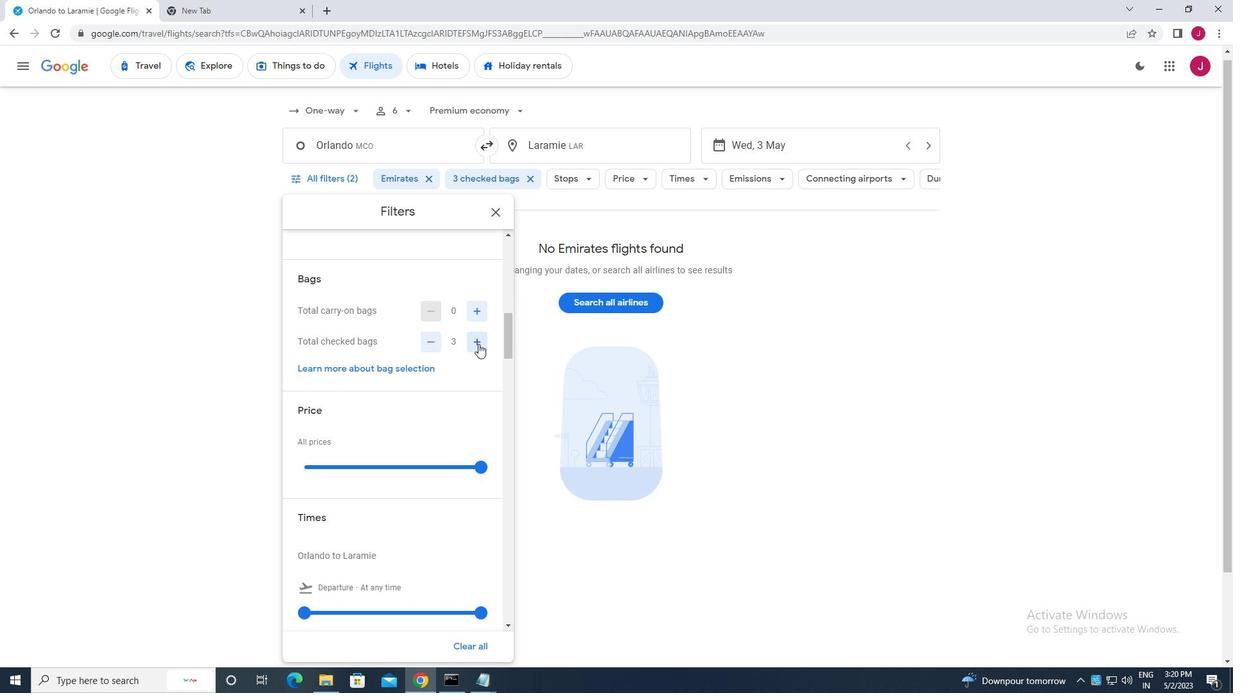 
Action: Mouse scrolled (478, 355) with delta (0, 0)
Screenshot: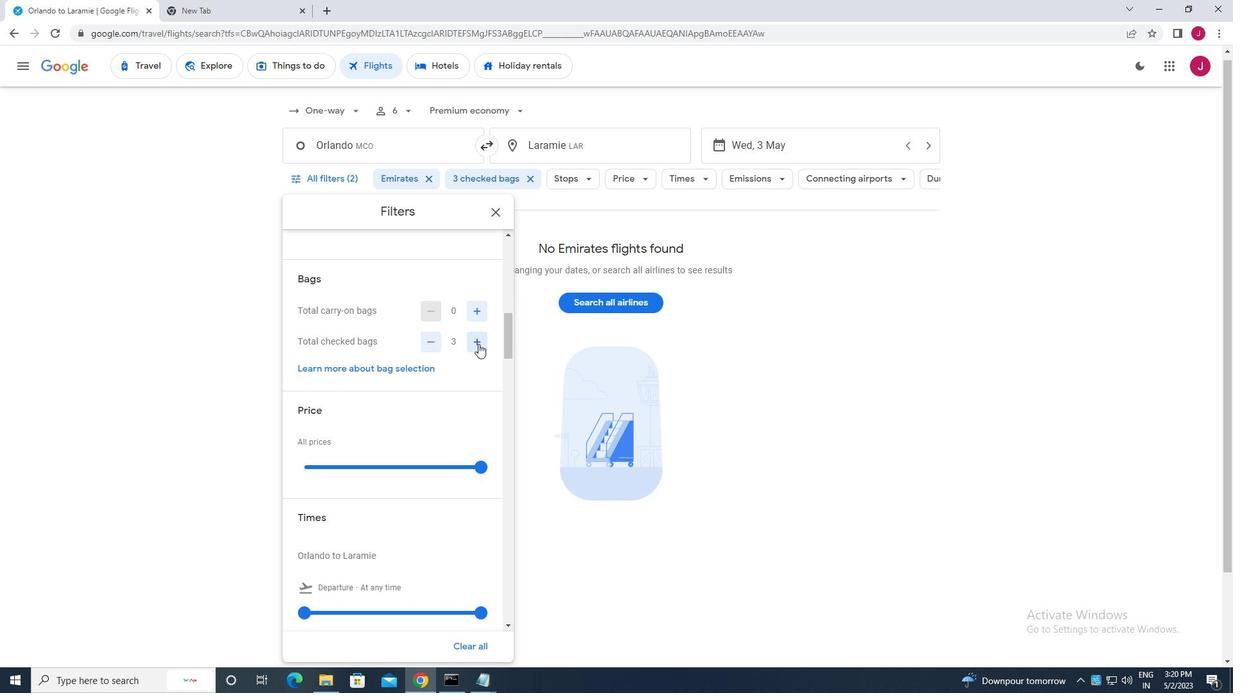 
Action: Mouse moved to (479, 359)
Screenshot: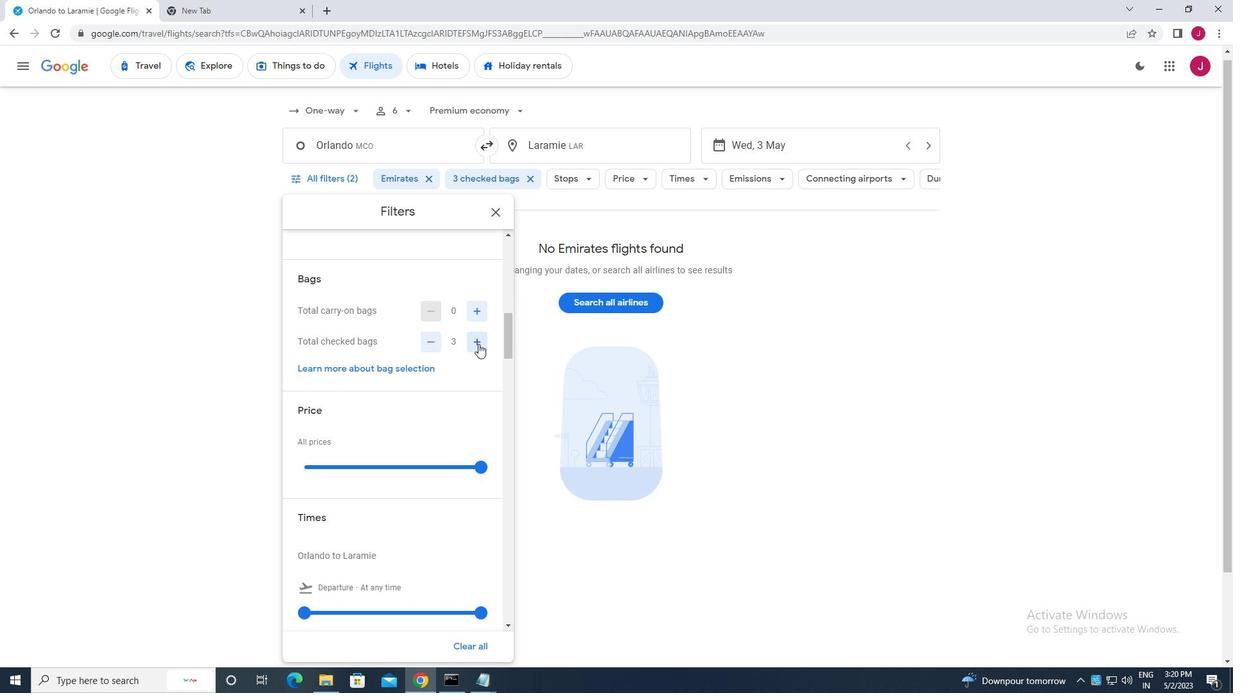 
Action: Mouse scrolled (479, 359) with delta (0, 0)
Screenshot: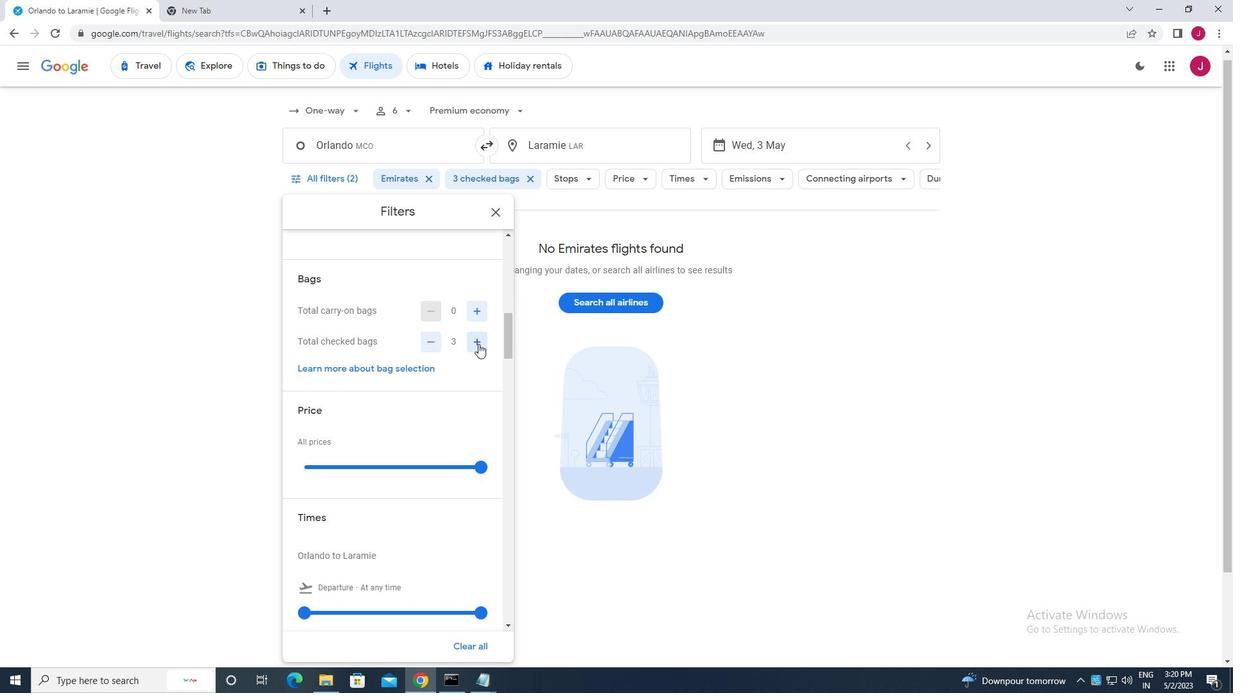 
Action: Mouse moved to (484, 341)
Screenshot: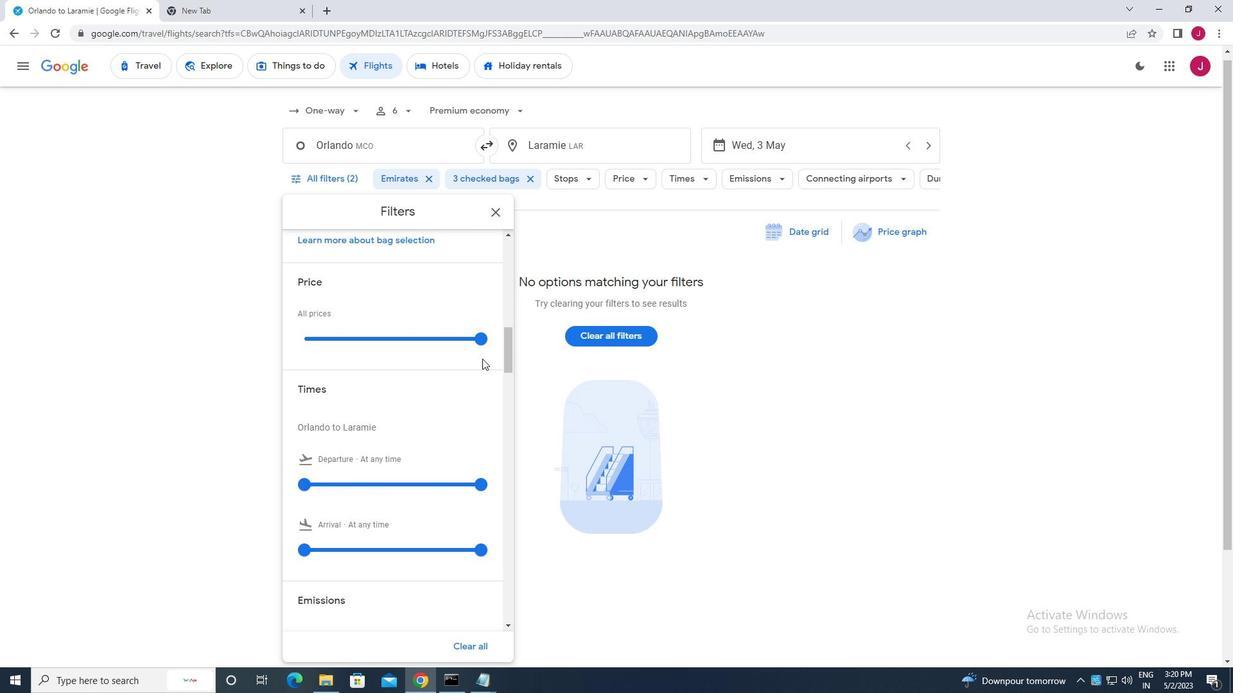 
Action: Mouse pressed left at (484, 341)
Screenshot: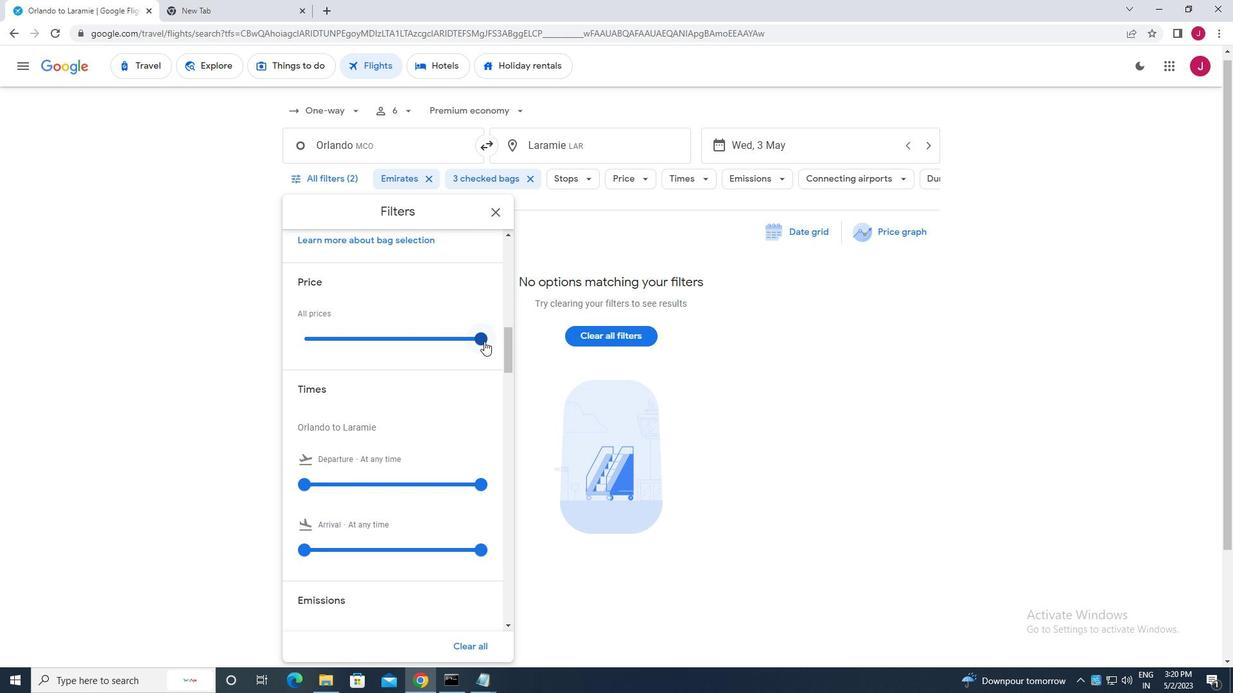 
Action: Mouse scrolled (484, 341) with delta (0, 0)
Screenshot: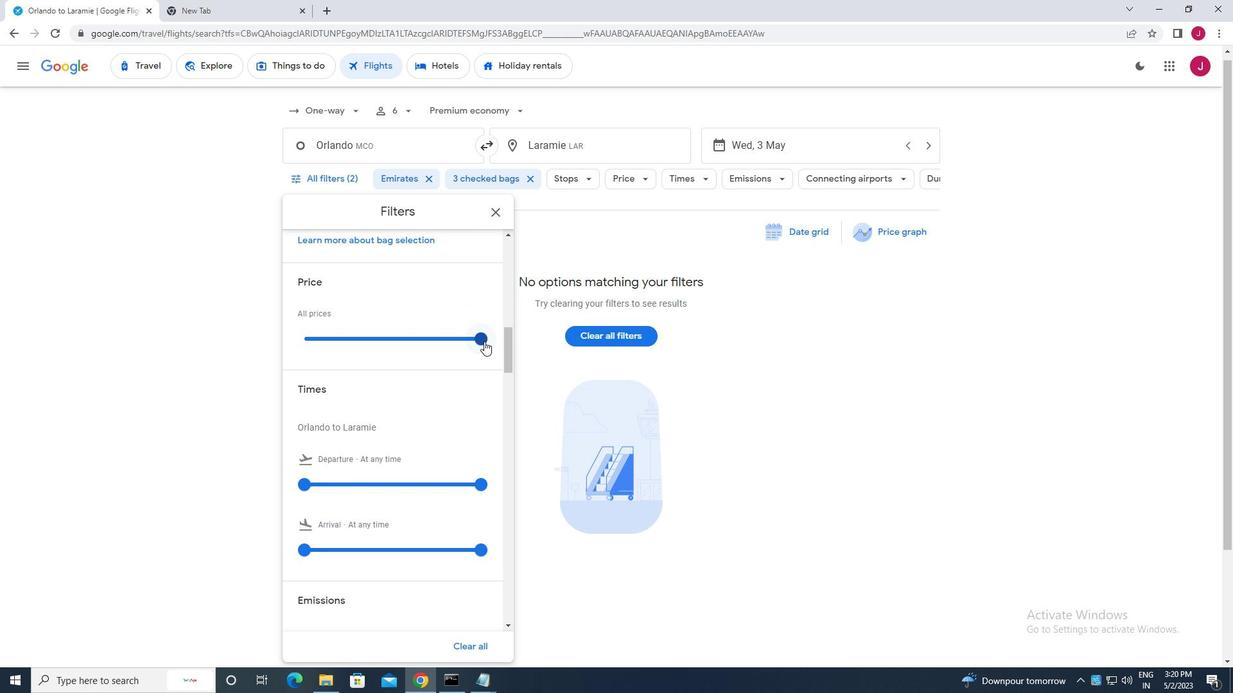 
Action: Mouse scrolled (484, 341) with delta (0, 0)
Screenshot: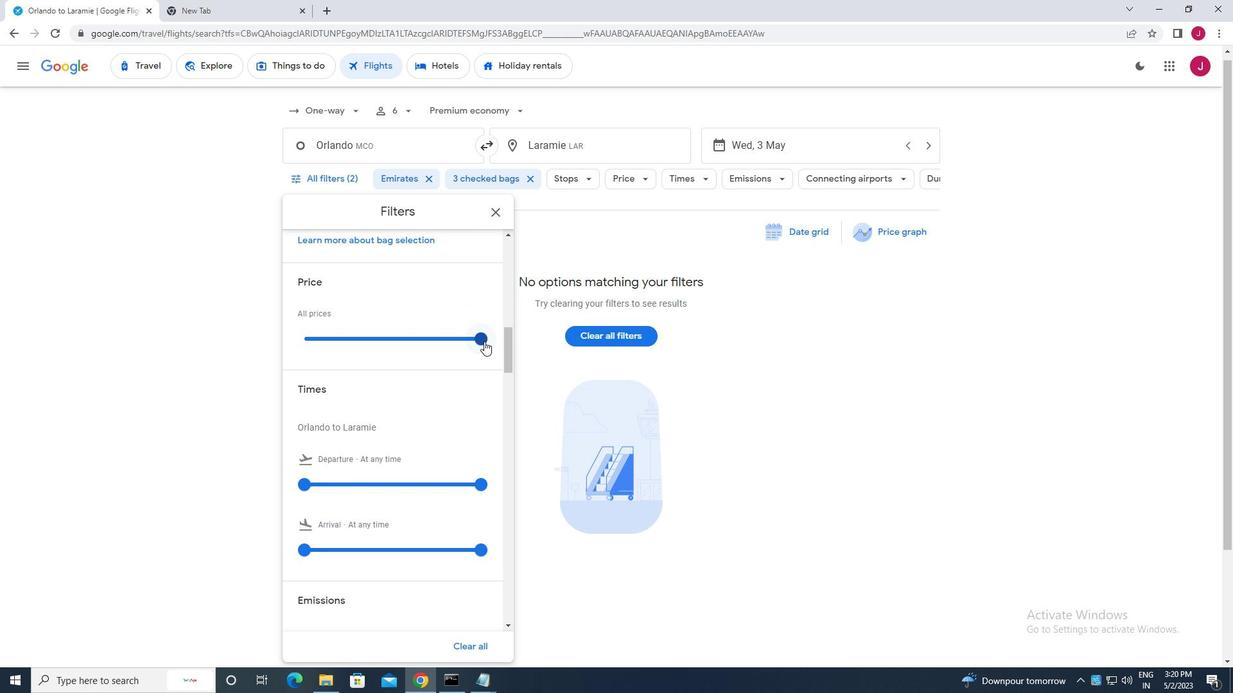 
Action: Mouse scrolled (484, 341) with delta (0, 0)
Screenshot: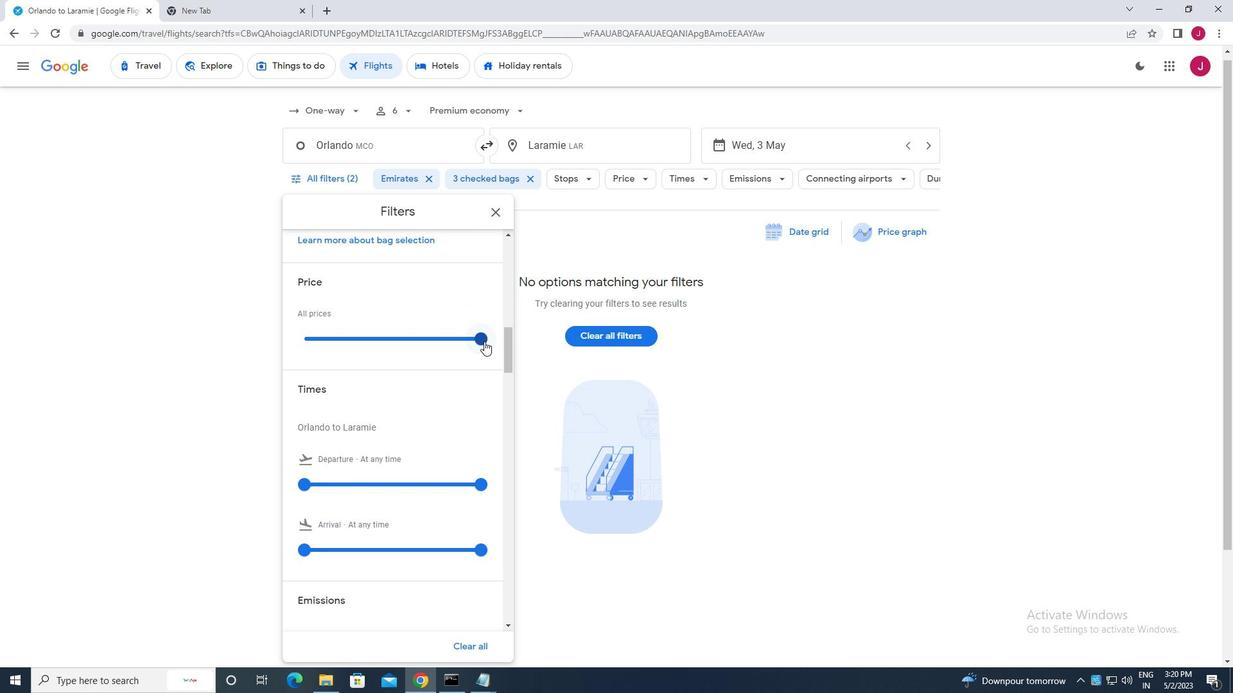 
Action: Mouse moved to (485, 341)
Screenshot: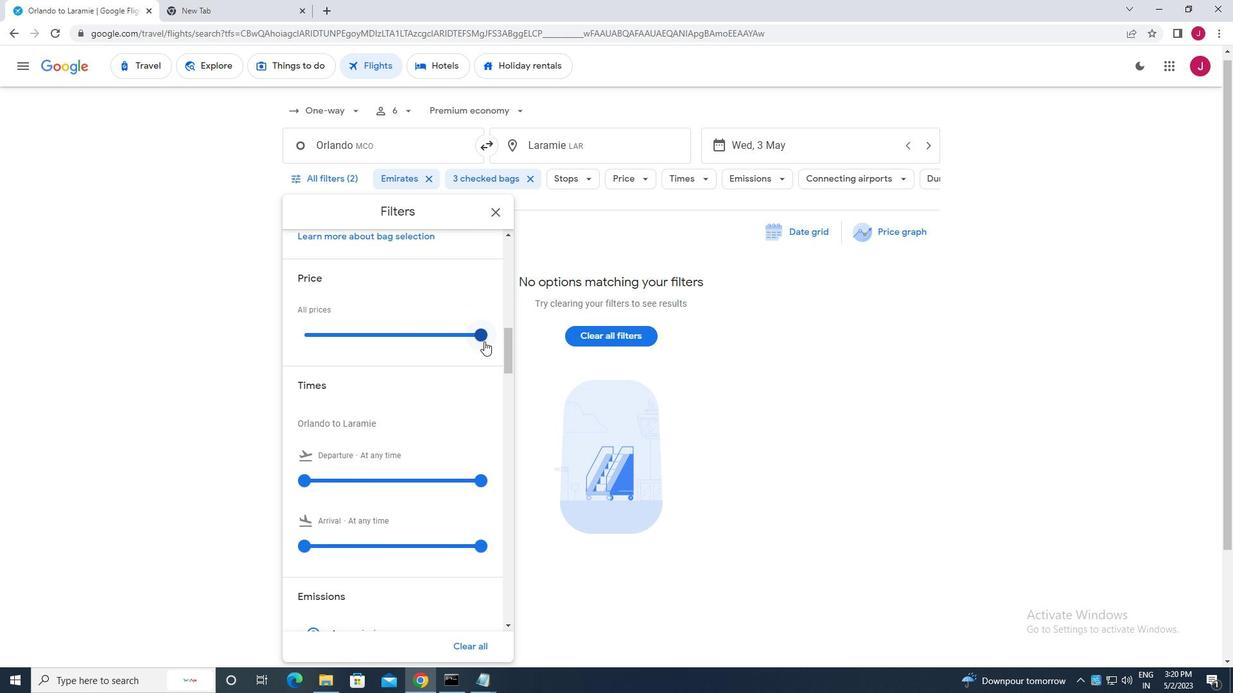 
Action: Mouse scrolled (485, 341) with delta (0, 0)
Screenshot: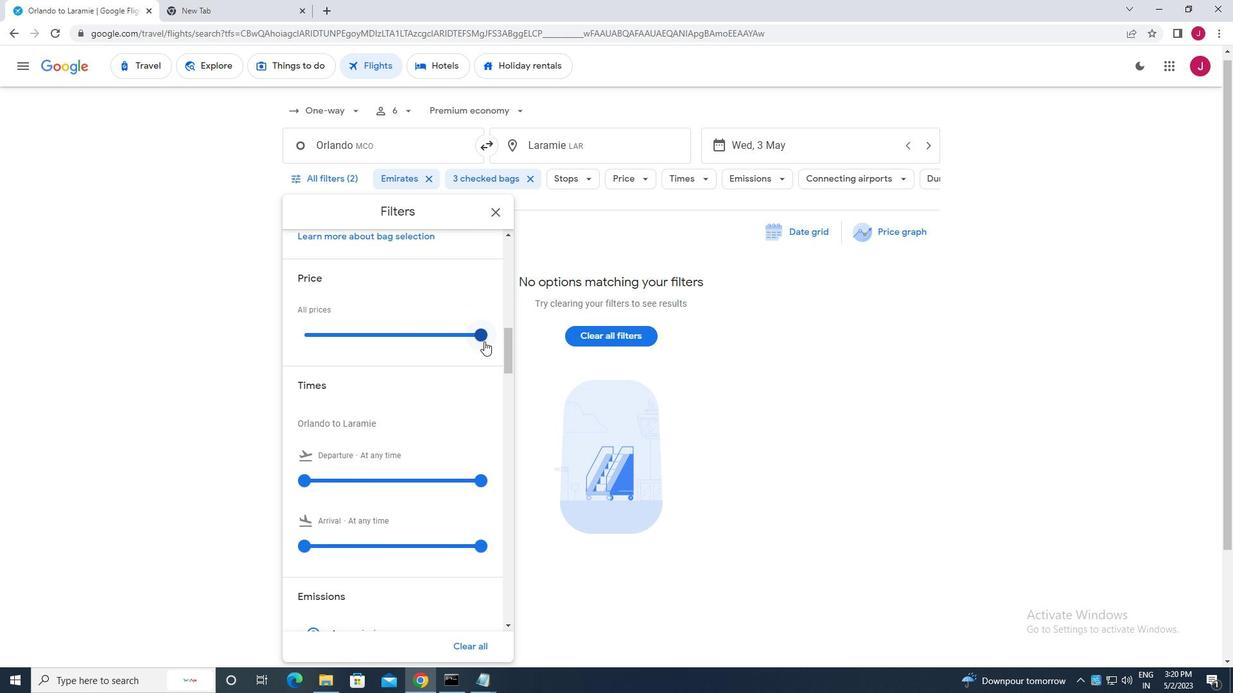 
Action: Mouse moved to (400, 295)
Screenshot: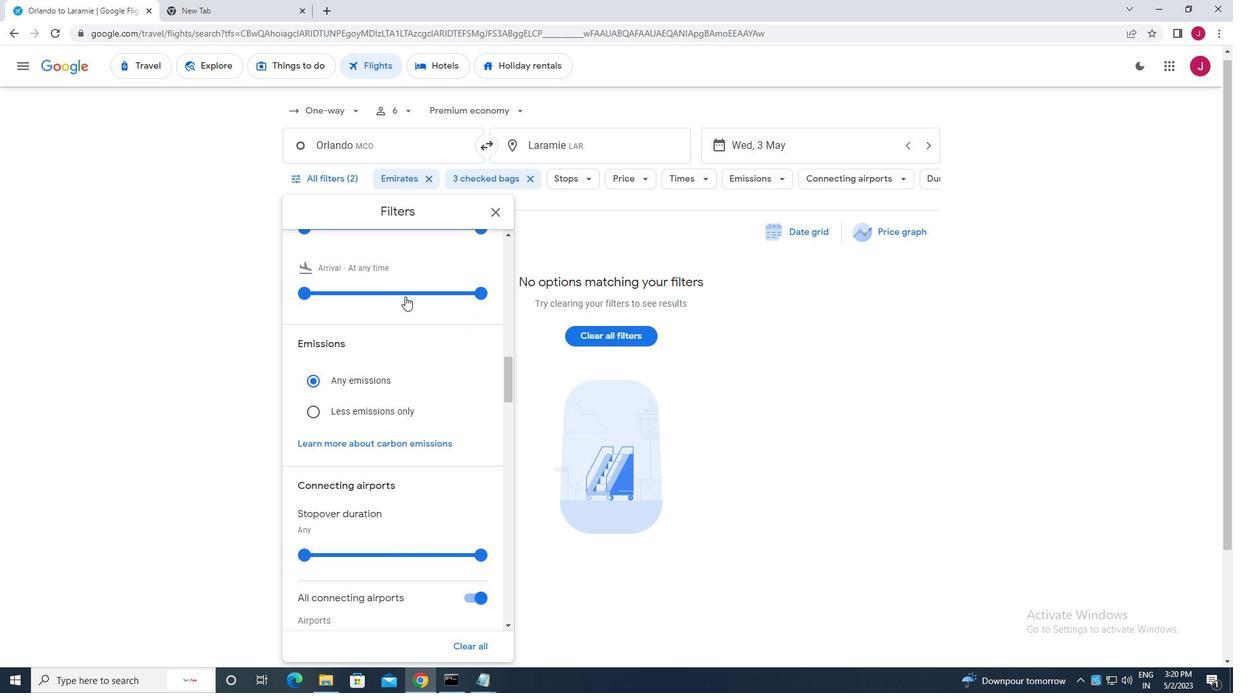 
Action: Mouse scrolled (400, 296) with delta (0, 0)
Screenshot: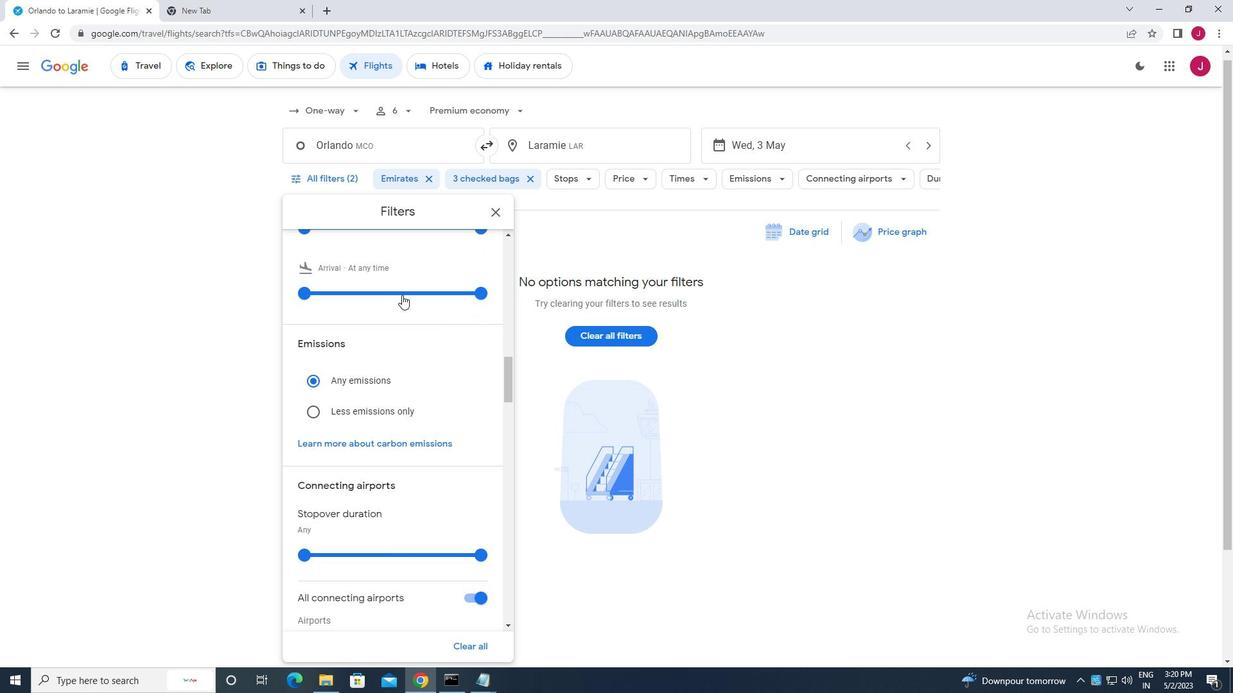 
Action: Mouse moved to (307, 294)
Screenshot: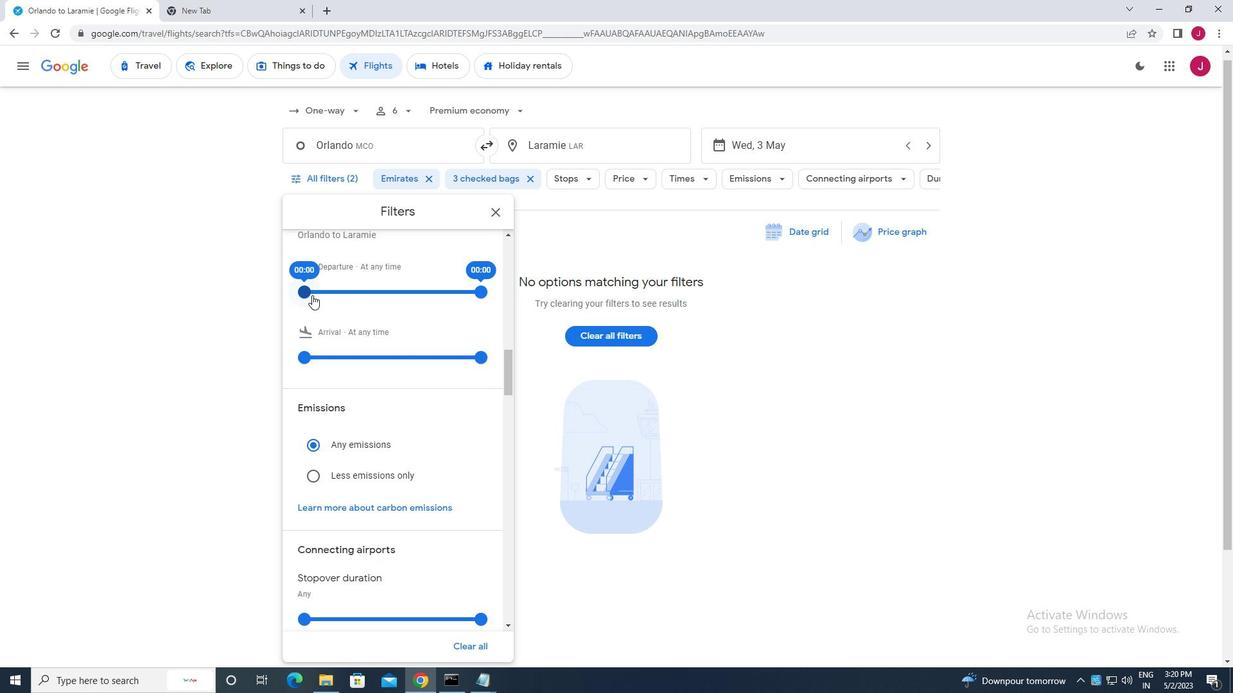 
Action: Mouse pressed left at (307, 294)
Screenshot: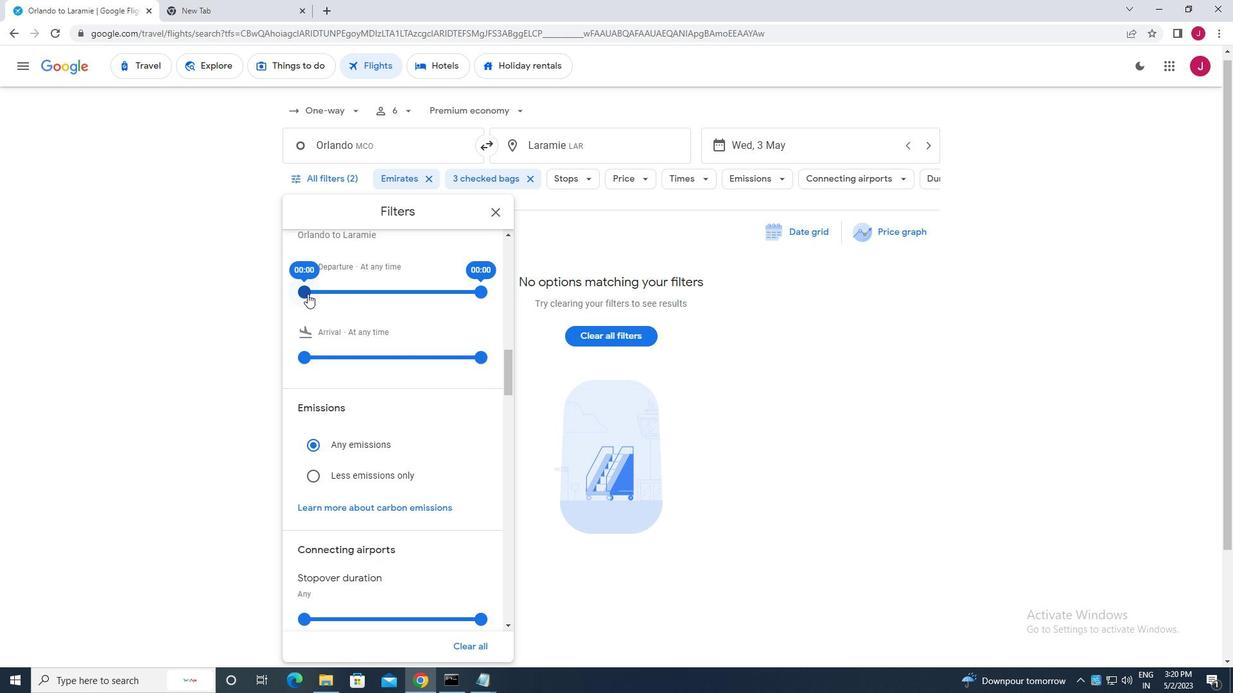
Action: Mouse moved to (478, 290)
Screenshot: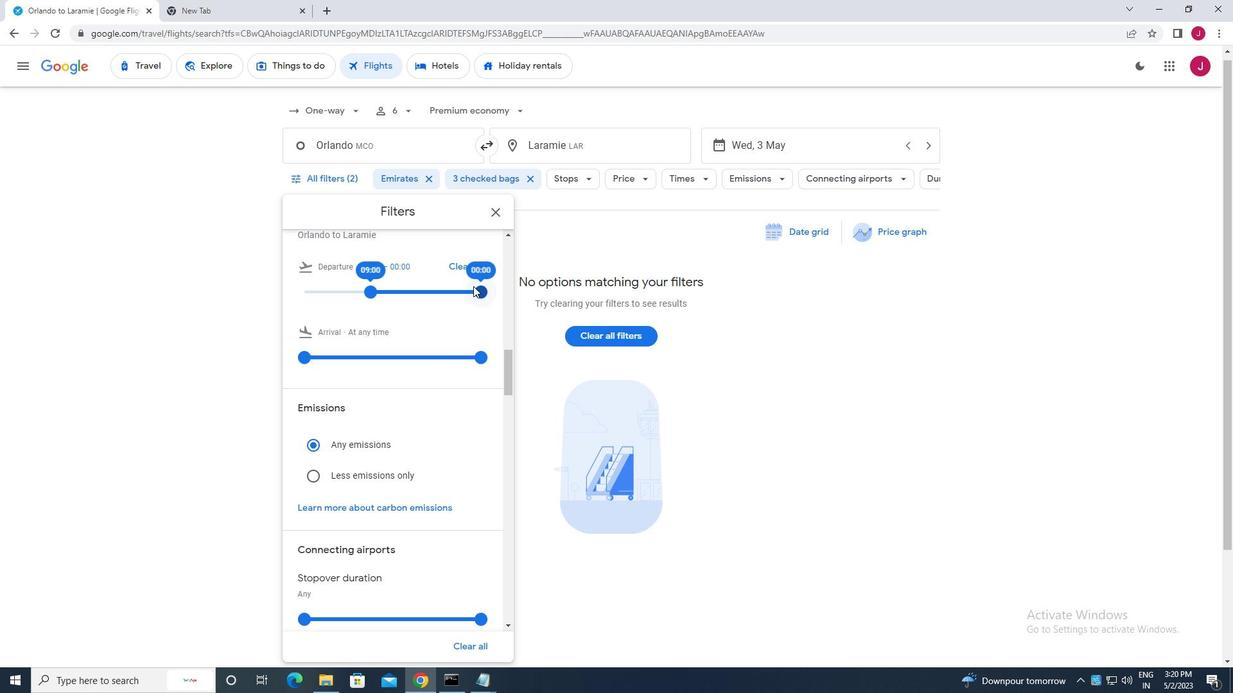 
Action: Mouse pressed left at (478, 290)
Screenshot: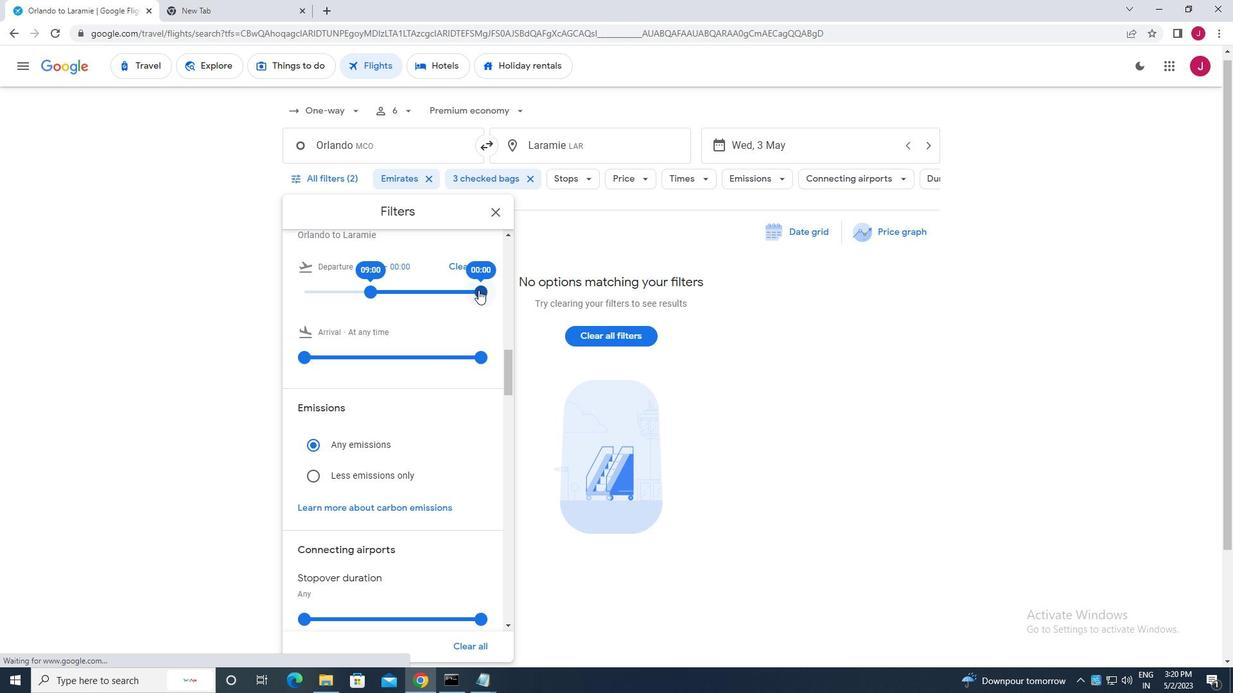 
Action: Mouse moved to (499, 210)
Screenshot: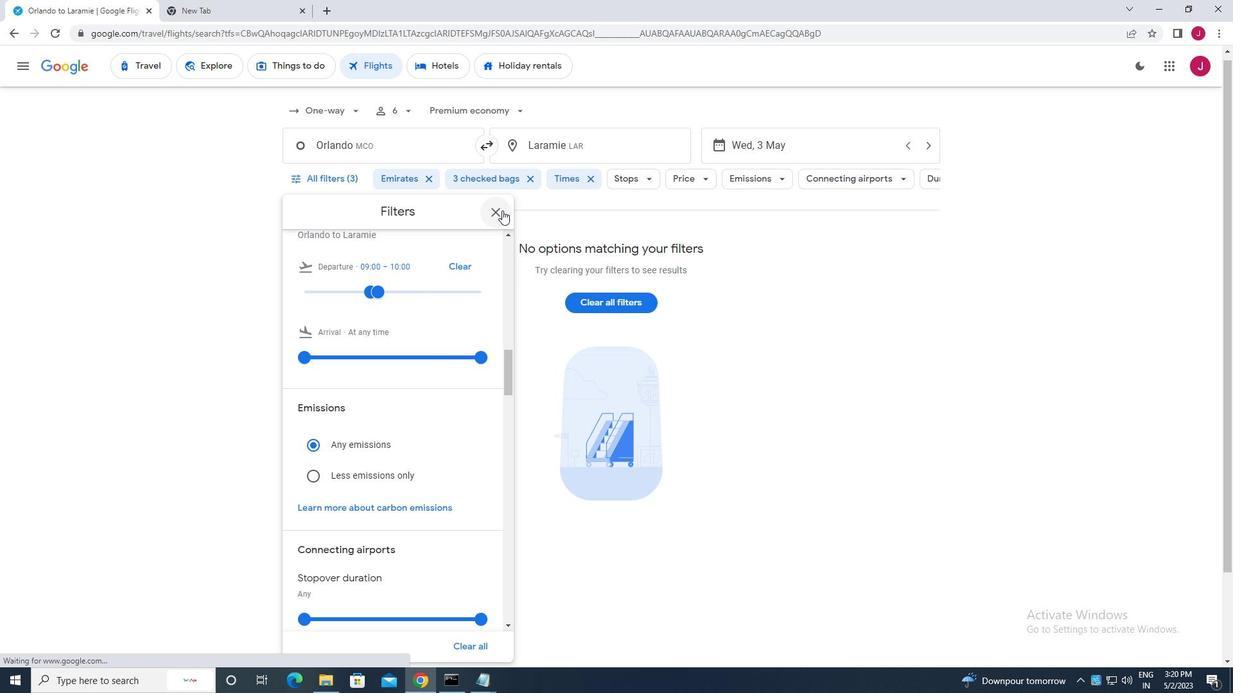 
Action: Mouse pressed left at (499, 210)
Screenshot: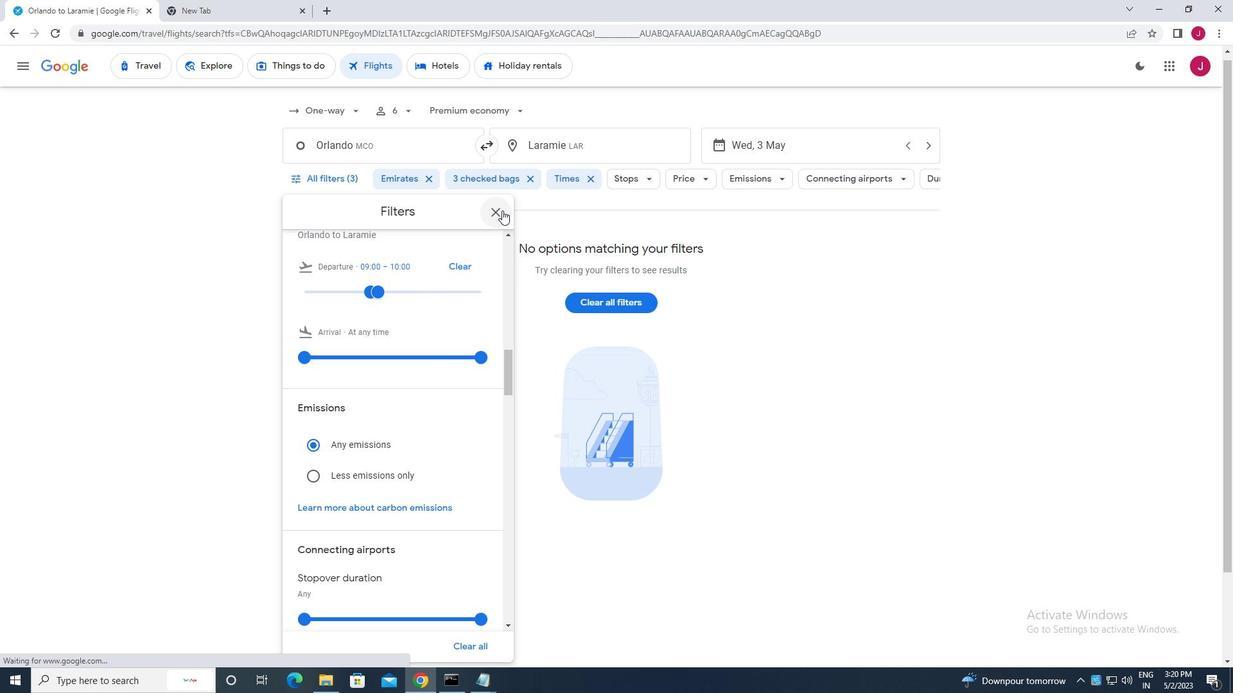 
Action: Mouse moved to (490, 210)
Screenshot: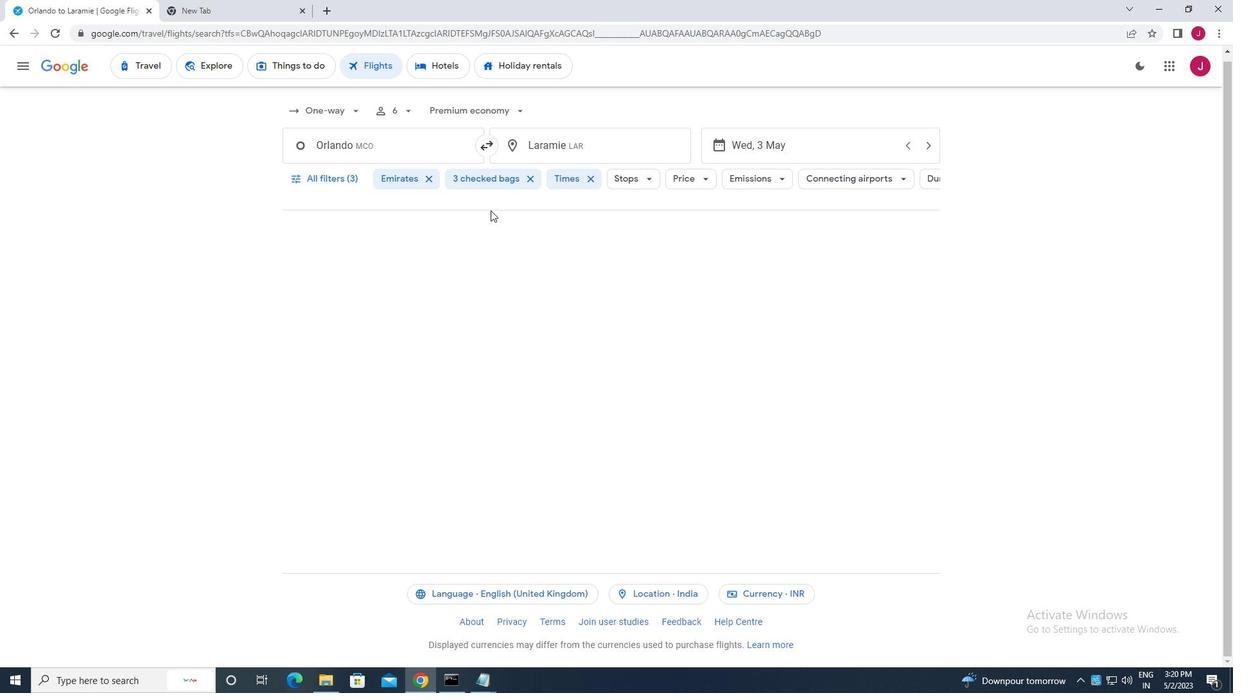 
